 Task: Find connections with filter location Villiers-le-Bel with filter topic #Startupcompanywith filter profile language French with filter current company Cairn Oil and Gas with filter school Kaziranga University with filter industry Construction Hardware Manufacturing with filter service category Wedding Photography with filter keywords title Over the Phone Interpreter
Action: Mouse moved to (314, 259)
Screenshot: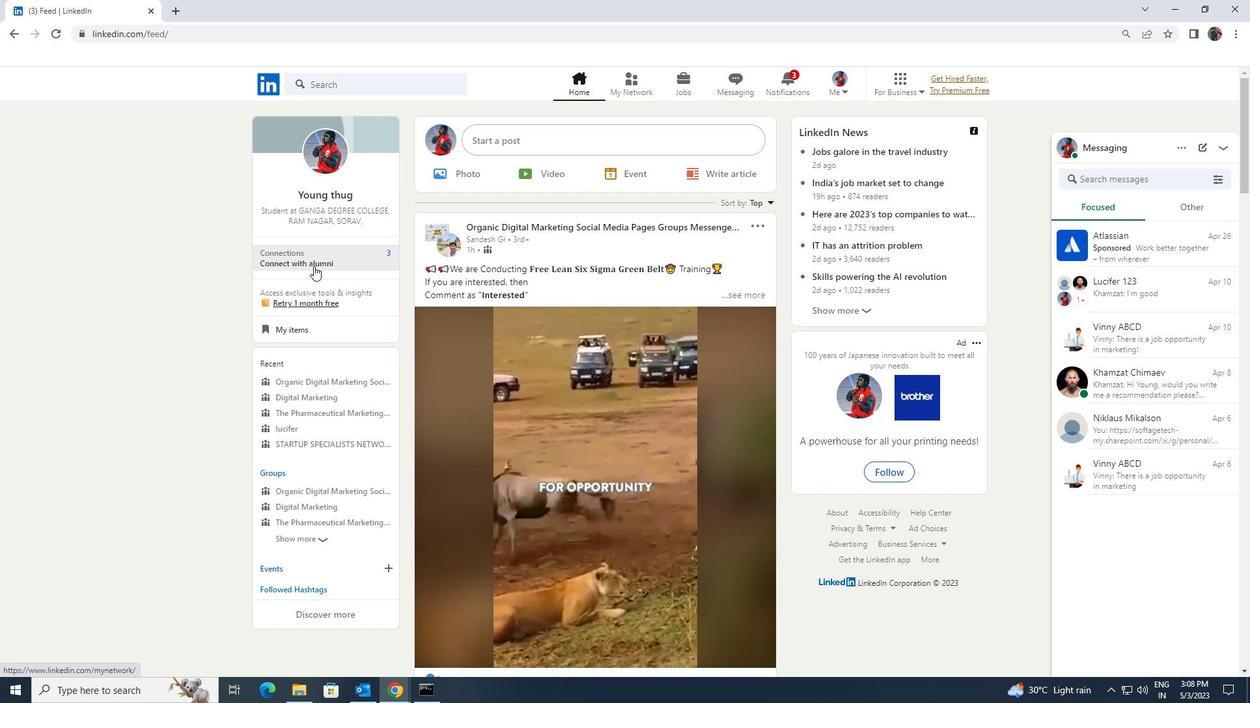 
Action: Mouse pressed left at (314, 259)
Screenshot: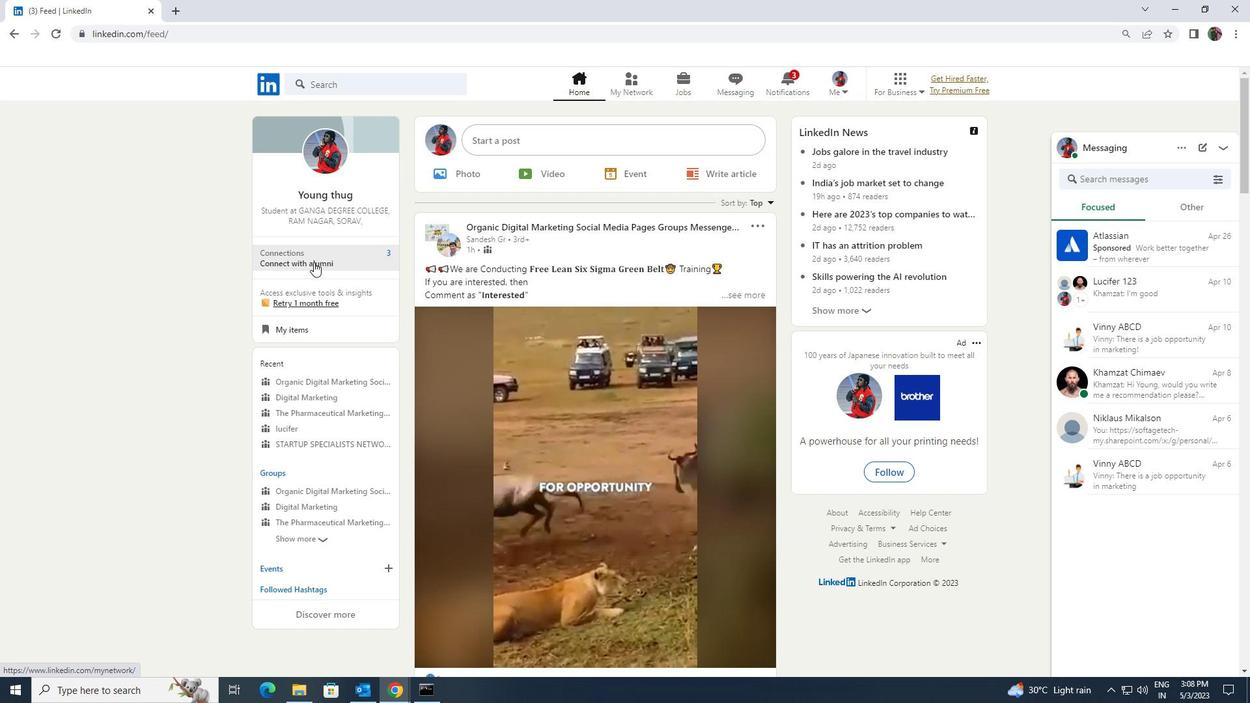 
Action: Mouse moved to (360, 157)
Screenshot: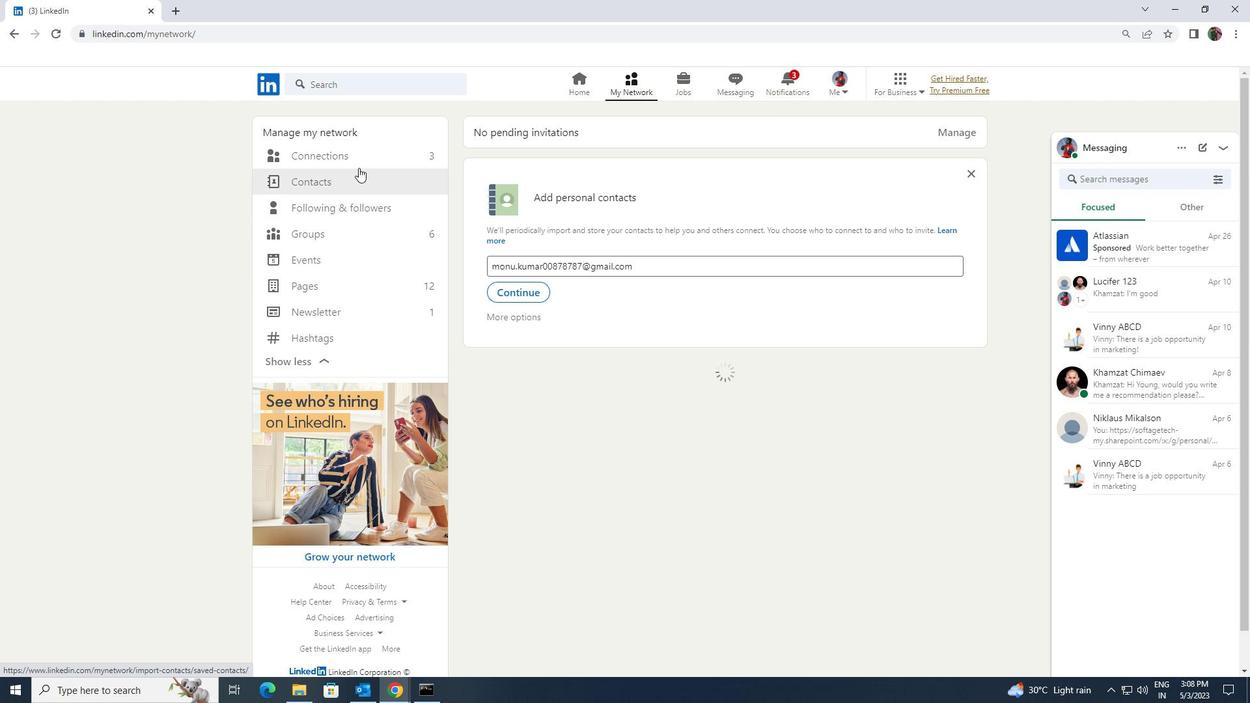 
Action: Mouse pressed left at (360, 157)
Screenshot: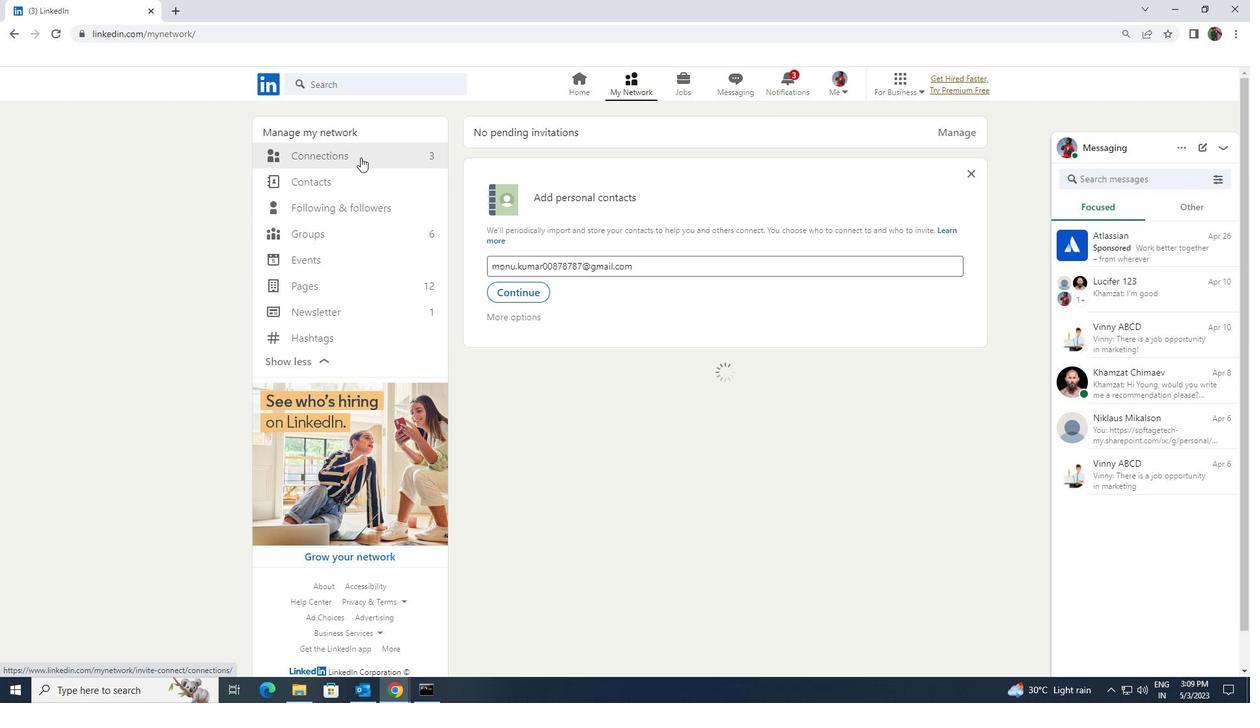 
Action: Mouse pressed left at (360, 157)
Screenshot: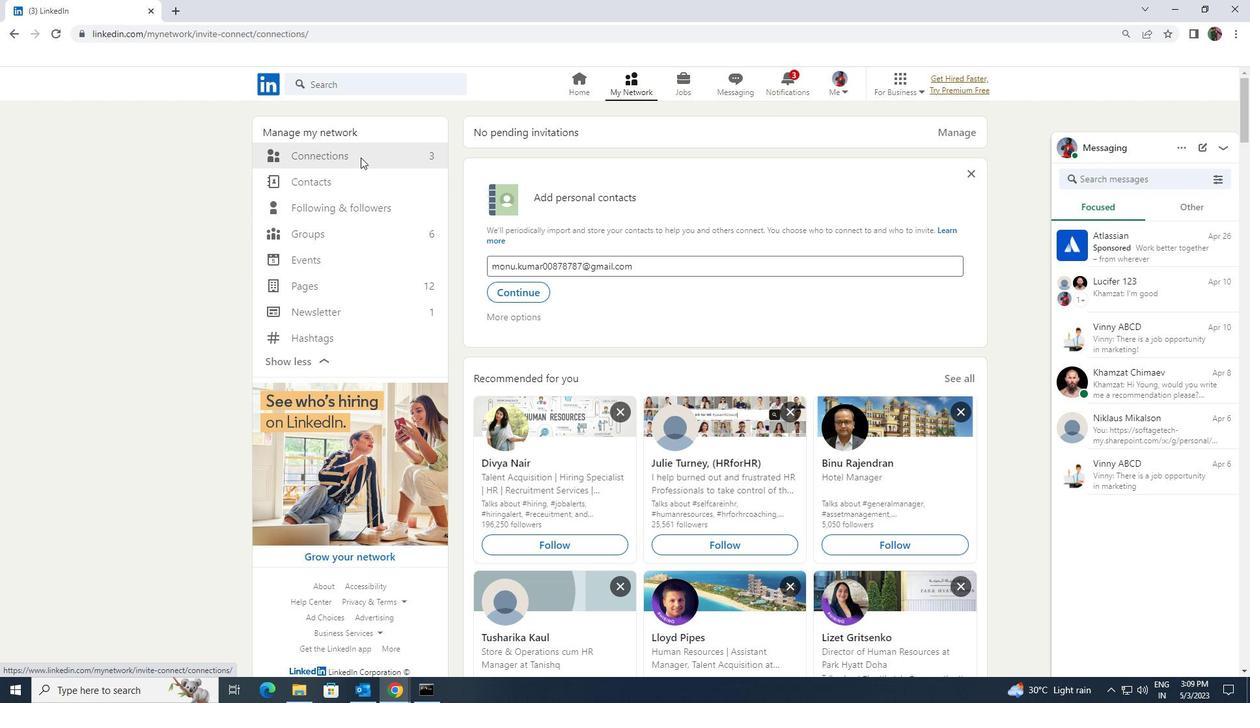 
Action: Mouse moved to (721, 159)
Screenshot: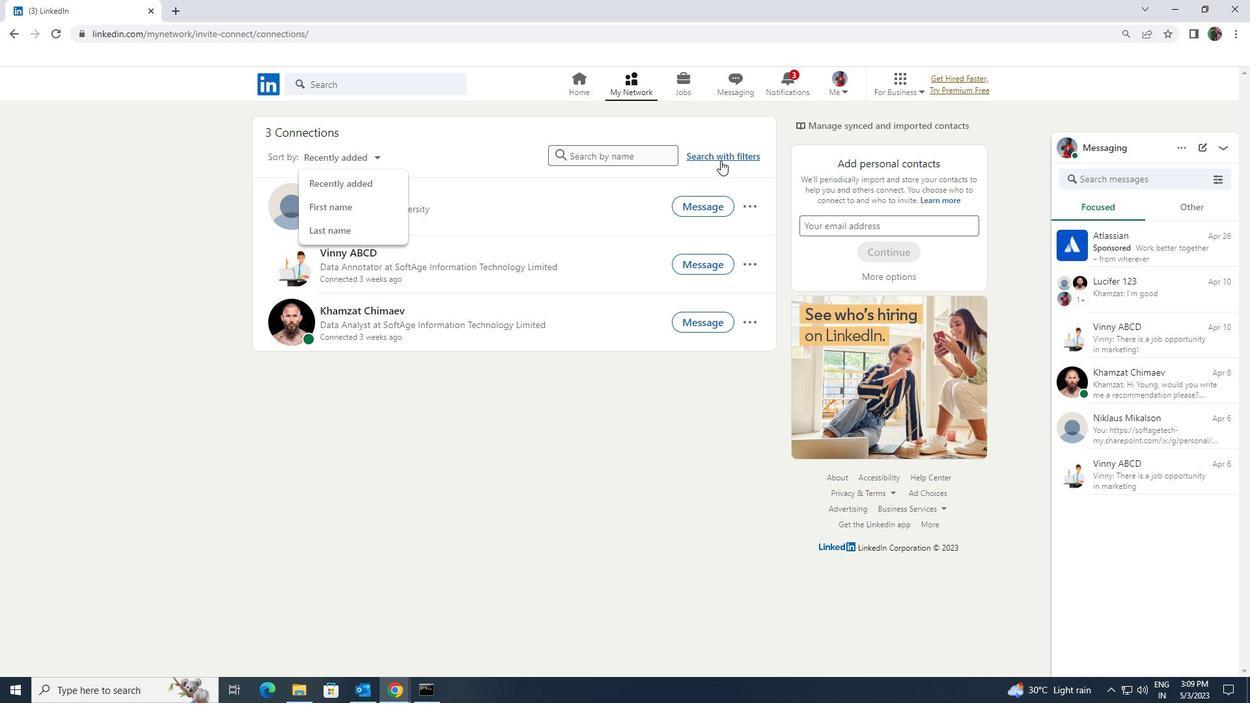 
Action: Mouse pressed left at (721, 159)
Screenshot: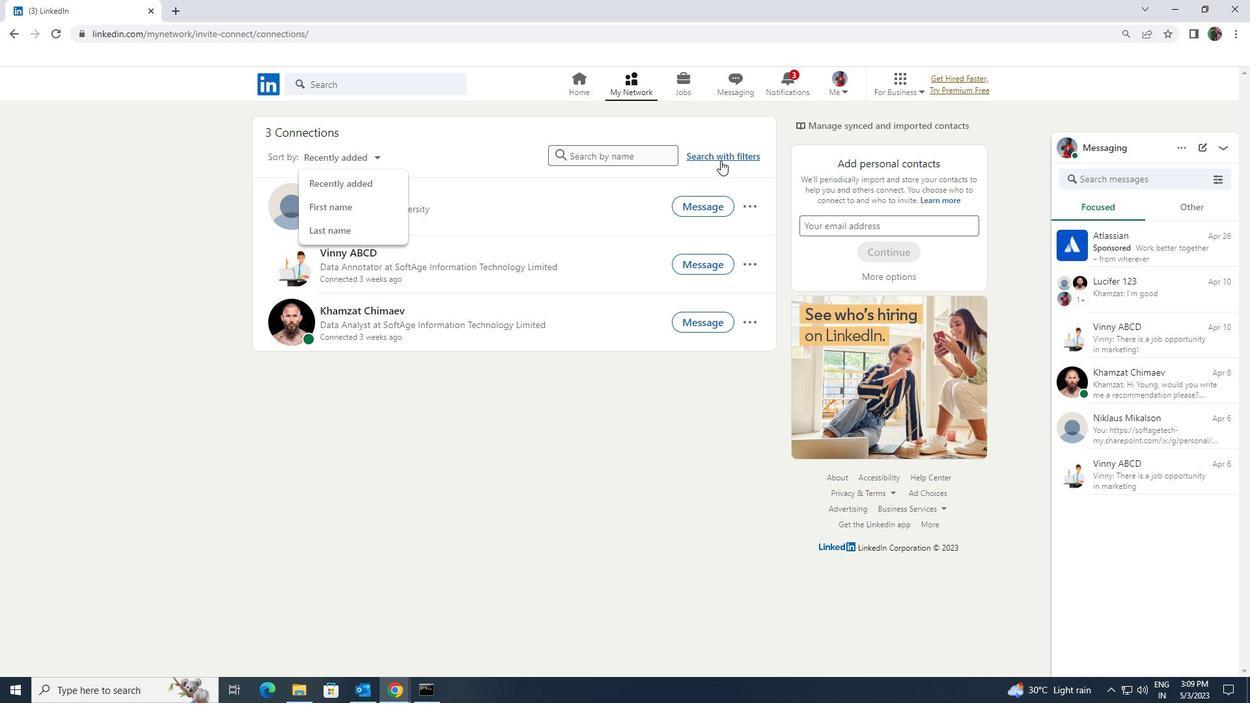 
Action: Mouse moved to (655, 110)
Screenshot: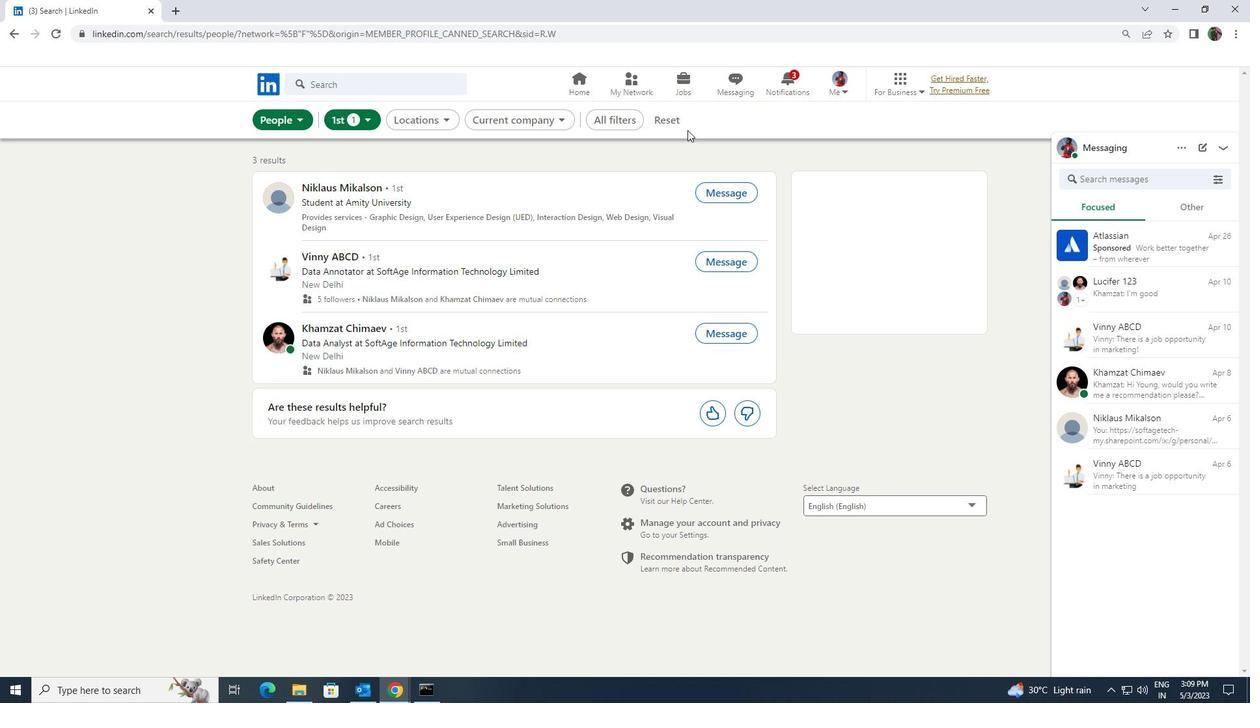 
Action: Mouse pressed left at (655, 110)
Screenshot: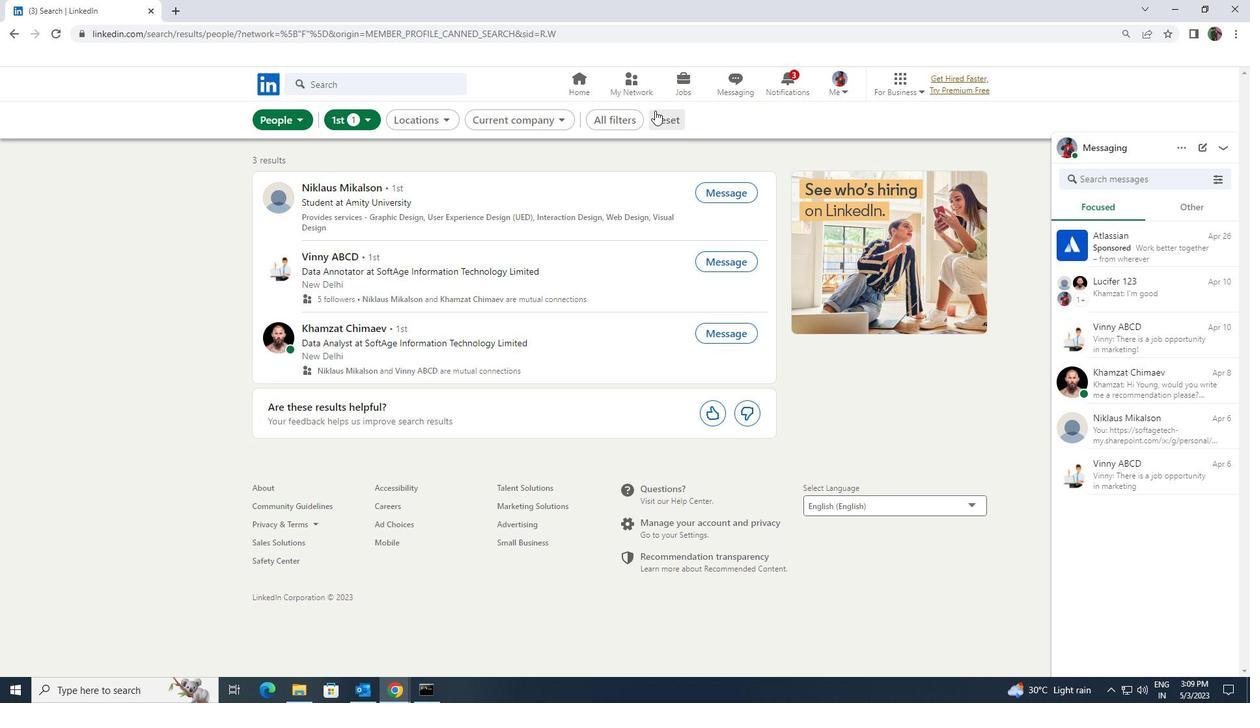 
Action: Mouse moved to (650, 114)
Screenshot: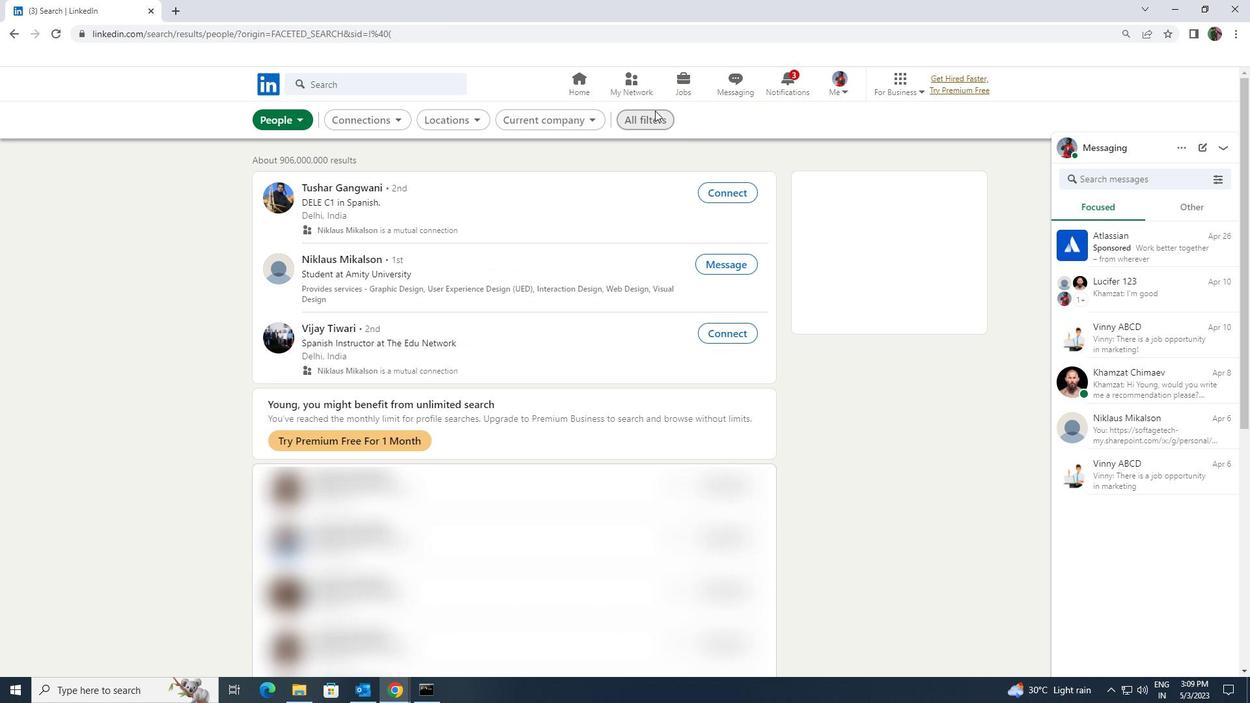 
Action: Mouse pressed left at (650, 114)
Screenshot: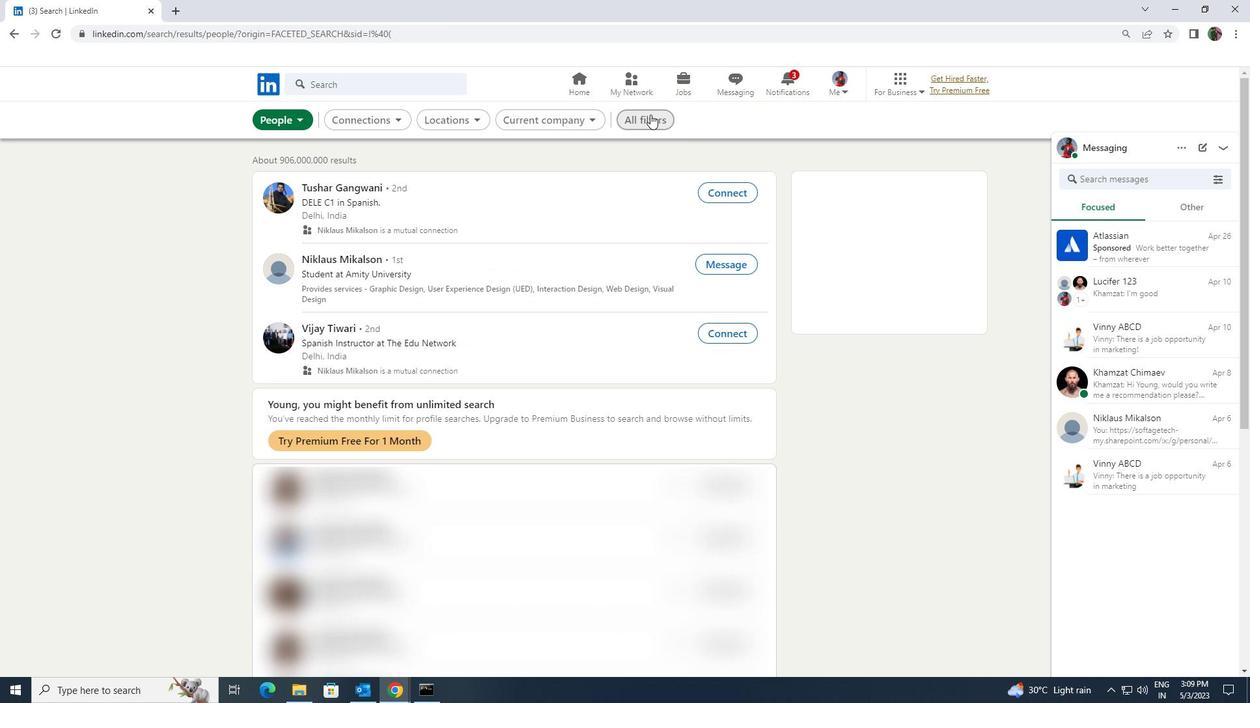
Action: Mouse moved to (1078, 503)
Screenshot: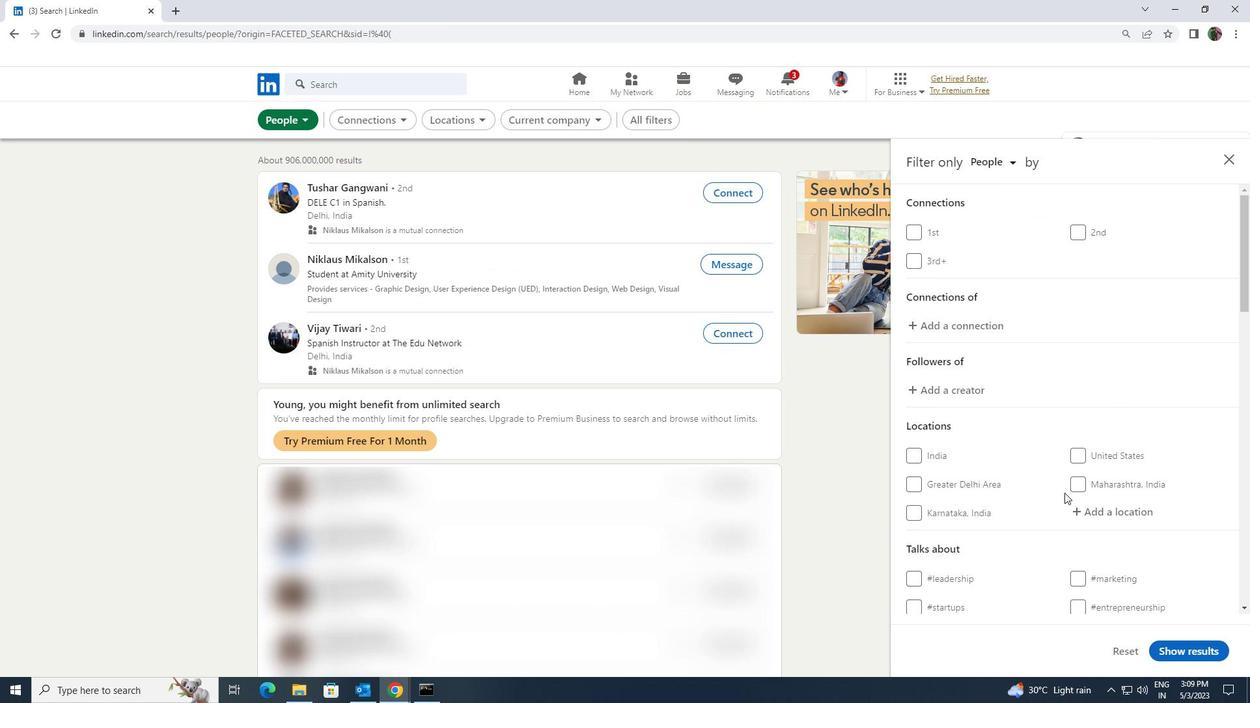 
Action: Mouse pressed left at (1078, 503)
Screenshot: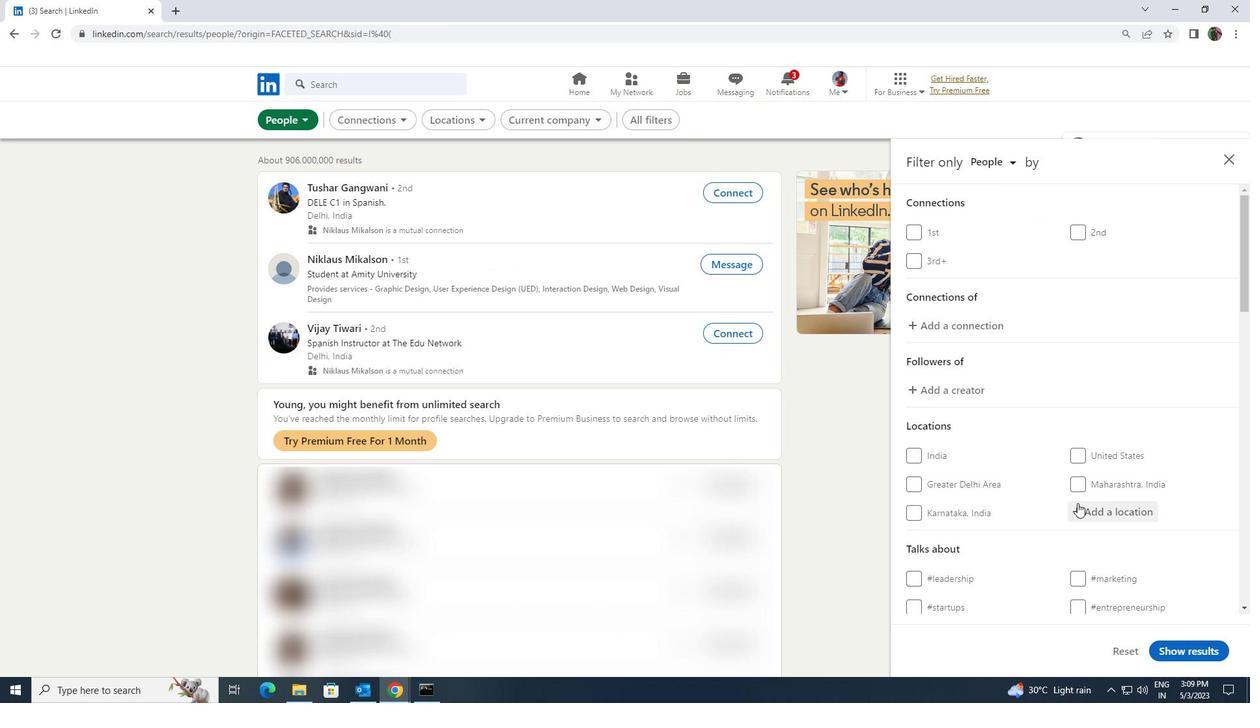 
Action: Key pressed <Key.shift>VILLERS<Key.space><Key.shift>LE<Key.space><Key.shift>BEL
Screenshot: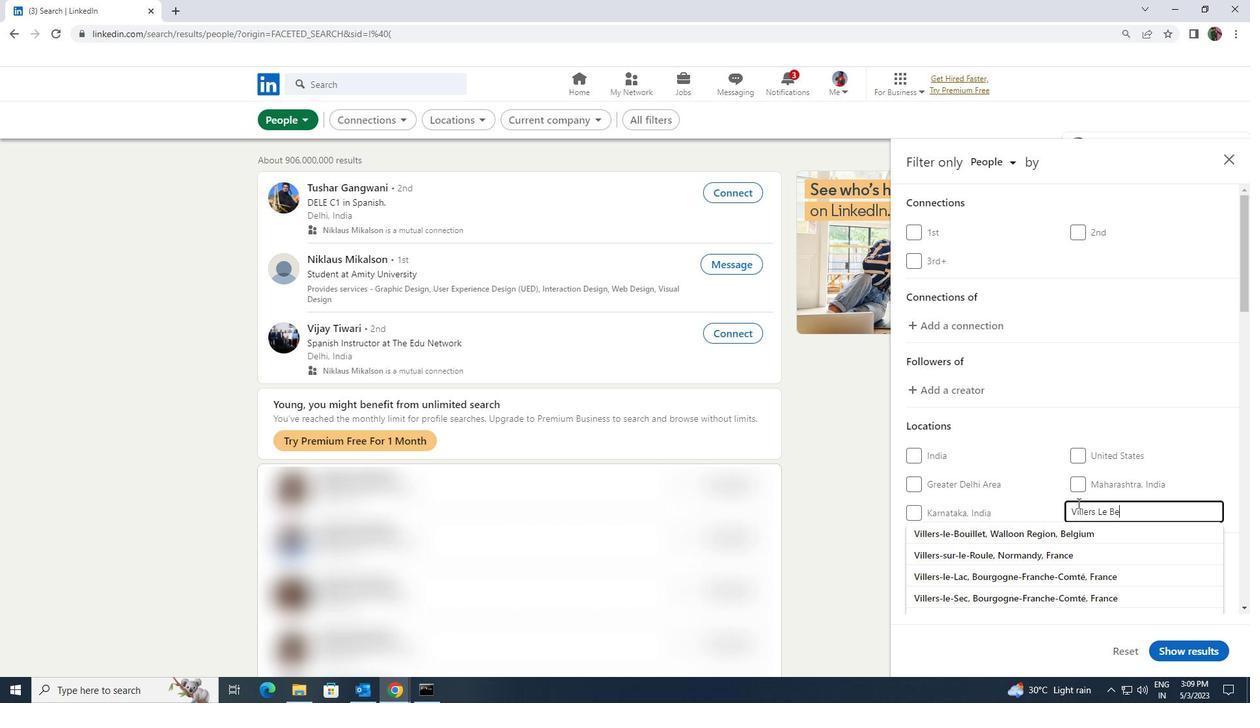 
Action: Mouse moved to (1068, 529)
Screenshot: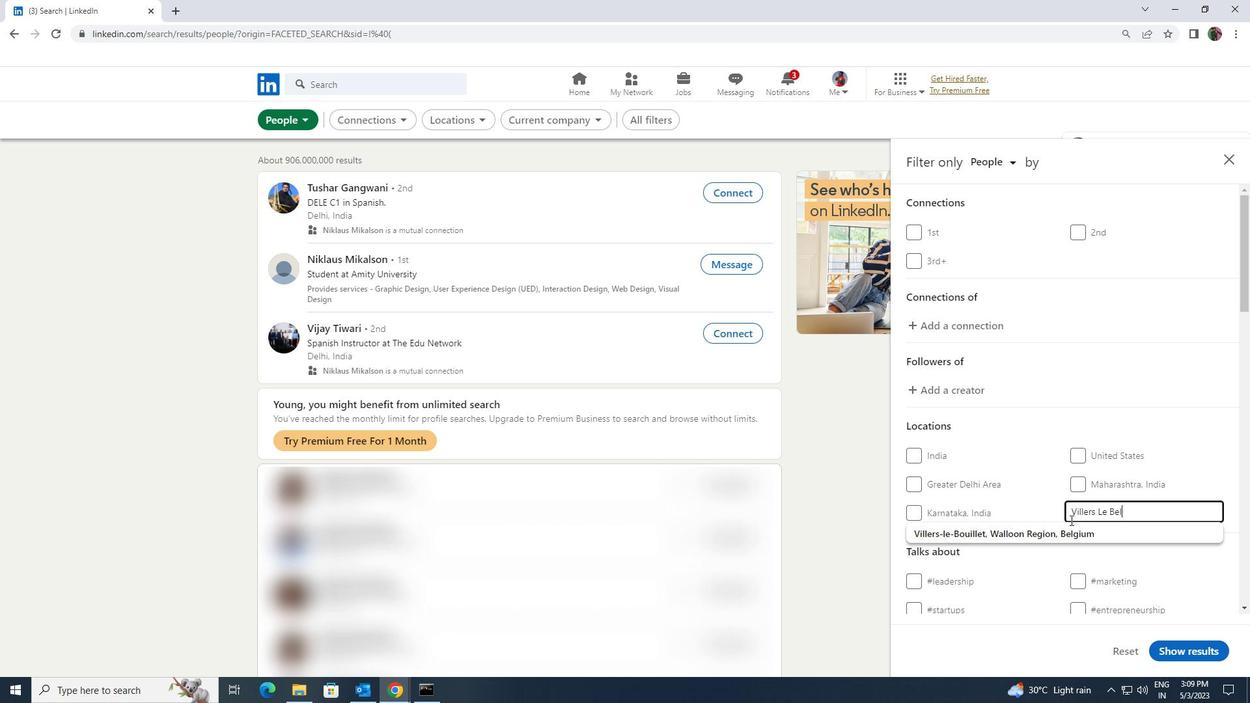 
Action: Mouse pressed left at (1068, 529)
Screenshot: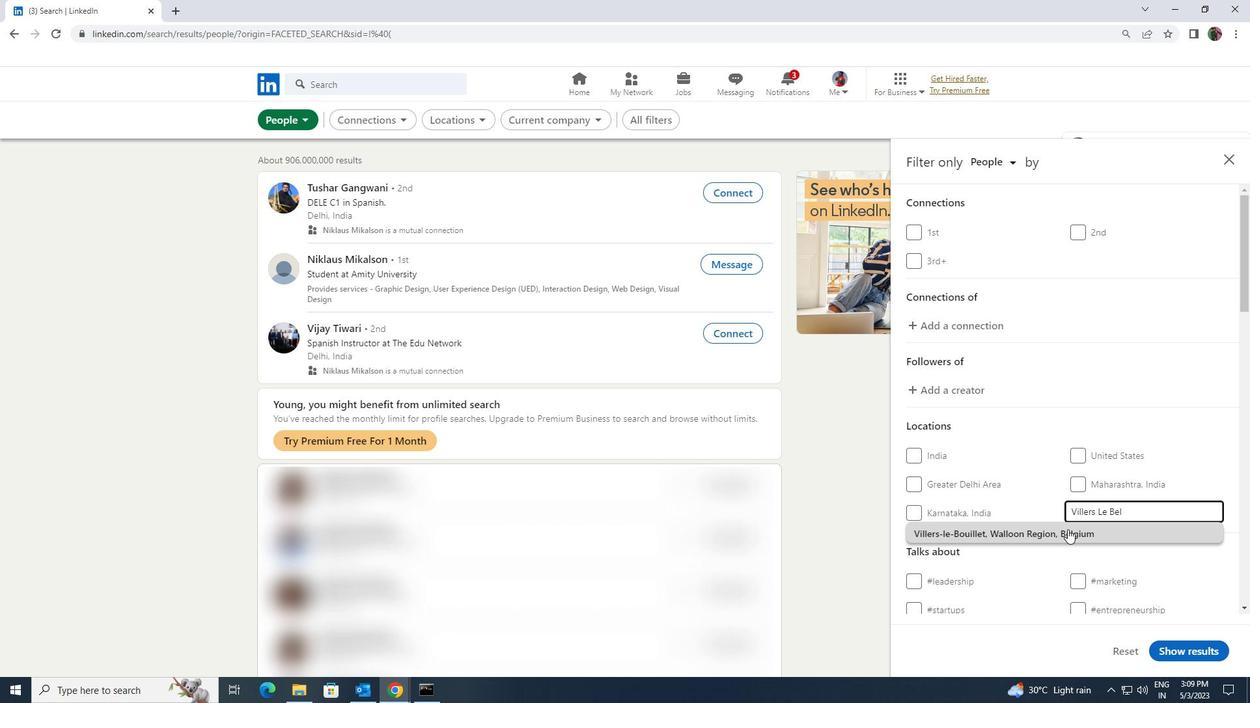 
Action: Mouse scrolled (1068, 528) with delta (0, 0)
Screenshot: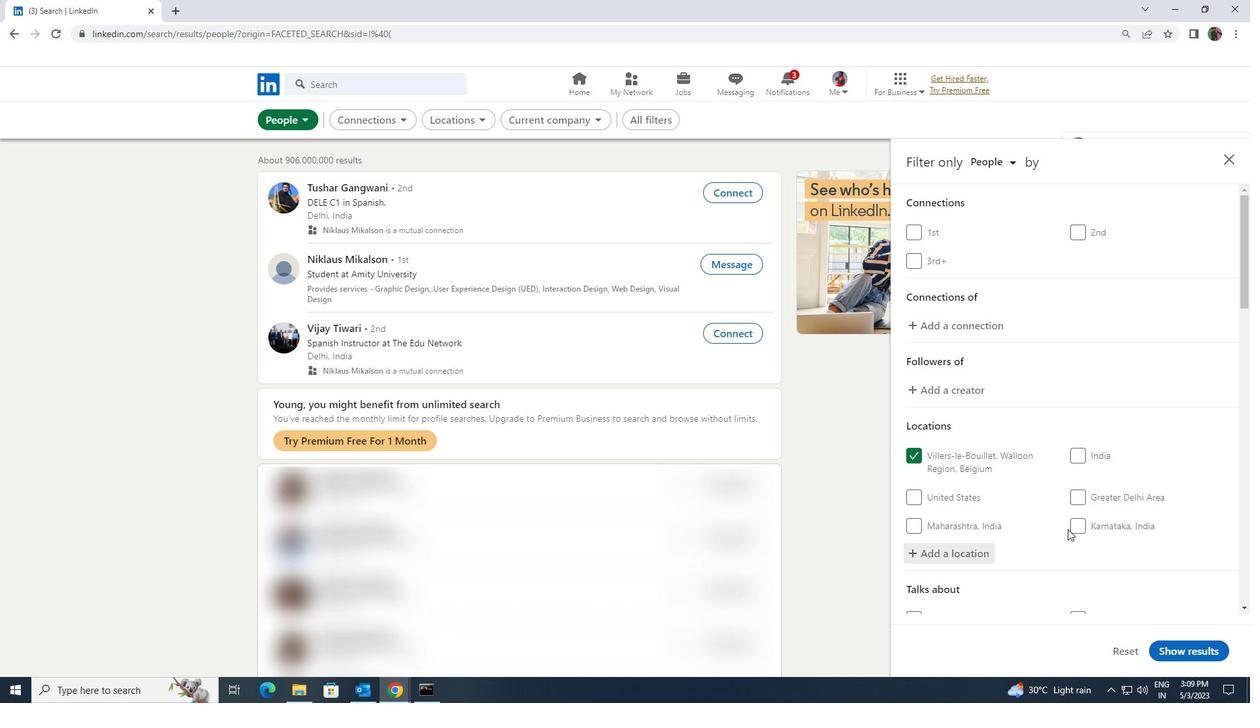 
Action: Mouse scrolled (1068, 528) with delta (0, 0)
Screenshot: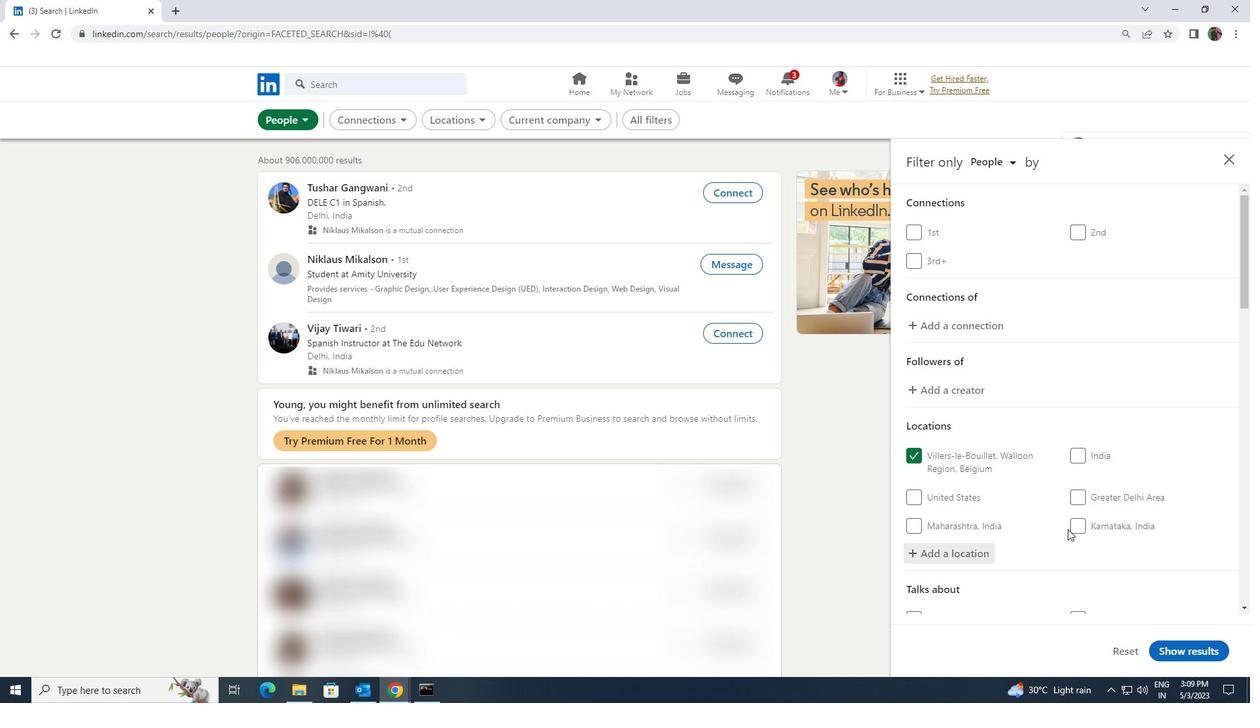 
Action: Mouse moved to (1074, 538)
Screenshot: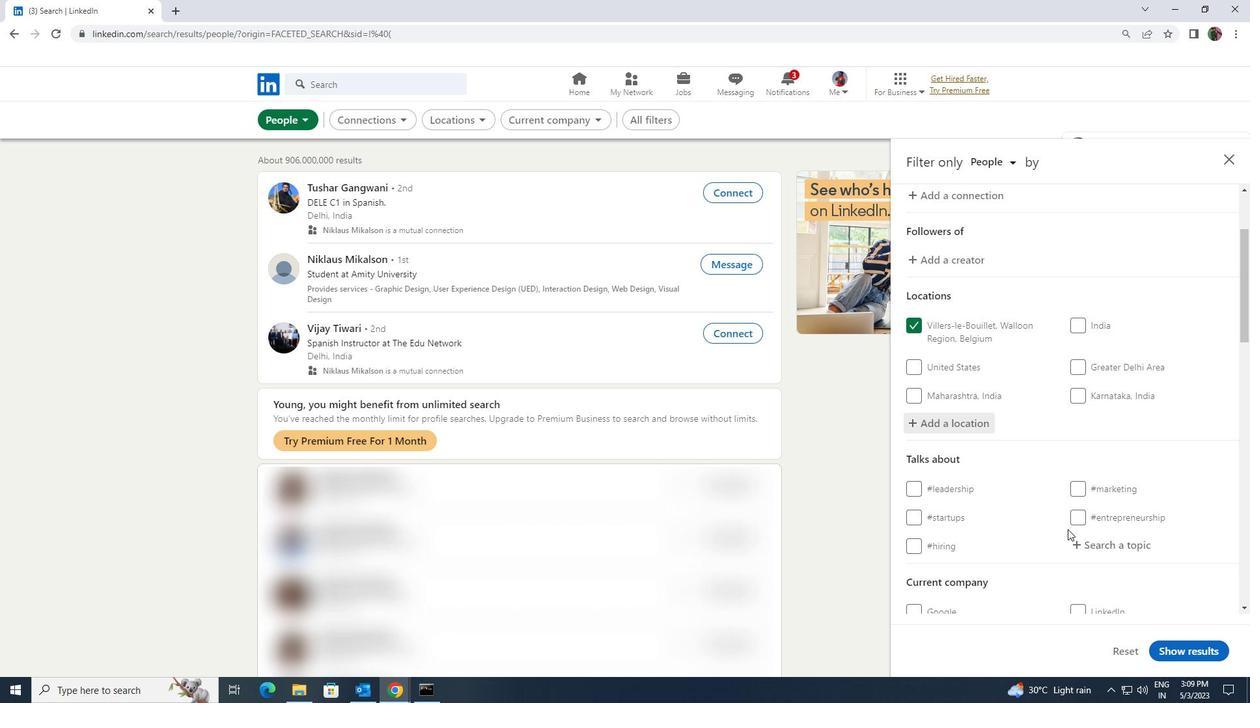 
Action: Mouse pressed left at (1074, 538)
Screenshot: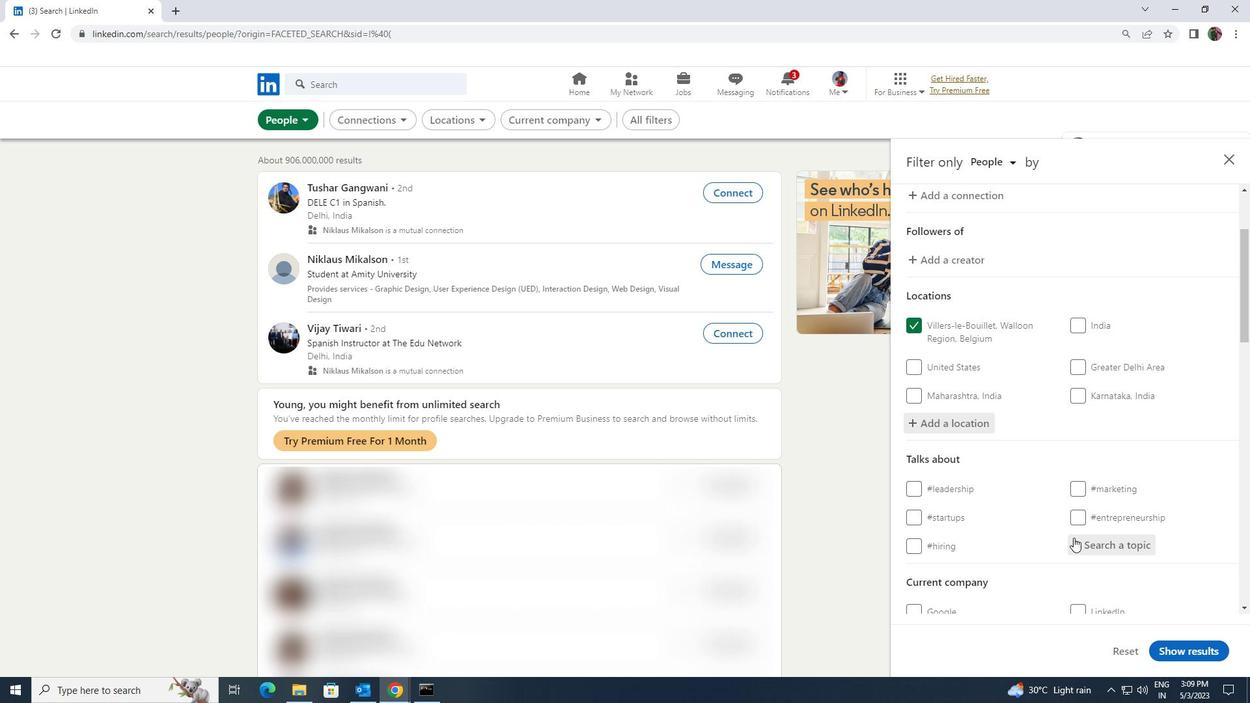 
Action: Key pressed <Key.shift>STARTUPCOMPANY
Screenshot: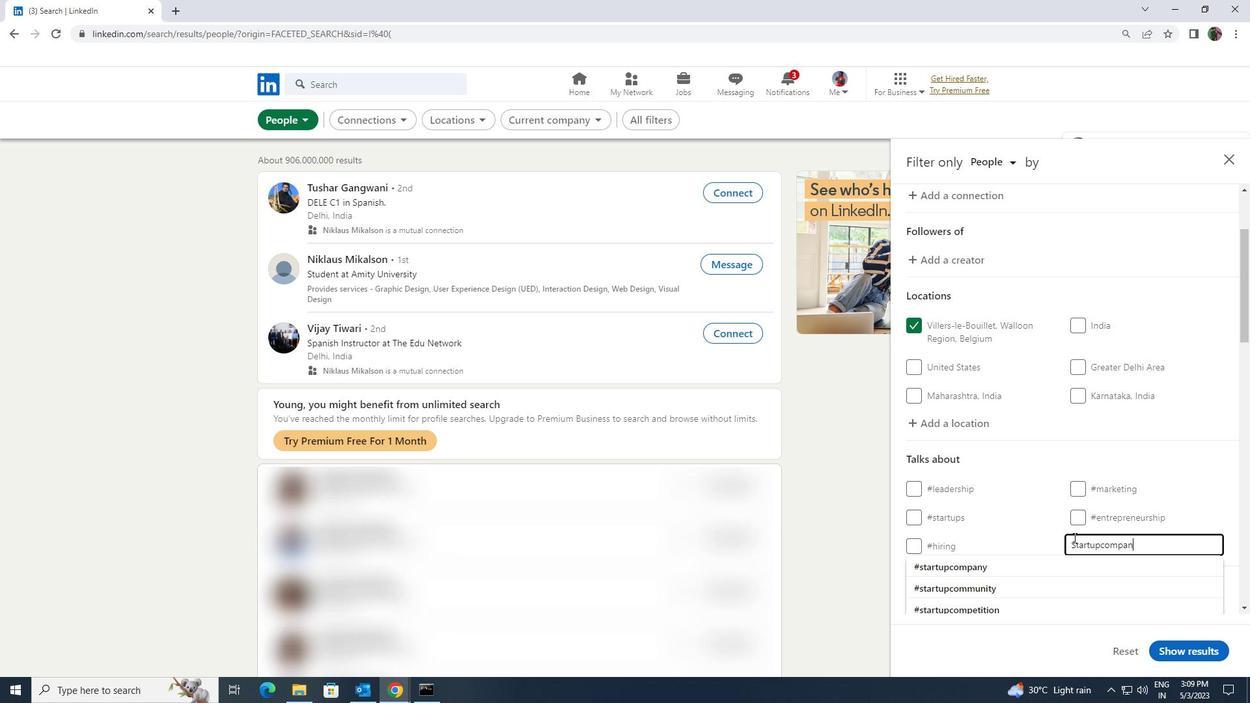 
Action: Mouse moved to (1070, 555)
Screenshot: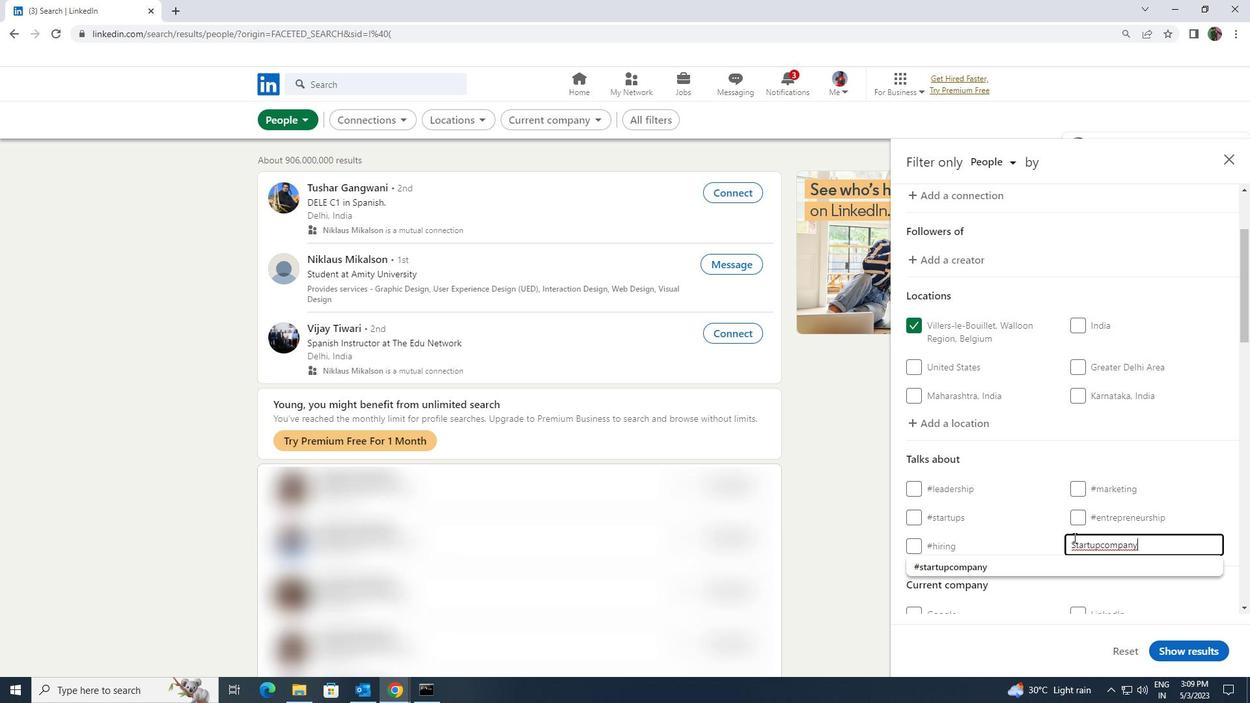 
Action: Mouse pressed left at (1070, 555)
Screenshot: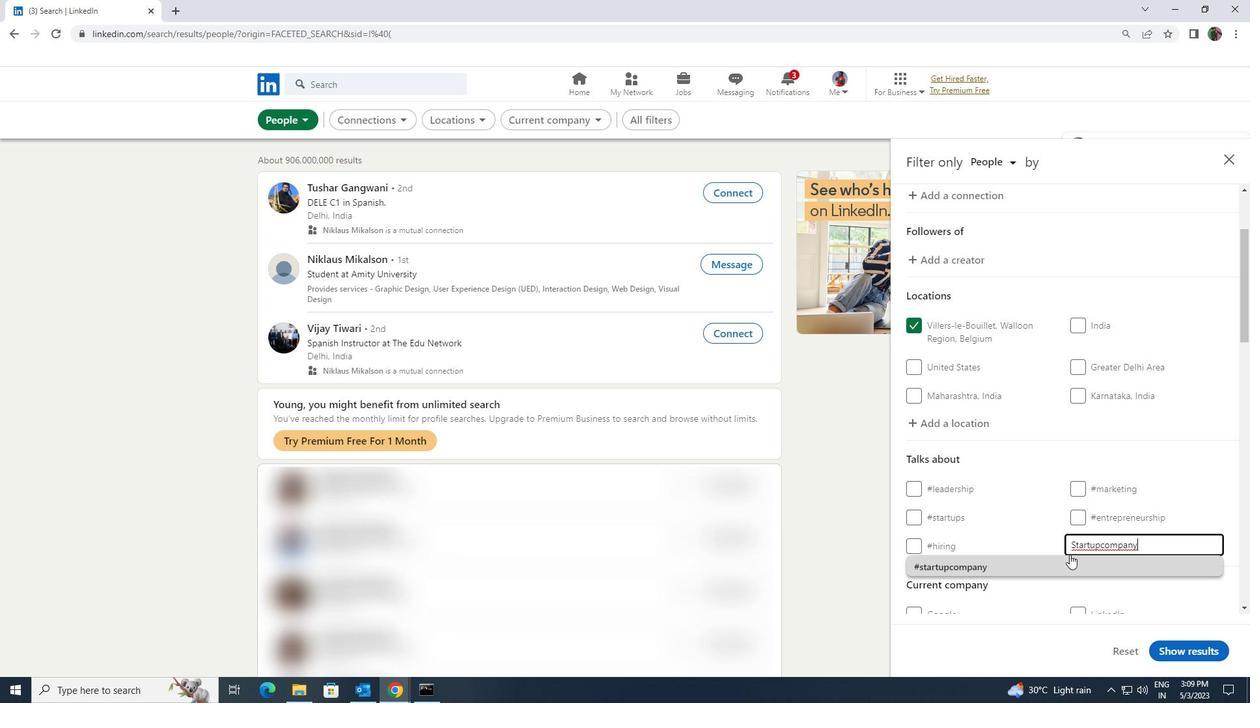 
Action: Mouse scrolled (1070, 554) with delta (0, 0)
Screenshot: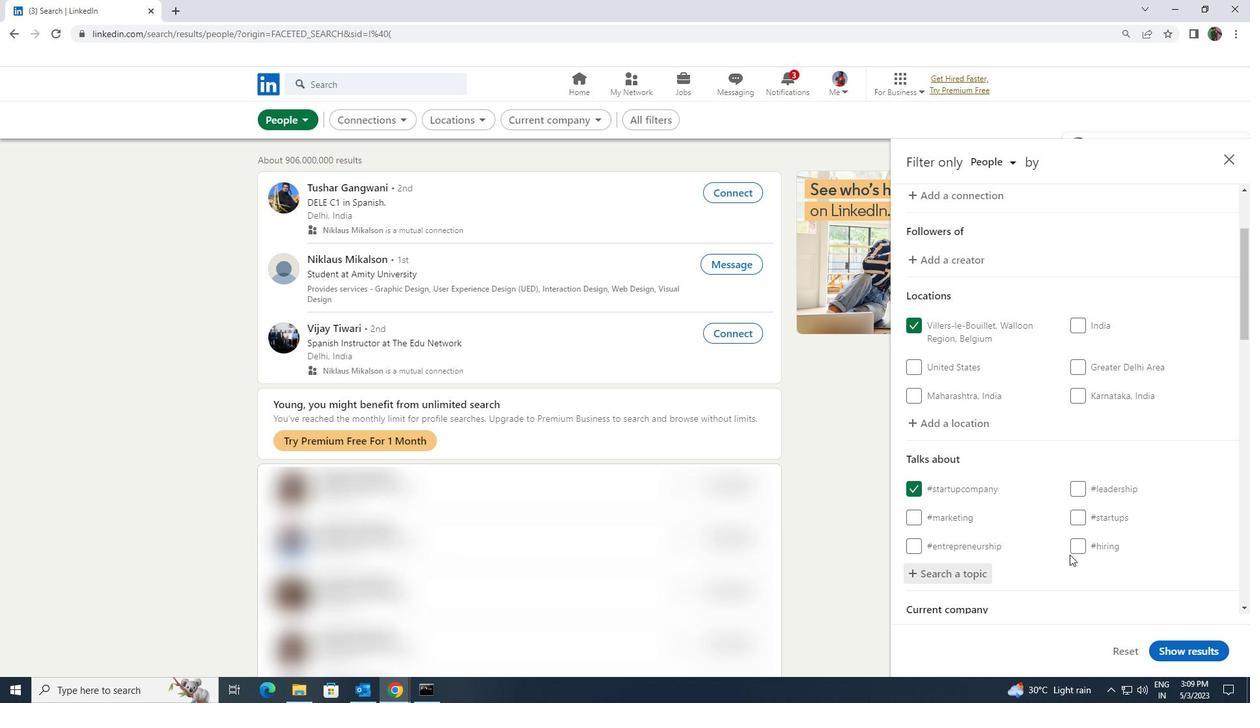 
Action: Mouse scrolled (1070, 554) with delta (0, 0)
Screenshot: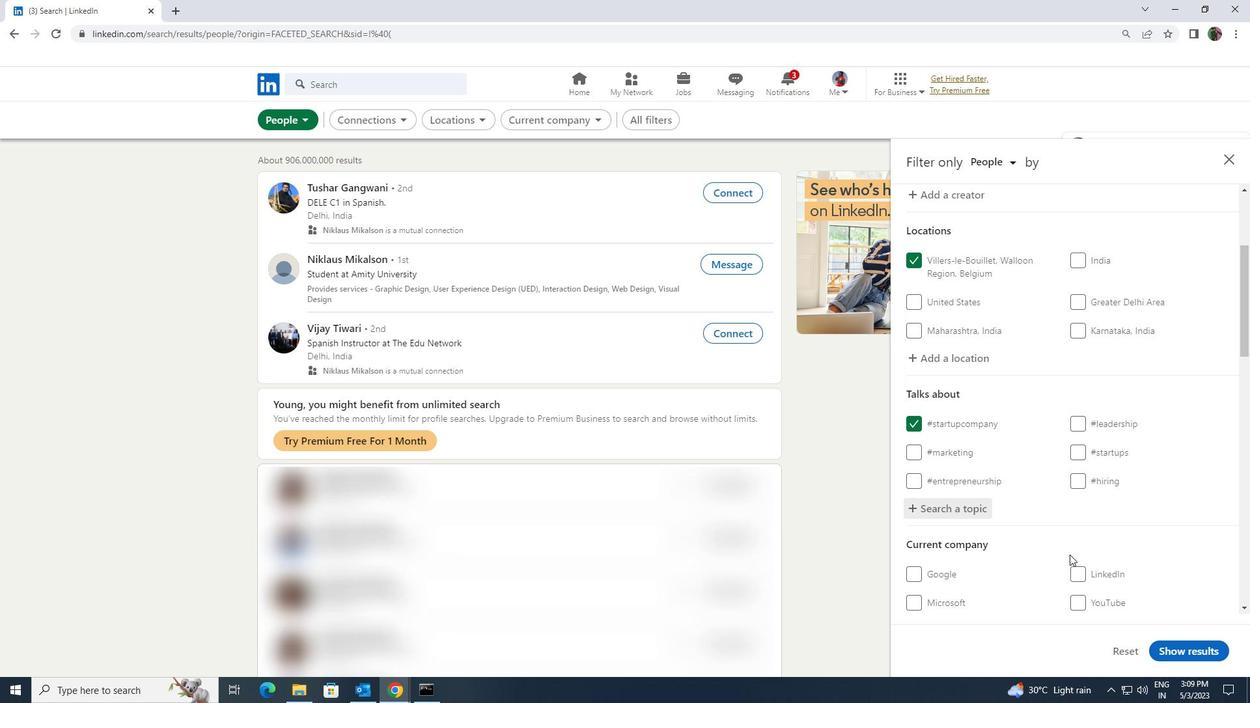 
Action: Mouse scrolled (1070, 554) with delta (0, 0)
Screenshot: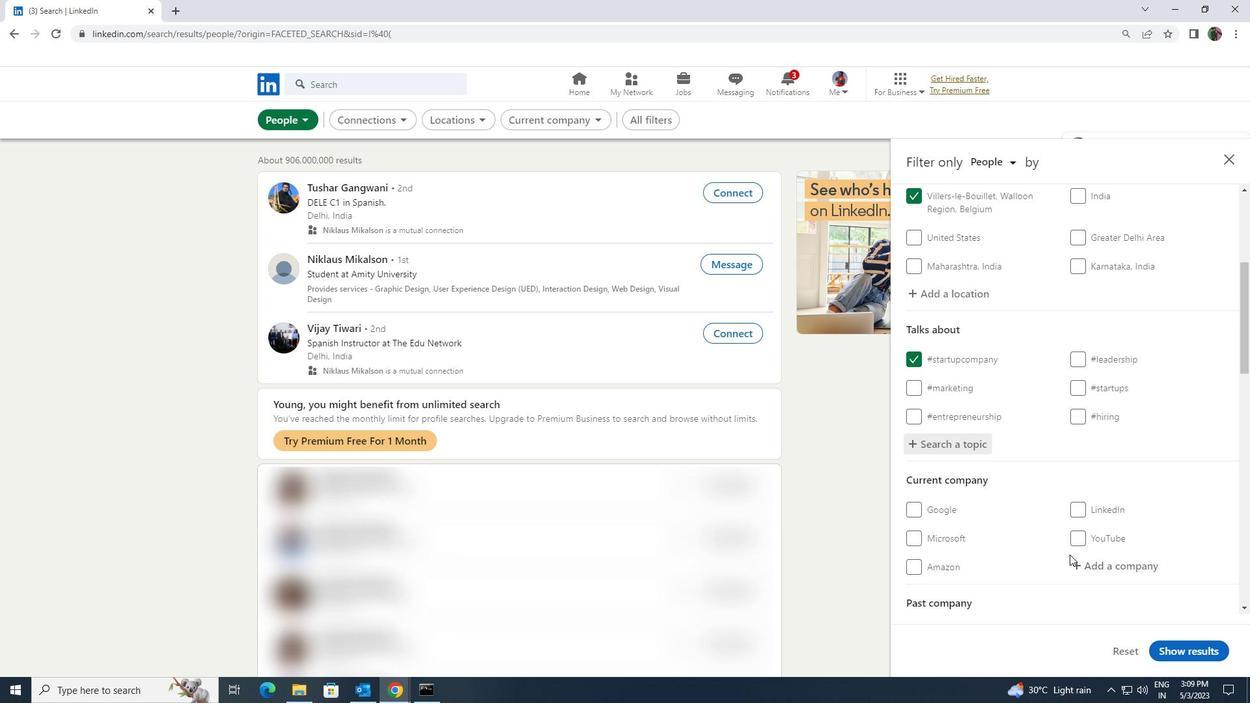 
Action: Mouse scrolled (1070, 554) with delta (0, 0)
Screenshot: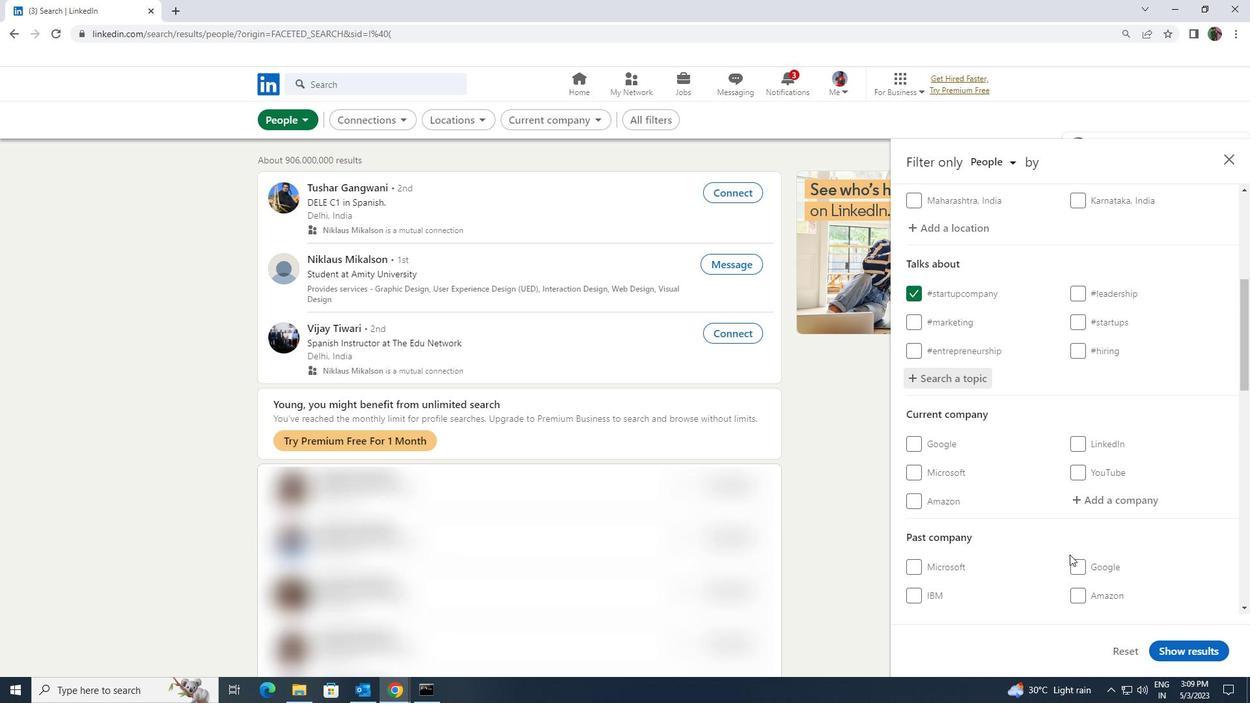 
Action: Mouse scrolled (1070, 554) with delta (0, 0)
Screenshot: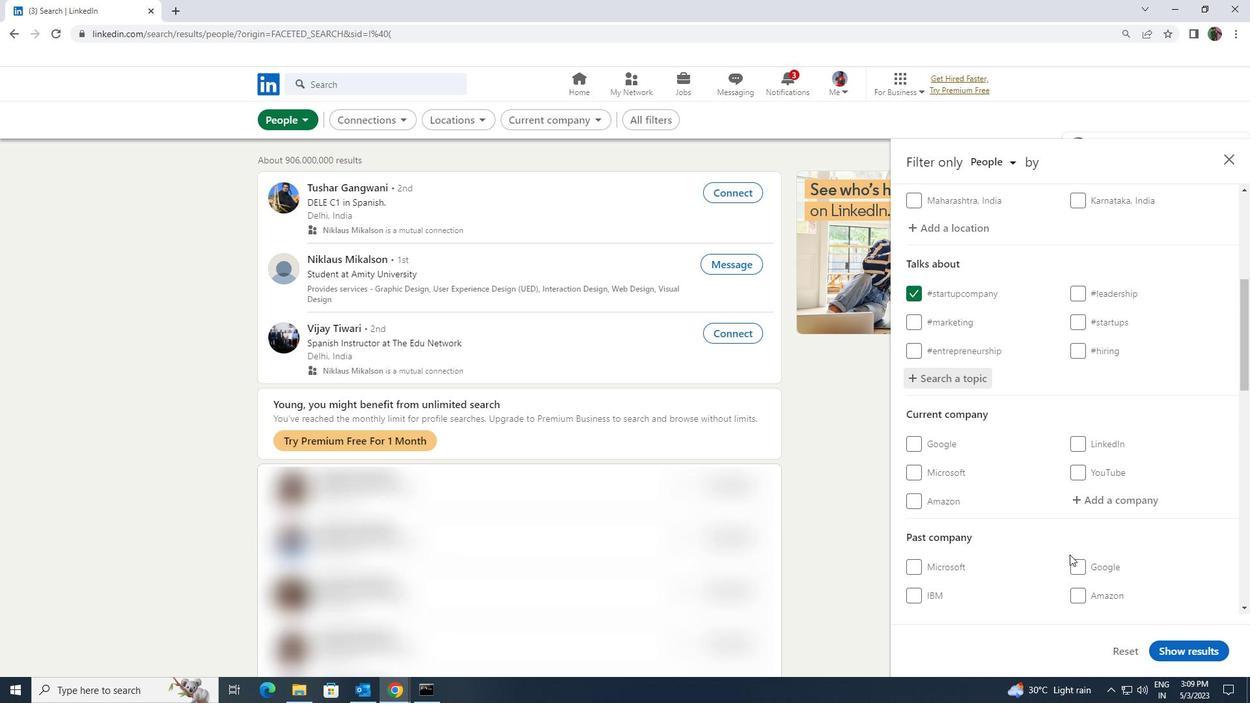 
Action: Mouse scrolled (1070, 554) with delta (0, 0)
Screenshot: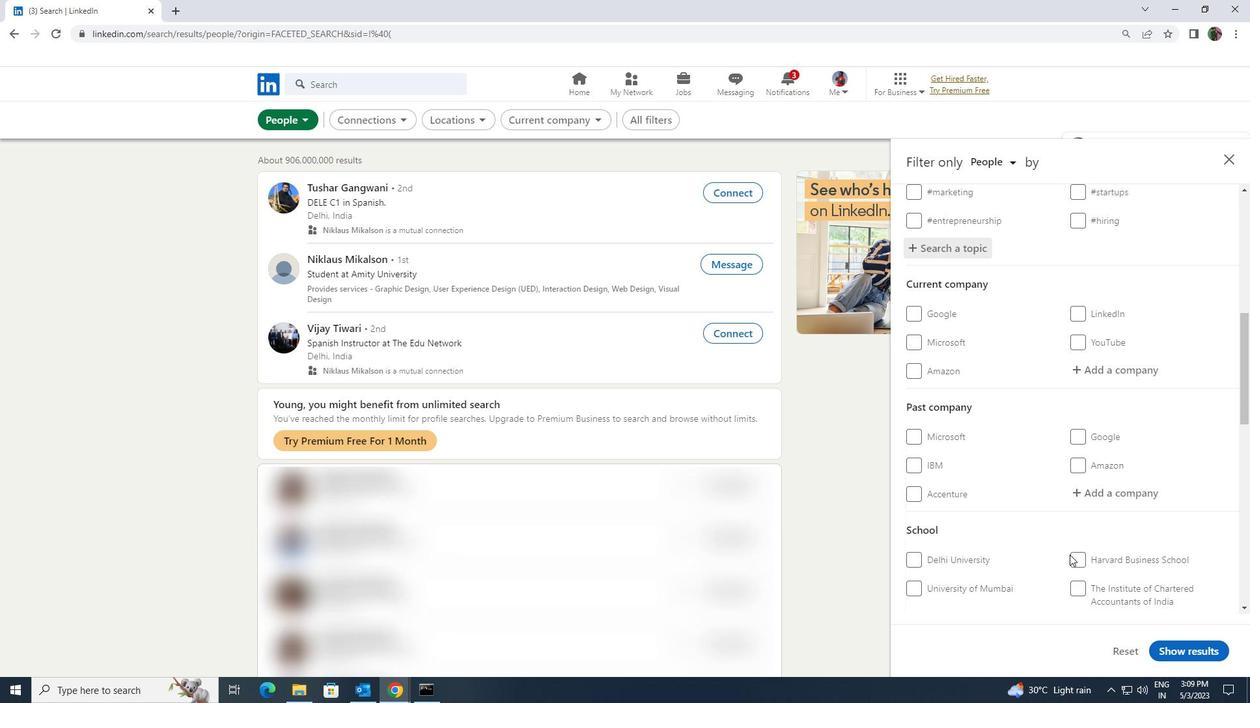 
Action: Mouse scrolled (1070, 554) with delta (0, 0)
Screenshot: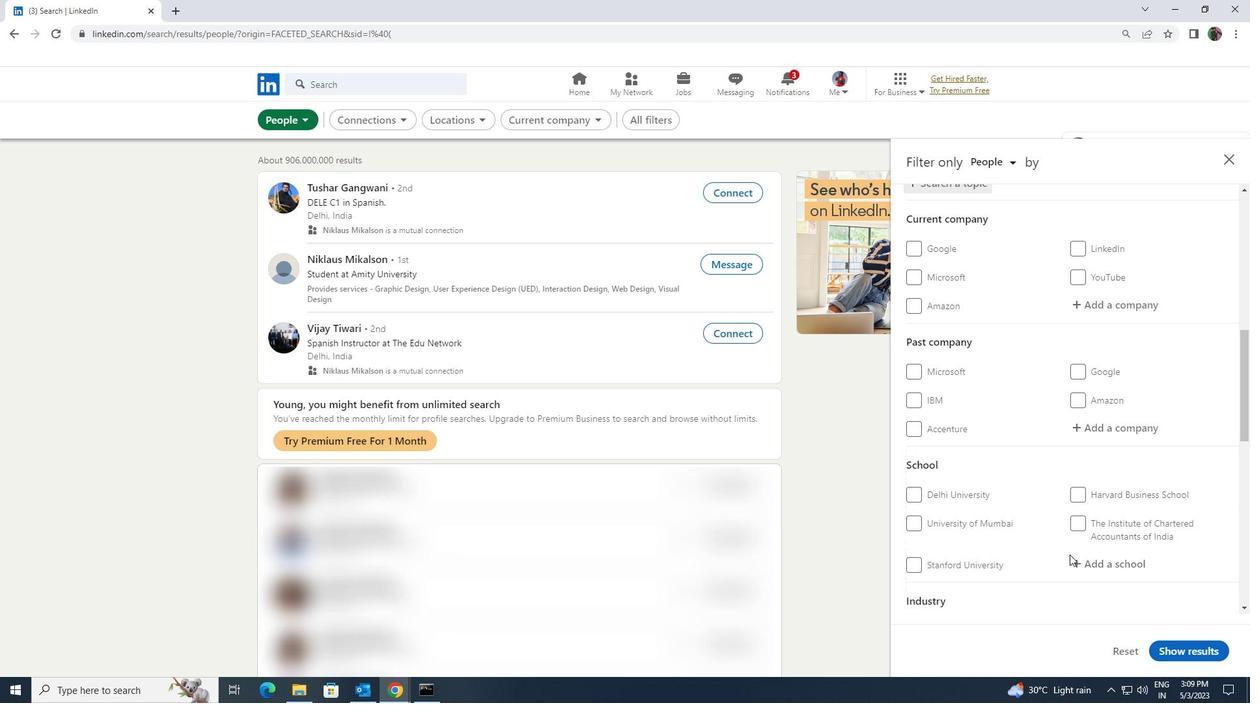 
Action: Mouse scrolled (1070, 554) with delta (0, 0)
Screenshot: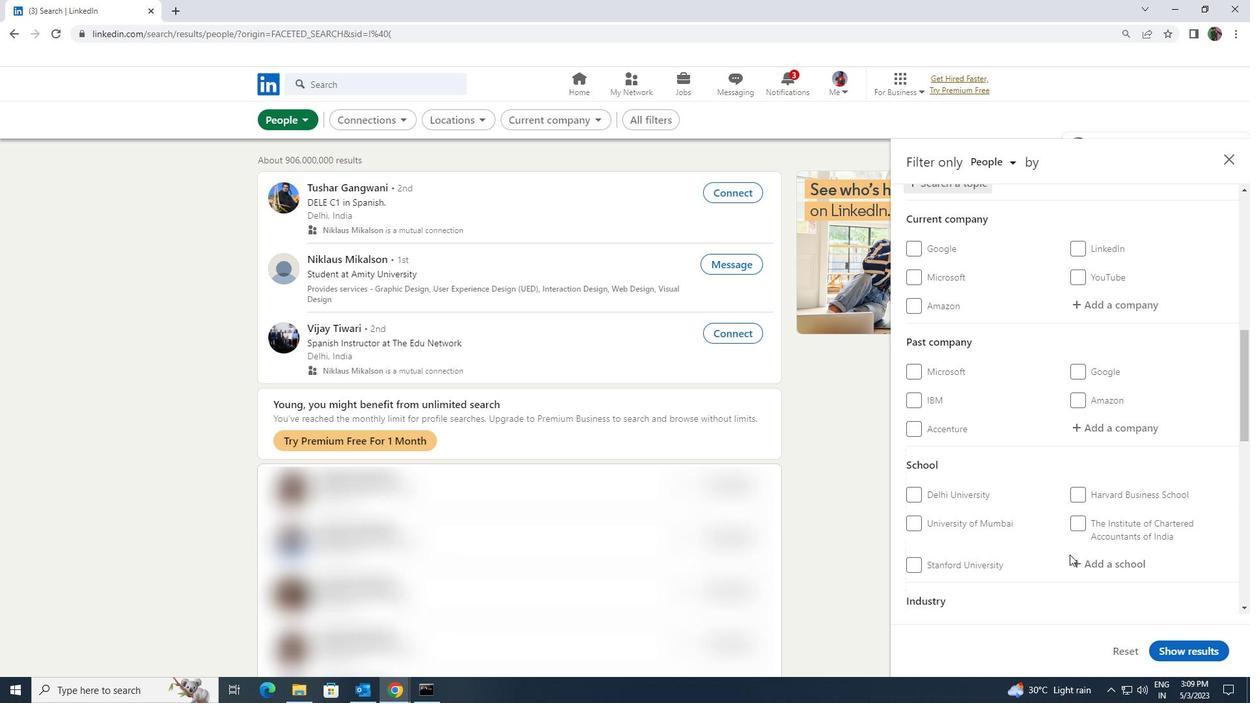 
Action: Mouse scrolled (1070, 554) with delta (0, 0)
Screenshot: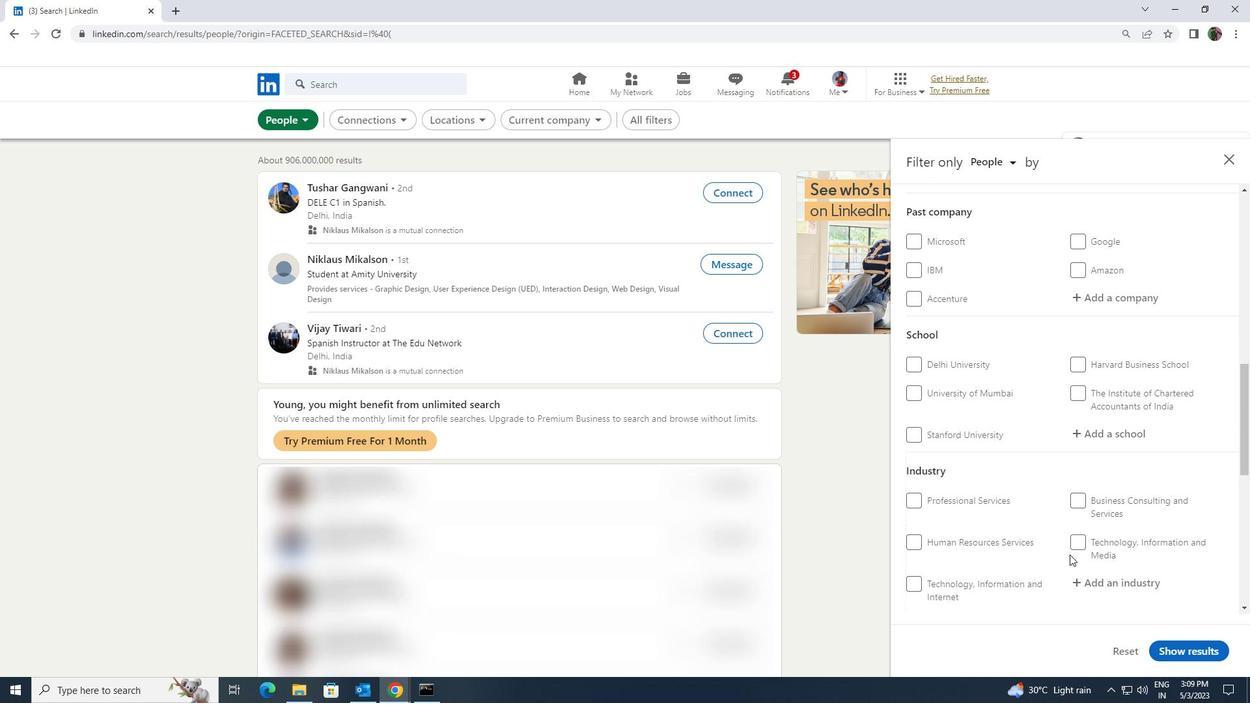 
Action: Mouse scrolled (1070, 554) with delta (0, 0)
Screenshot: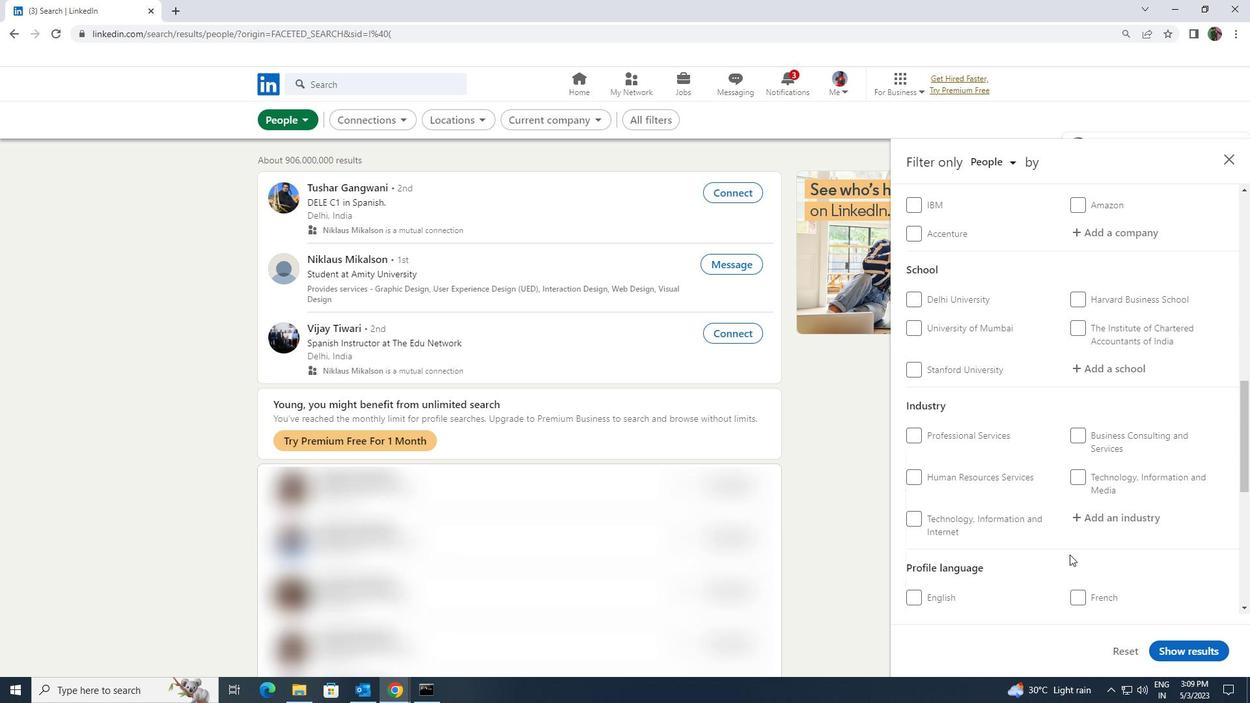 
Action: Mouse moved to (1071, 534)
Screenshot: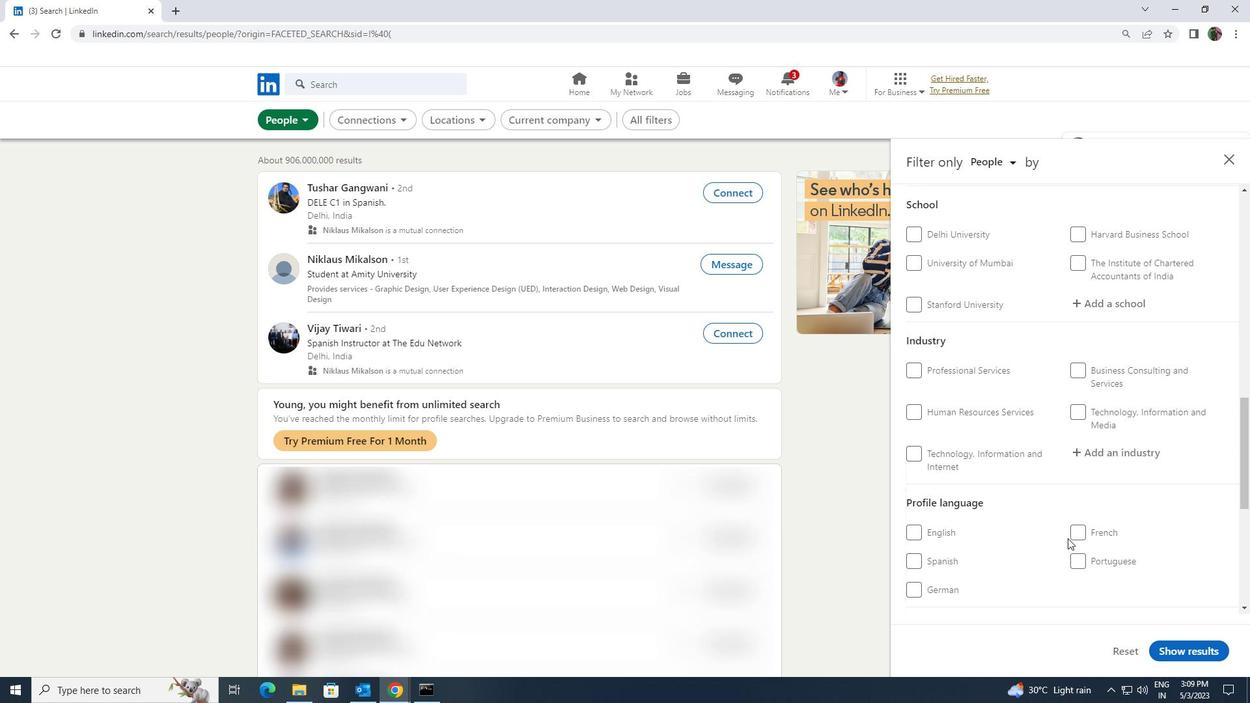 
Action: Mouse pressed left at (1071, 534)
Screenshot: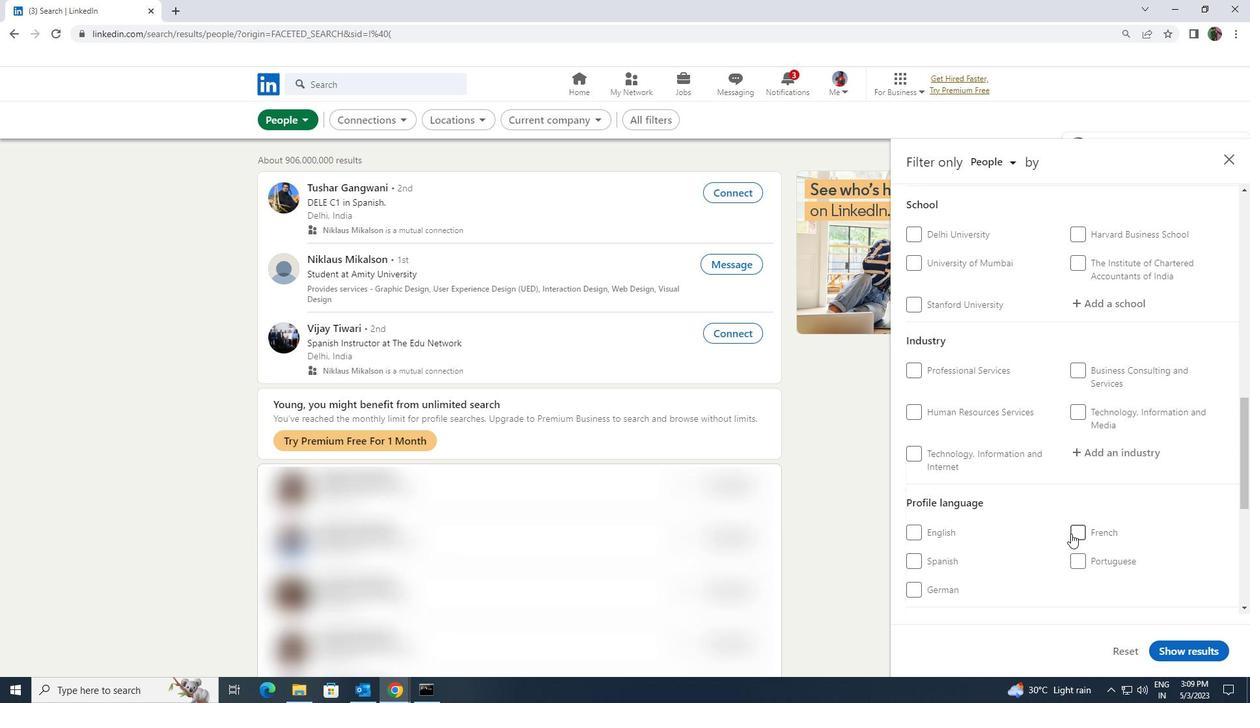 
Action: Mouse moved to (1070, 534)
Screenshot: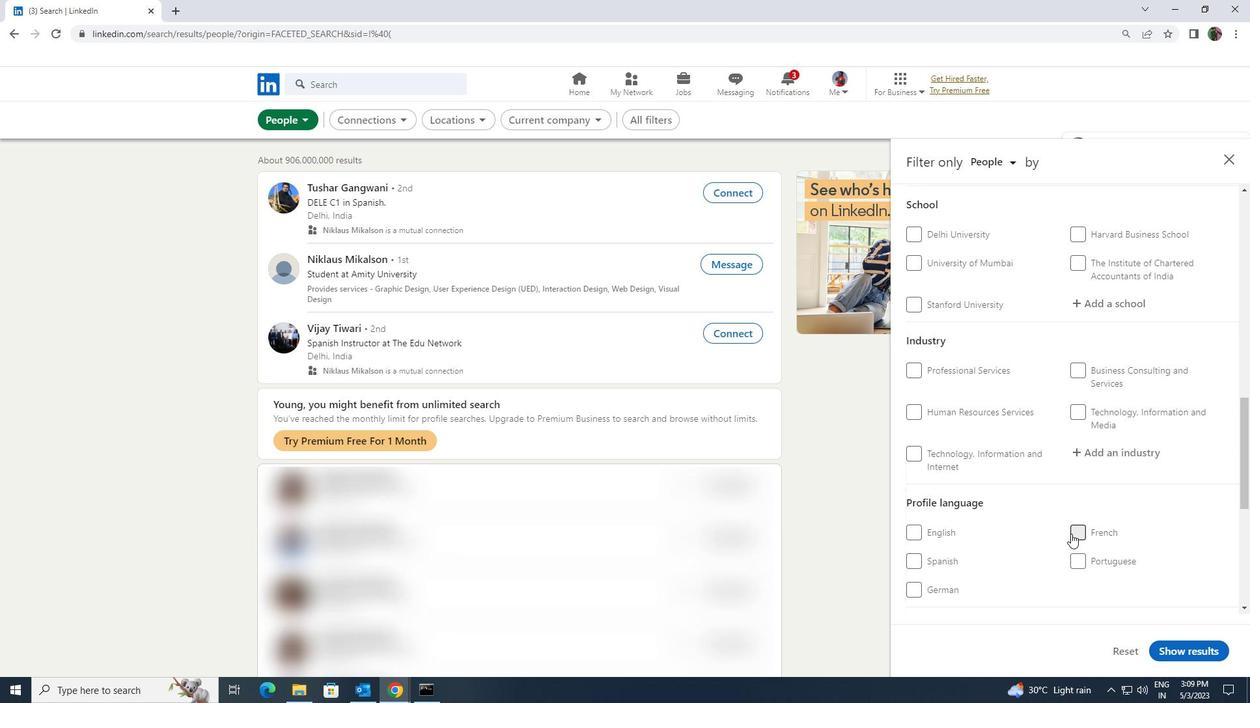 
Action: Mouse scrolled (1070, 534) with delta (0, 0)
Screenshot: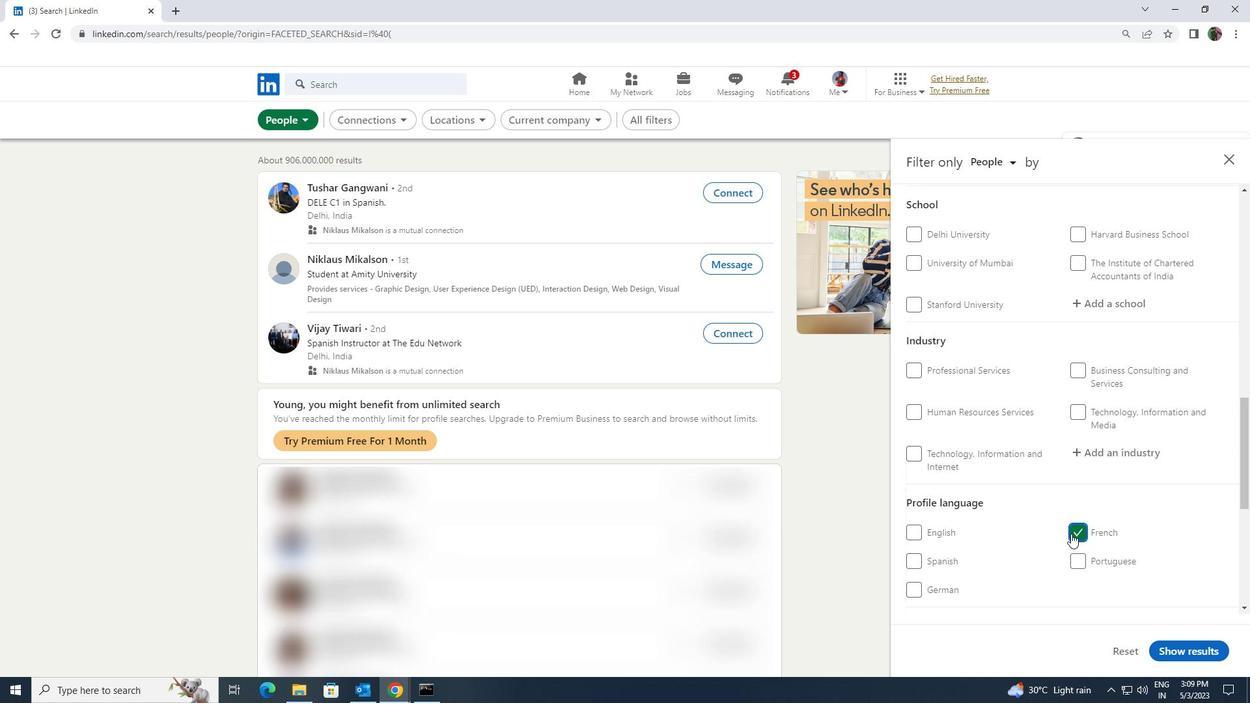 
Action: Mouse scrolled (1070, 534) with delta (0, 0)
Screenshot: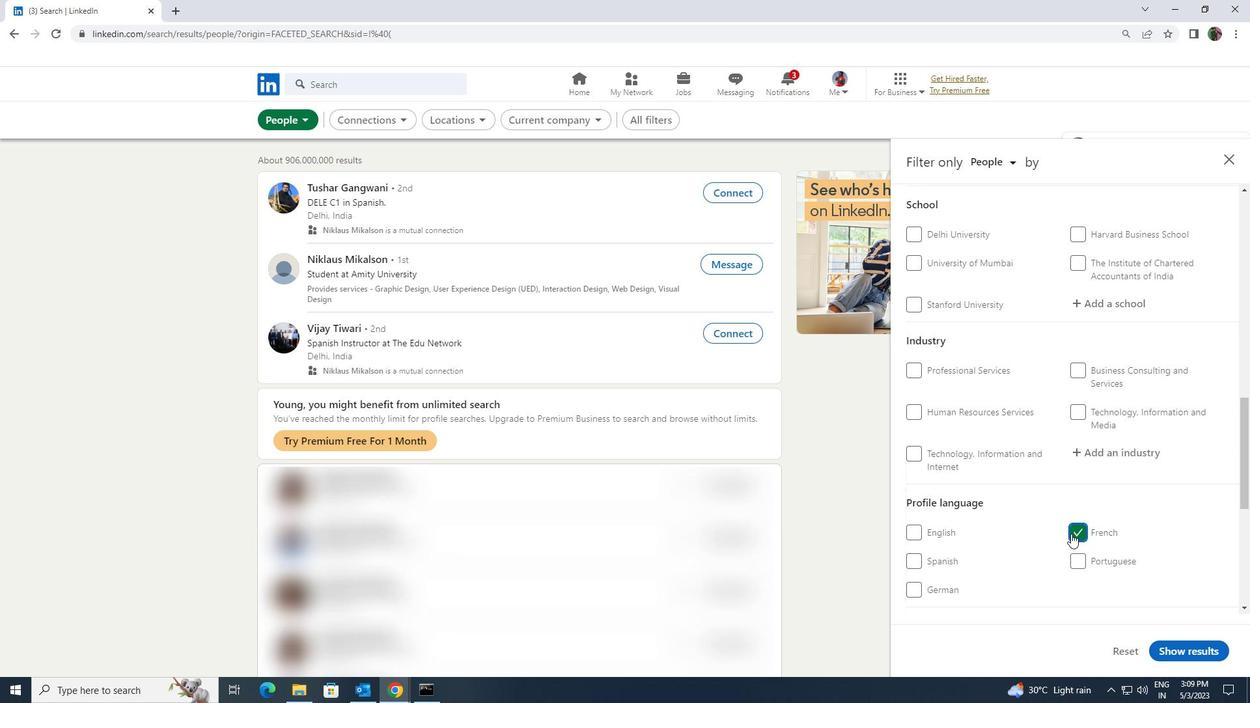 
Action: Mouse scrolled (1070, 534) with delta (0, 0)
Screenshot: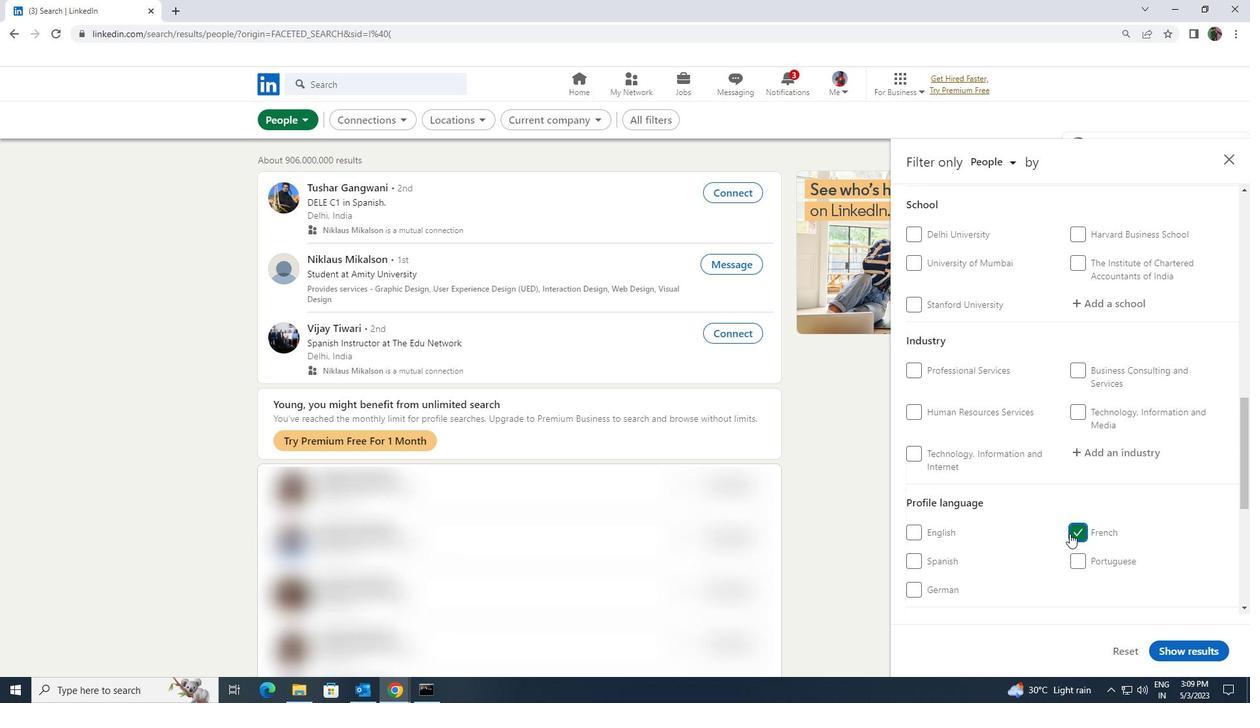 
Action: Mouse scrolled (1070, 534) with delta (0, 0)
Screenshot: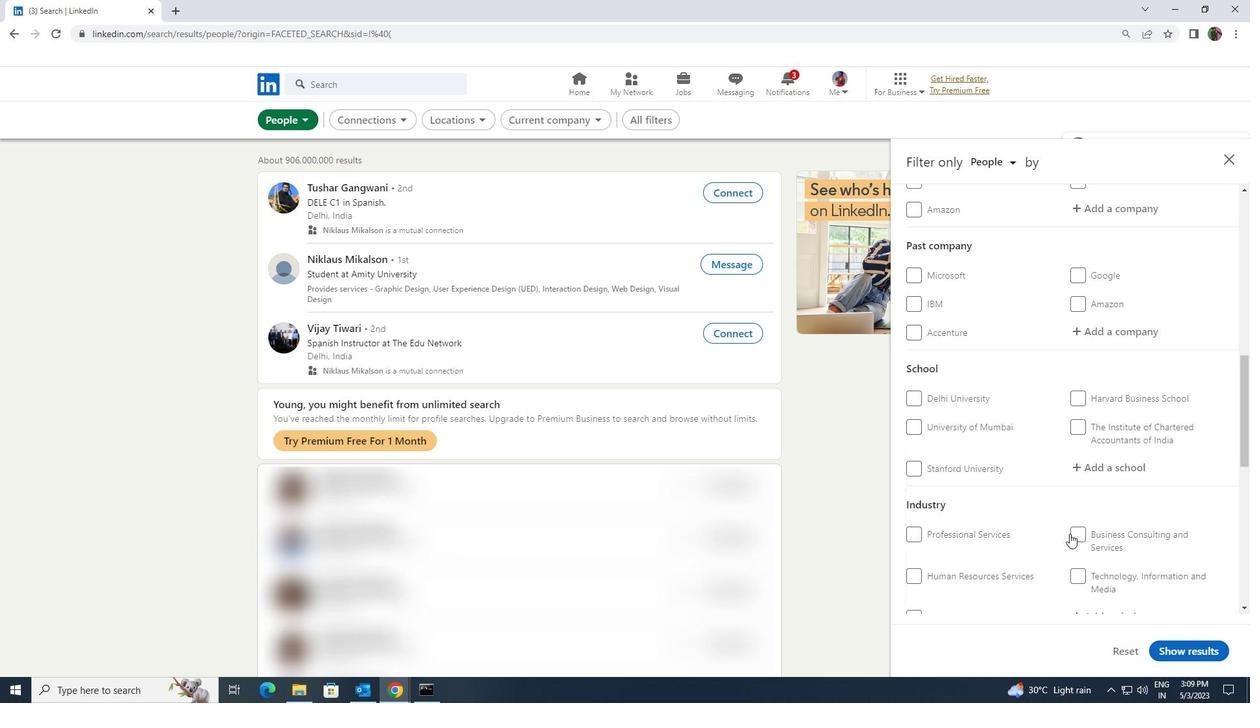 
Action: Mouse scrolled (1070, 534) with delta (0, 0)
Screenshot: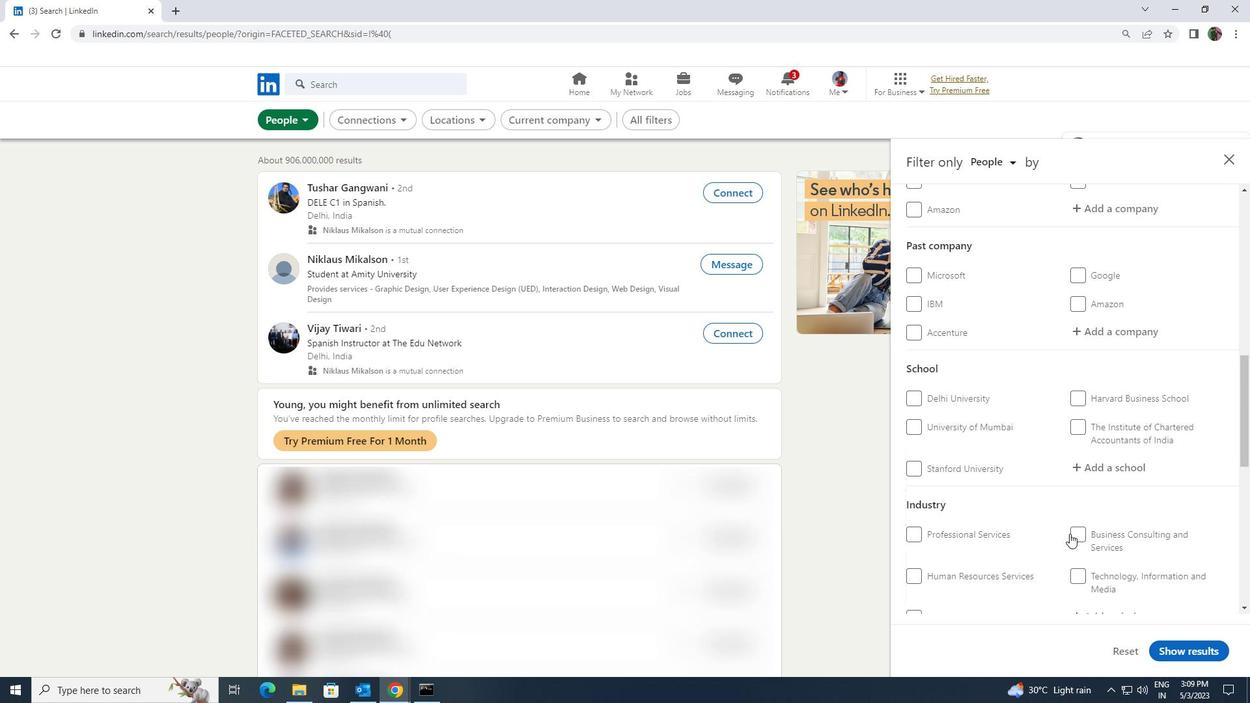 
Action: Mouse scrolled (1070, 534) with delta (0, 0)
Screenshot: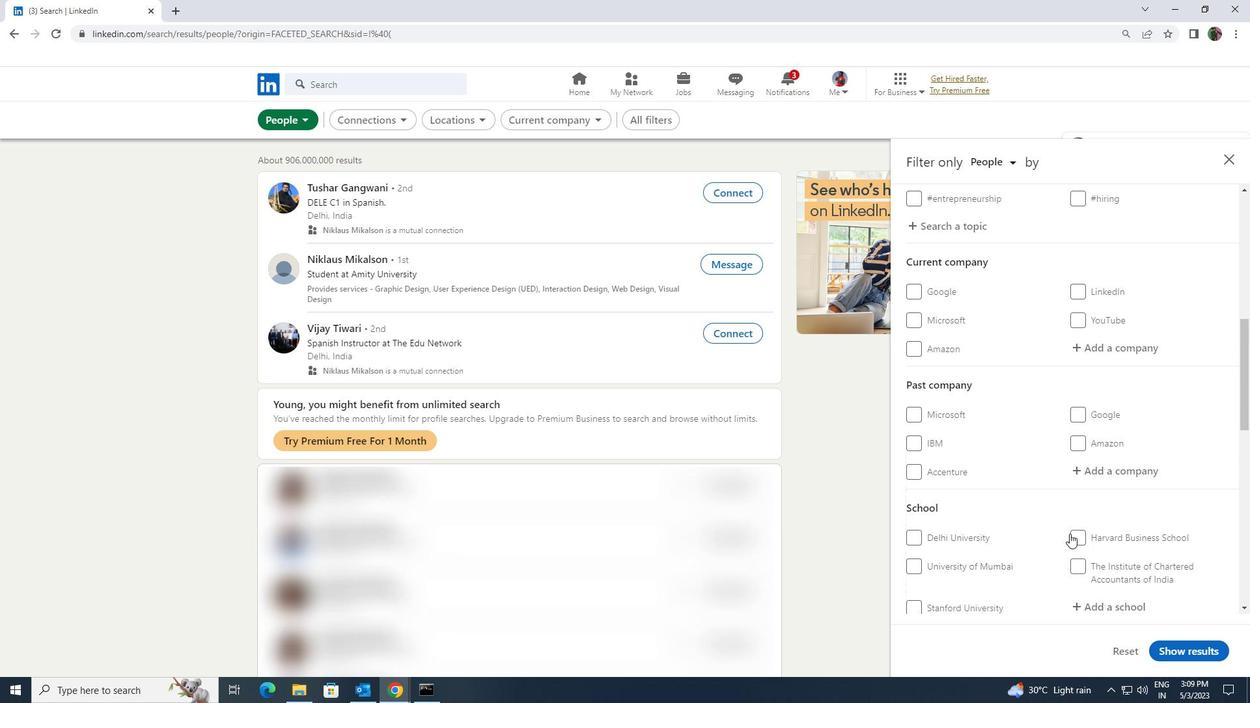
Action: Mouse scrolled (1070, 534) with delta (0, 0)
Screenshot: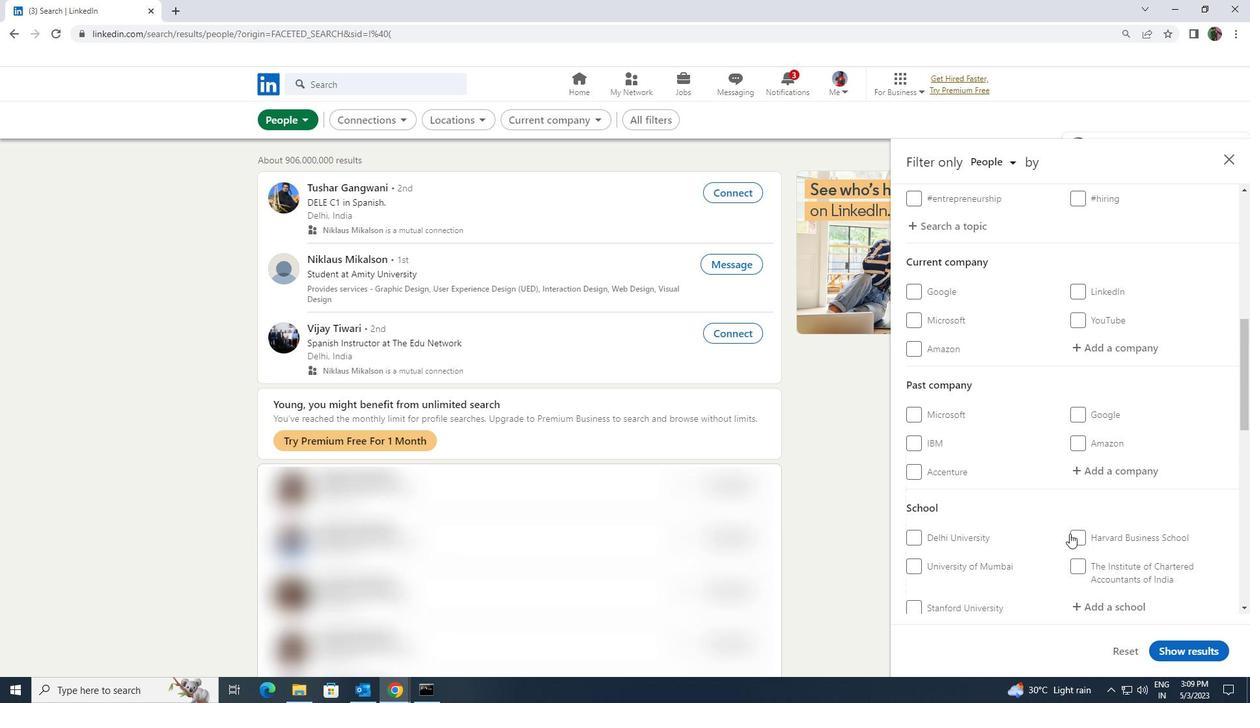 
Action: Mouse moved to (1080, 507)
Screenshot: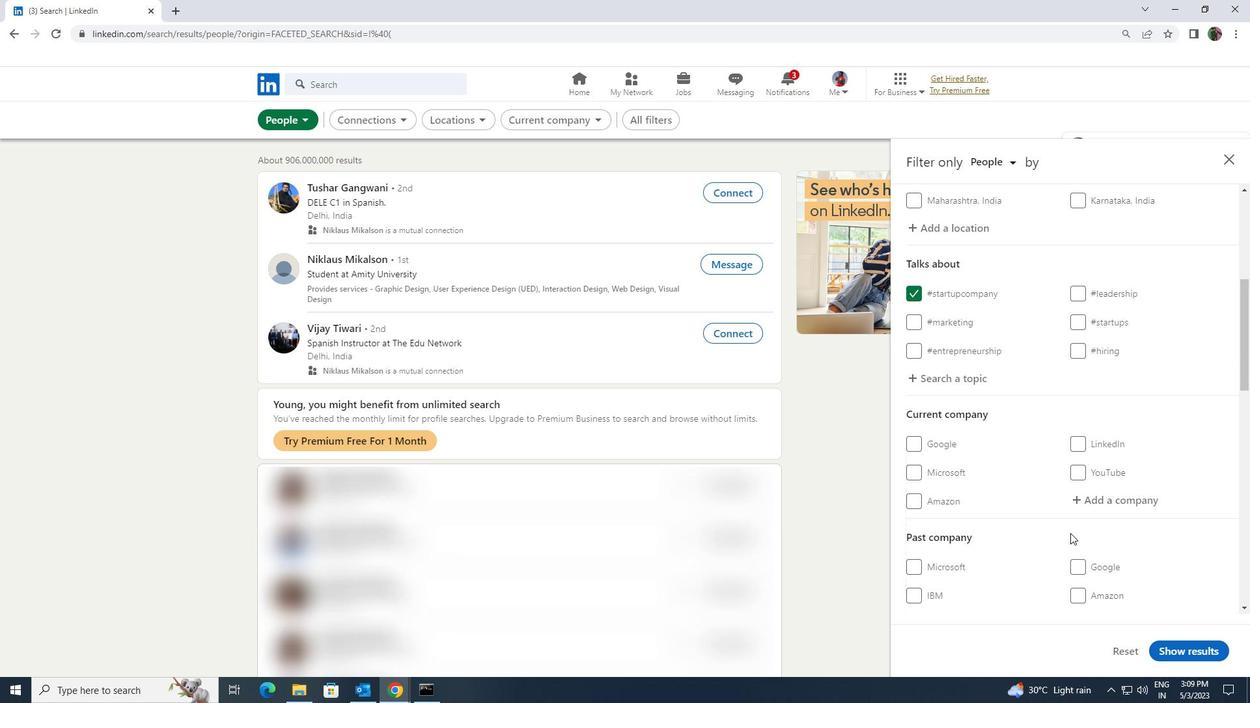 
Action: Mouse pressed left at (1080, 507)
Screenshot: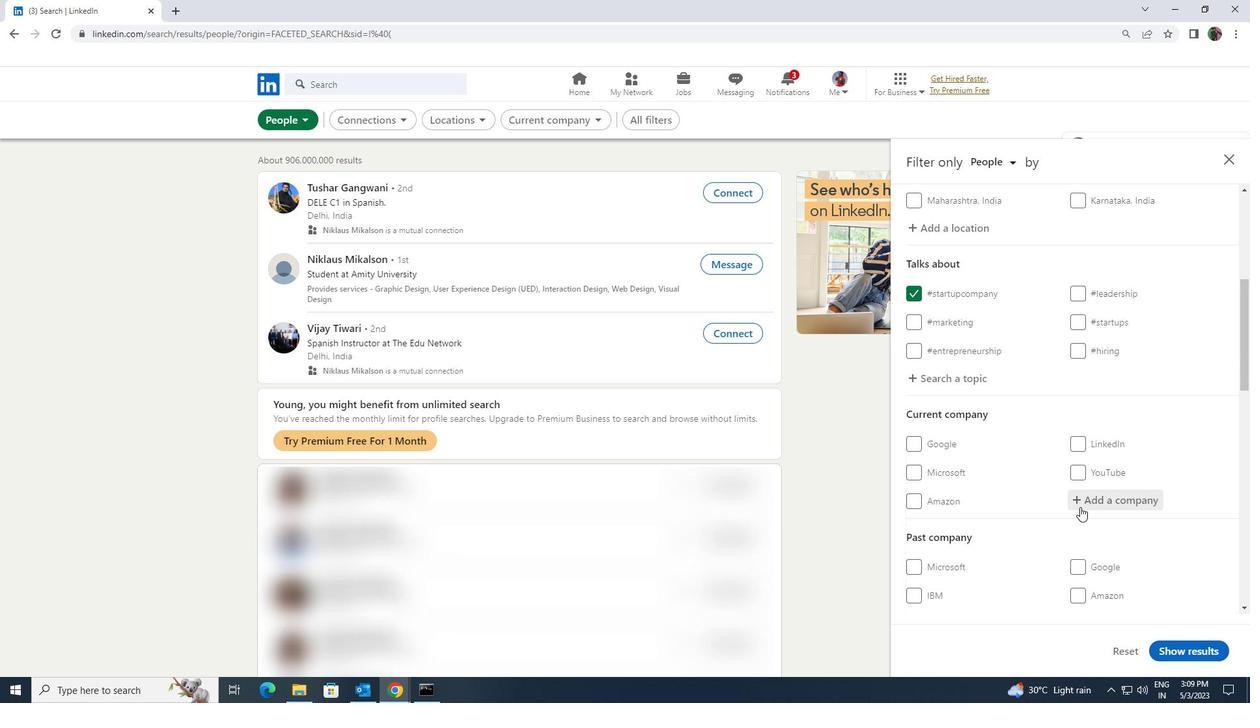 
Action: Key pressed <Key.shift><Key.shift><Key.shift><Key.shift><Key.shift><Key.shift><Key.shift><Key.shift><Key.shift><Key.shift><Key.shift><Key.shift><Key.shift><Key.shift><Key.shift><Key.shift><Key.shift>CAIRN<Key.space><Key.shift><Key.shift>OIL<Key.space><Key.shift><Key.shift><Key.shift><Key.shift><Key.shift><Key.shift><Key.shift><Key.shift><Key.shift>AND<Key.space><Key.shift>GAS
Screenshot: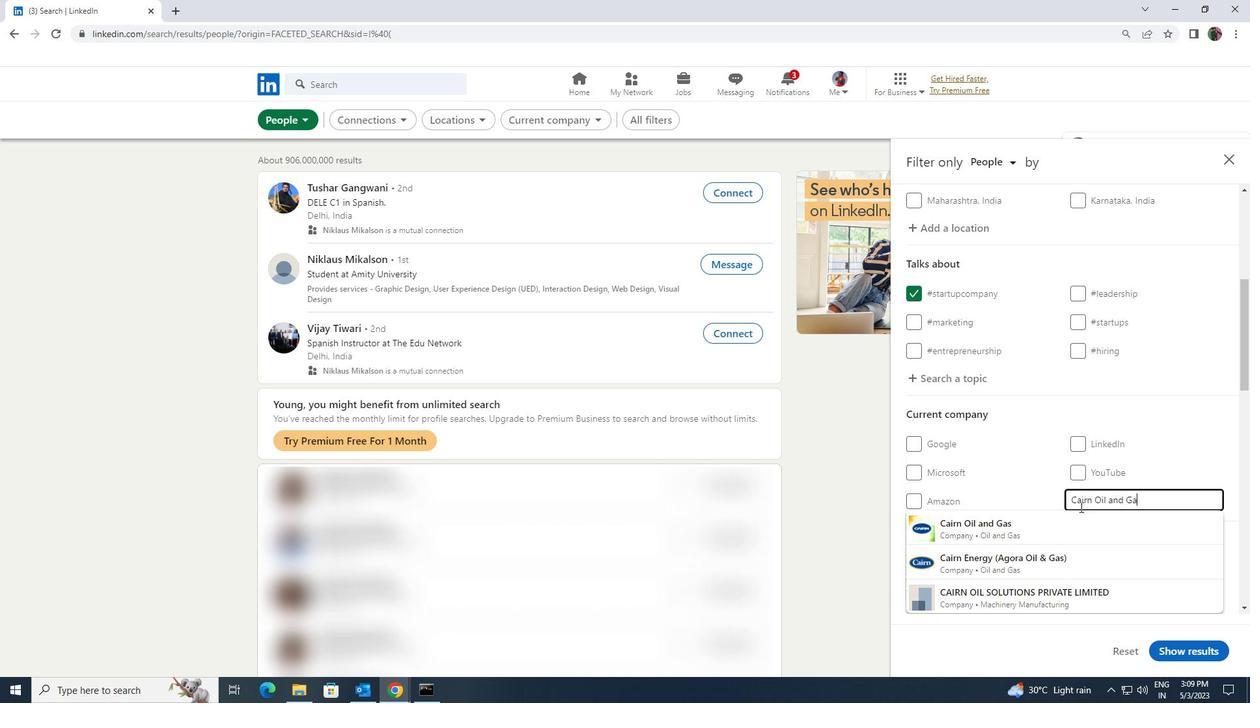 
Action: Mouse moved to (1077, 516)
Screenshot: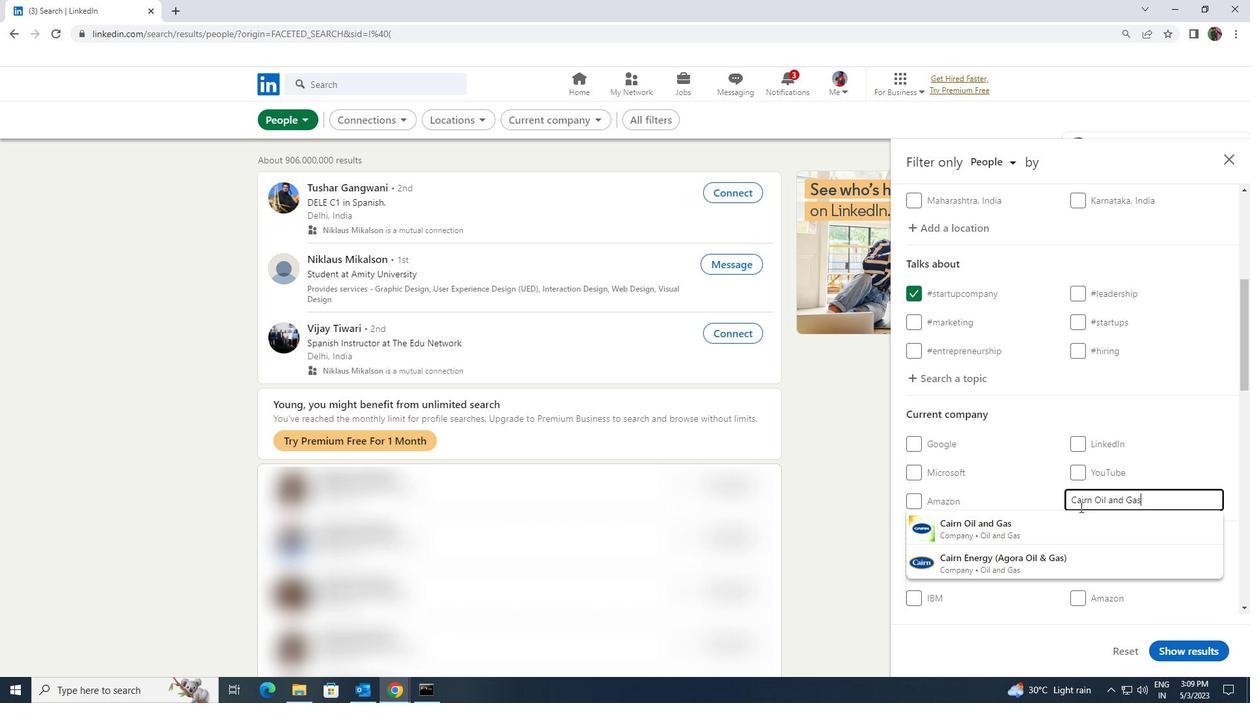 
Action: Mouse pressed left at (1077, 516)
Screenshot: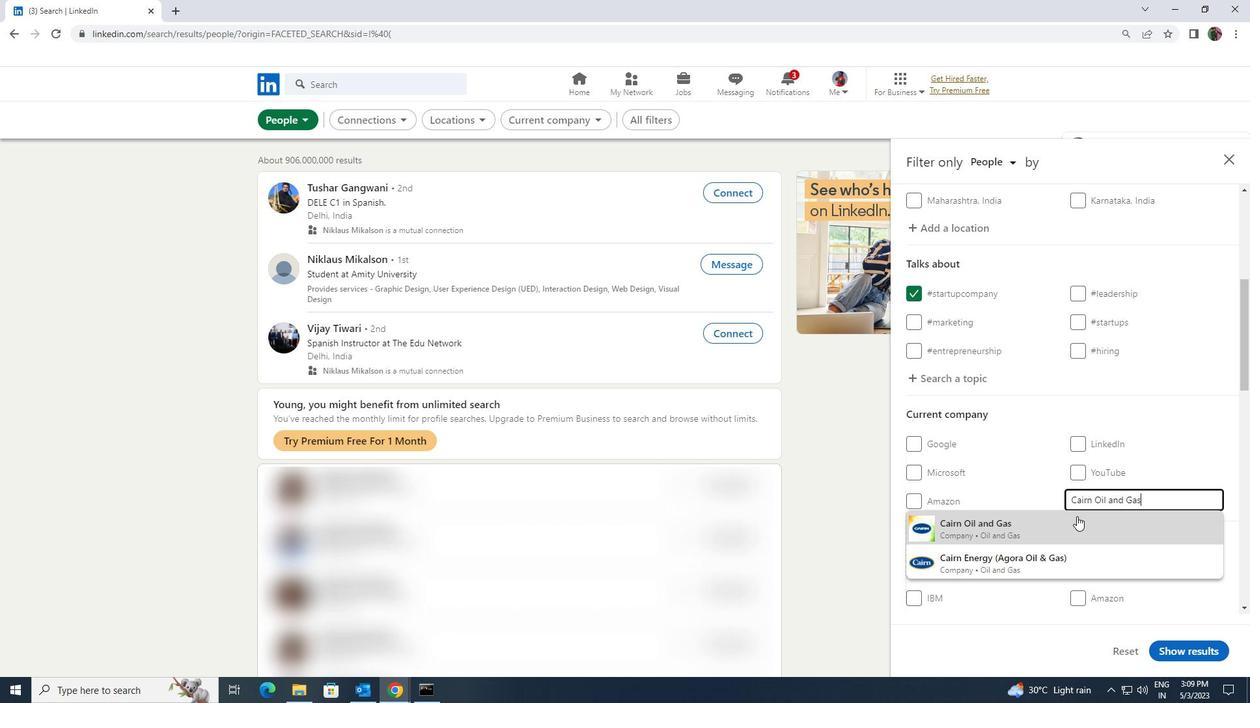 
Action: Mouse scrolled (1077, 515) with delta (0, 0)
Screenshot: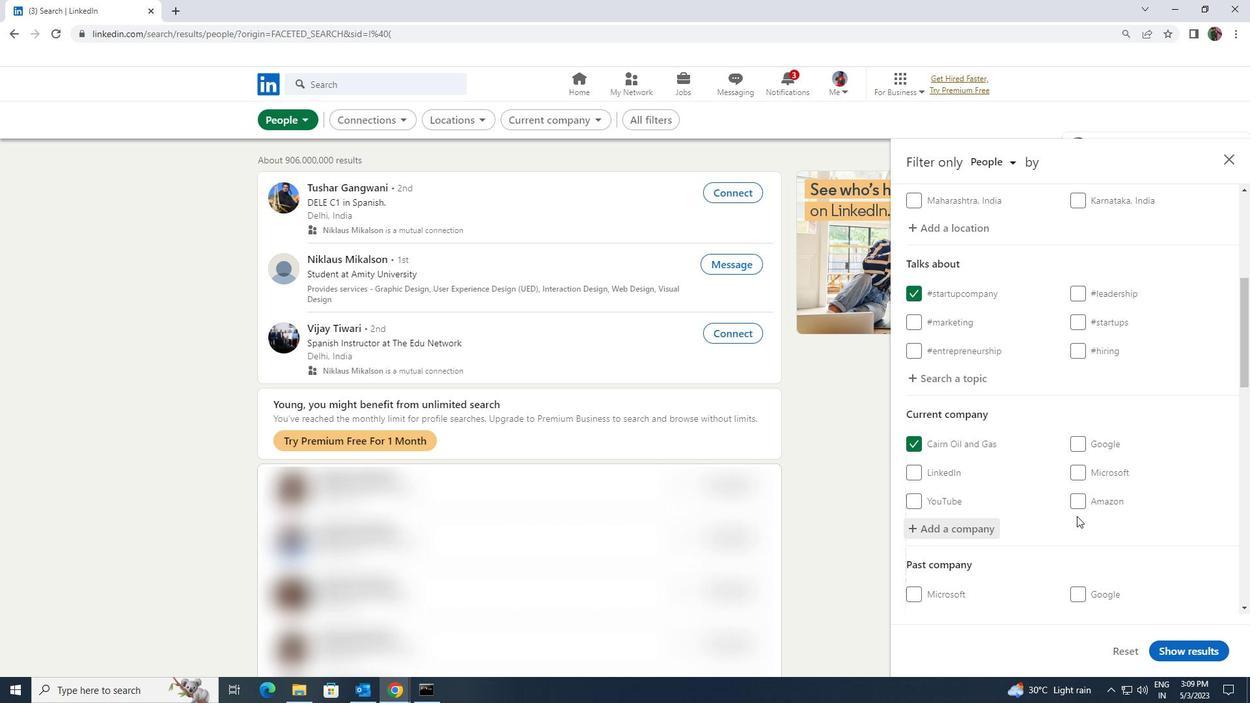 
Action: Mouse scrolled (1077, 515) with delta (0, 0)
Screenshot: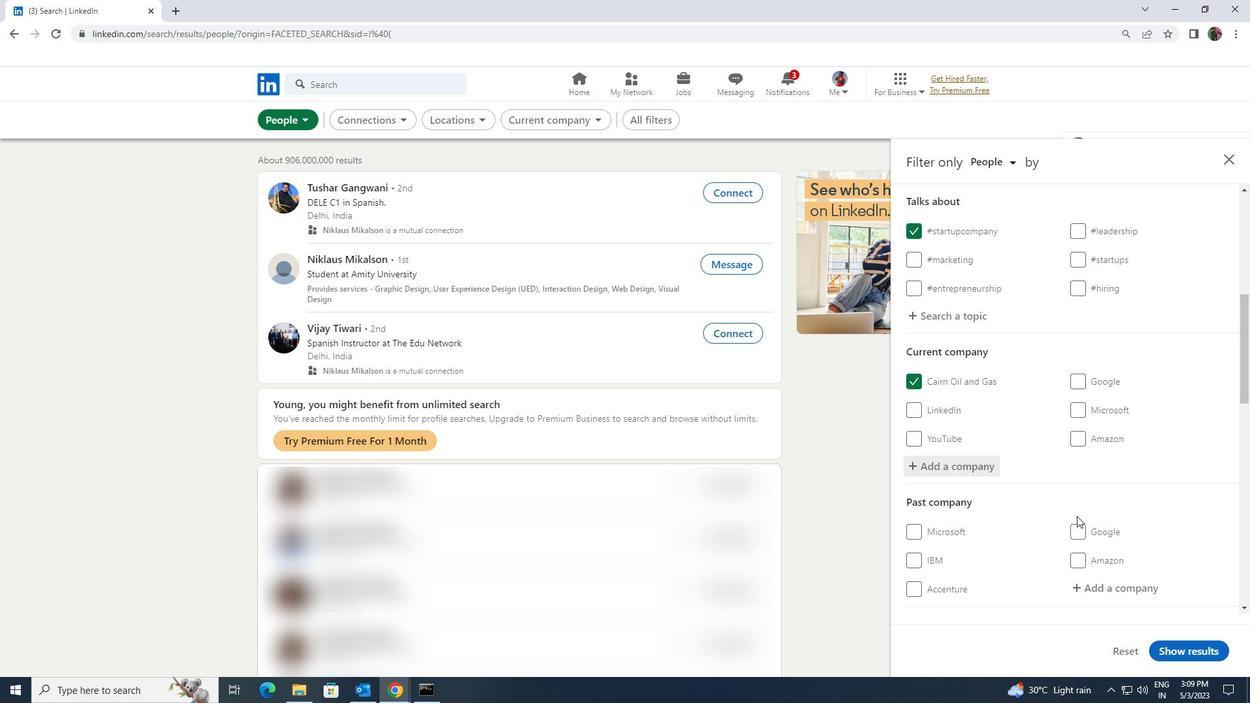 
Action: Mouse scrolled (1077, 515) with delta (0, 0)
Screenshot: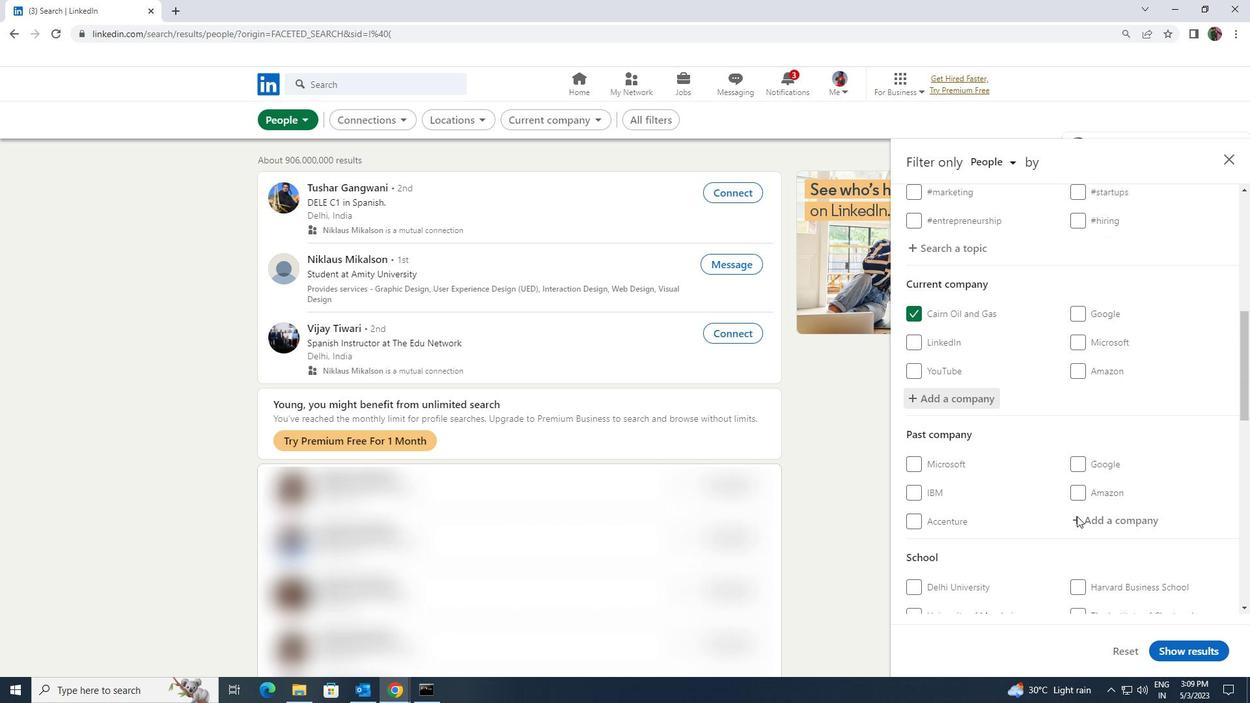 
Action: Mouse scrolled (1077, 515) with delta (0, 0)
Screenshot: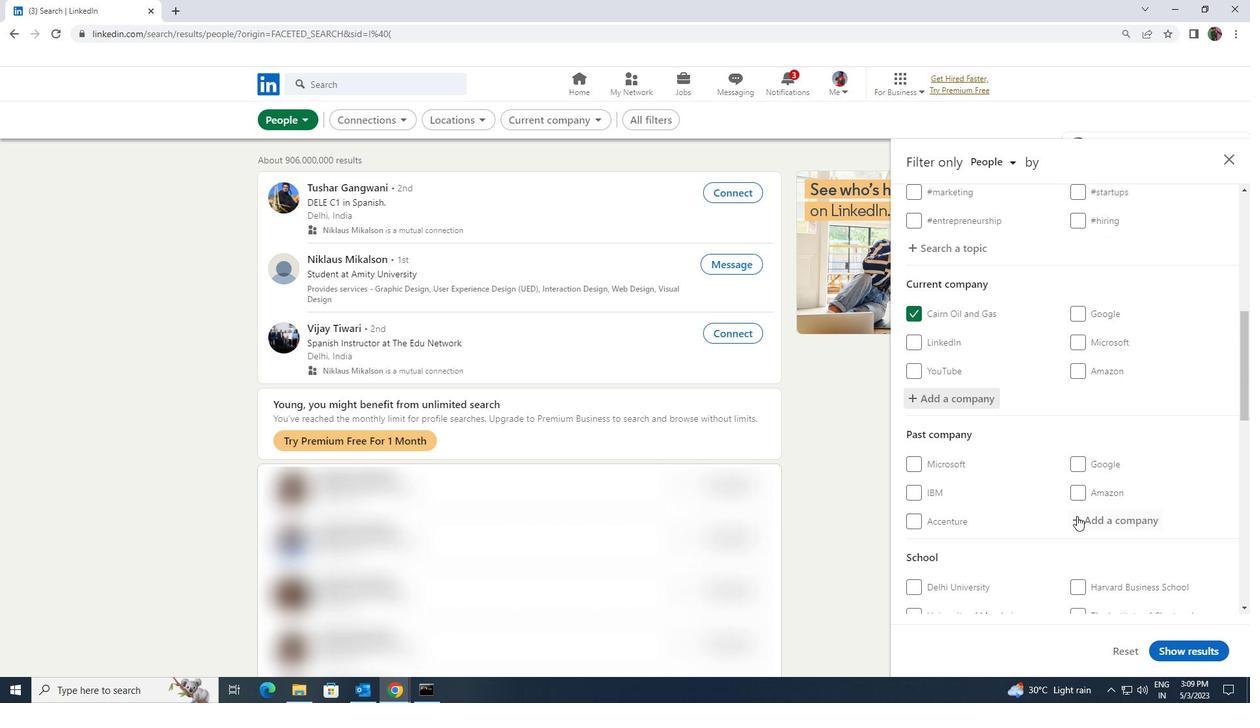 
Action: Mouse moved to (1088, 523)
Screenshot: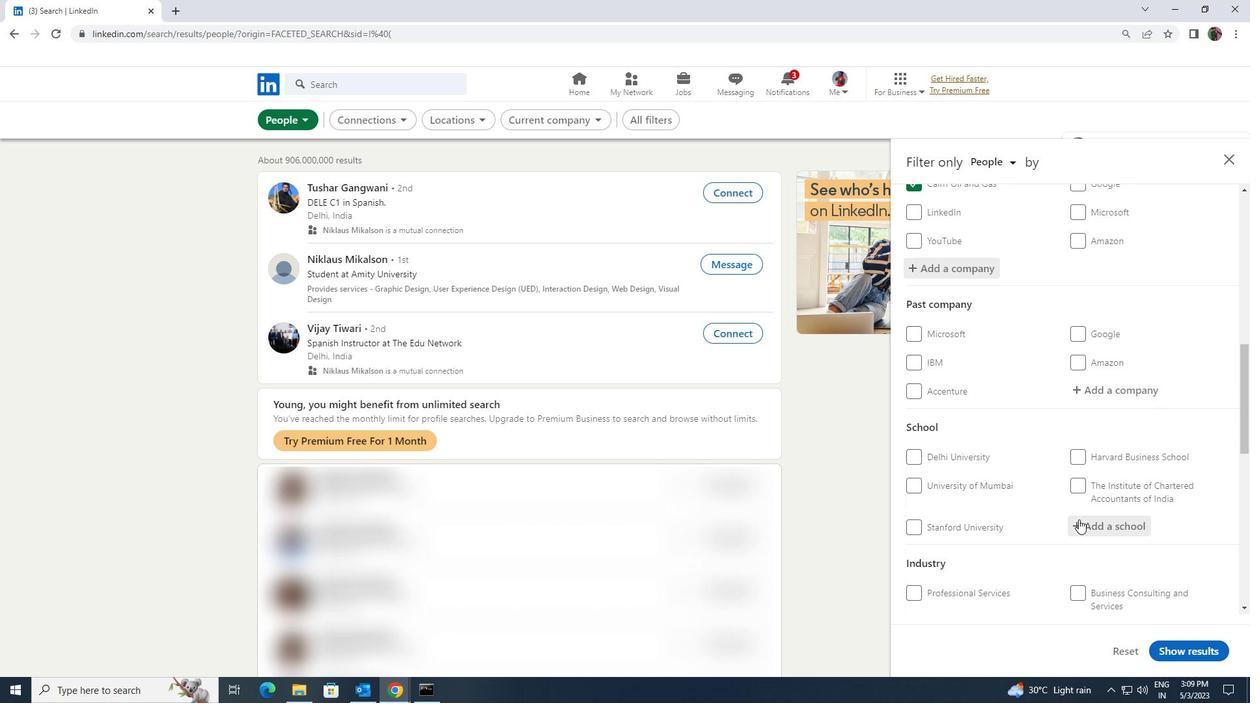 
Action: Mouse pressed left at (1088, 523)
Screenshot: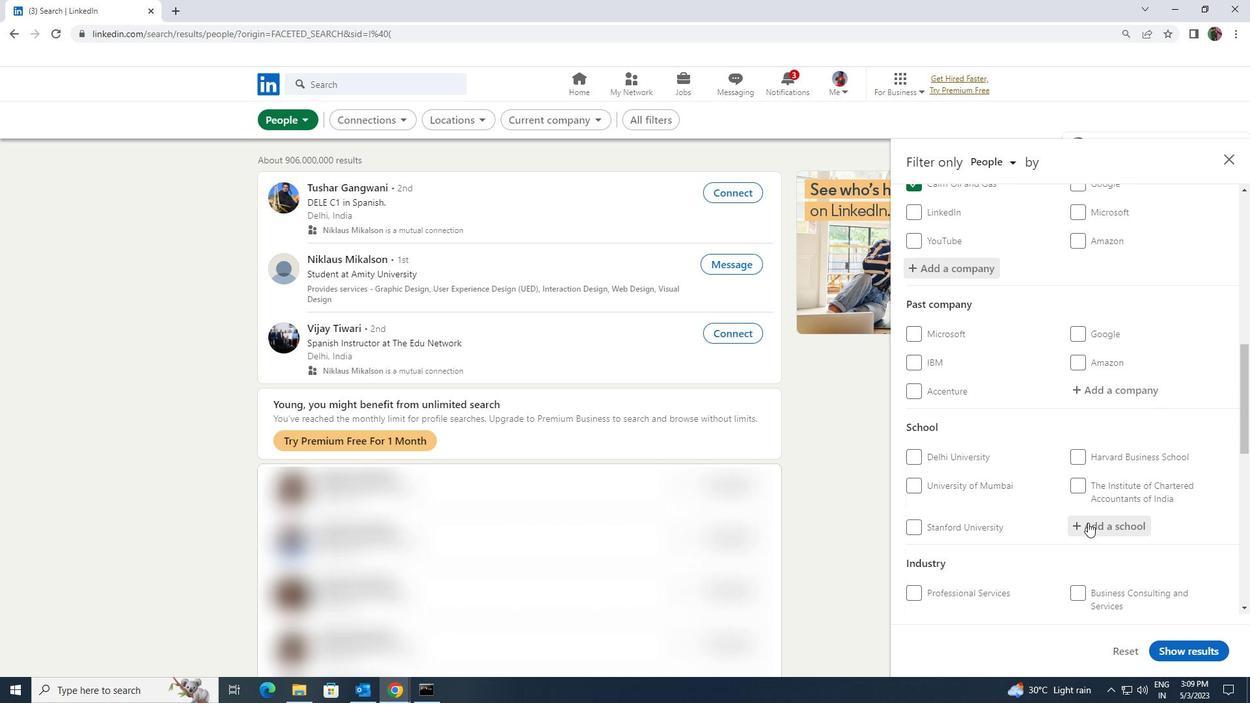 
Action: Key pressed <Key.shift><Key.shift><Key.shift><Key.shift><Key.shift><Key.shift>KAZIRANGA<Key.space><Key.shift>UNIVERSITY
Screenshot: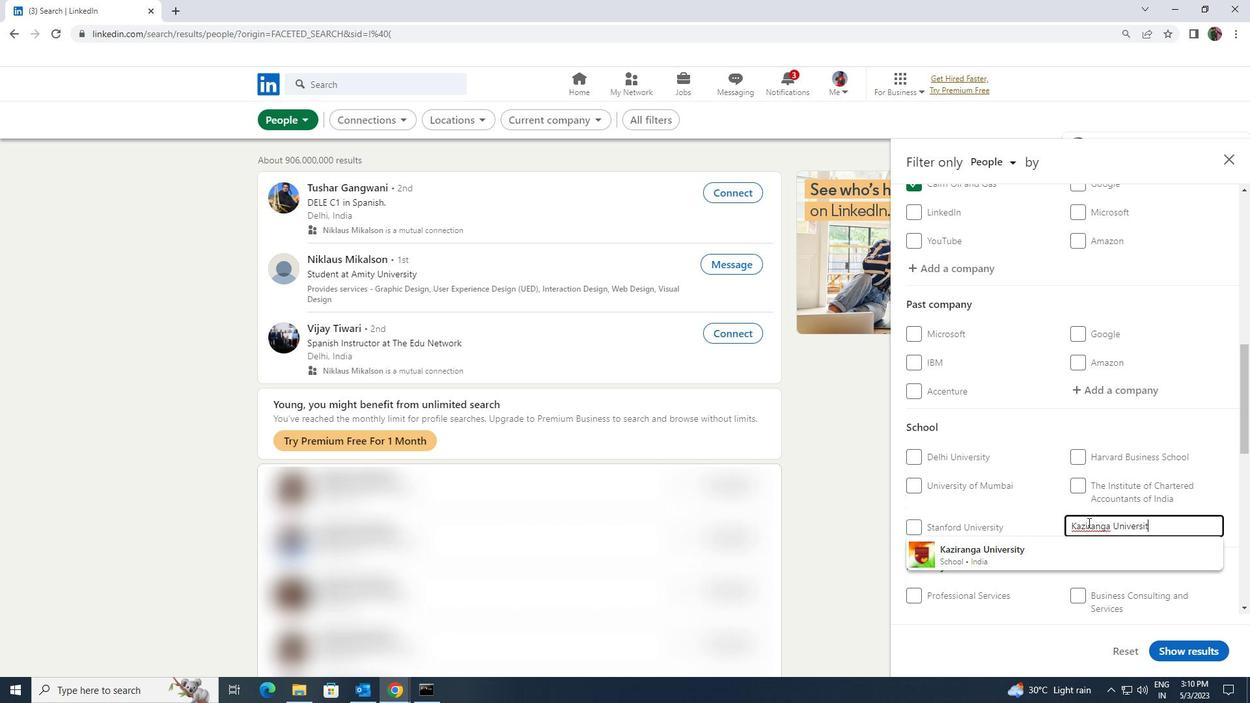 
Action: Mouse moved to (1086, 542)
Screenshot: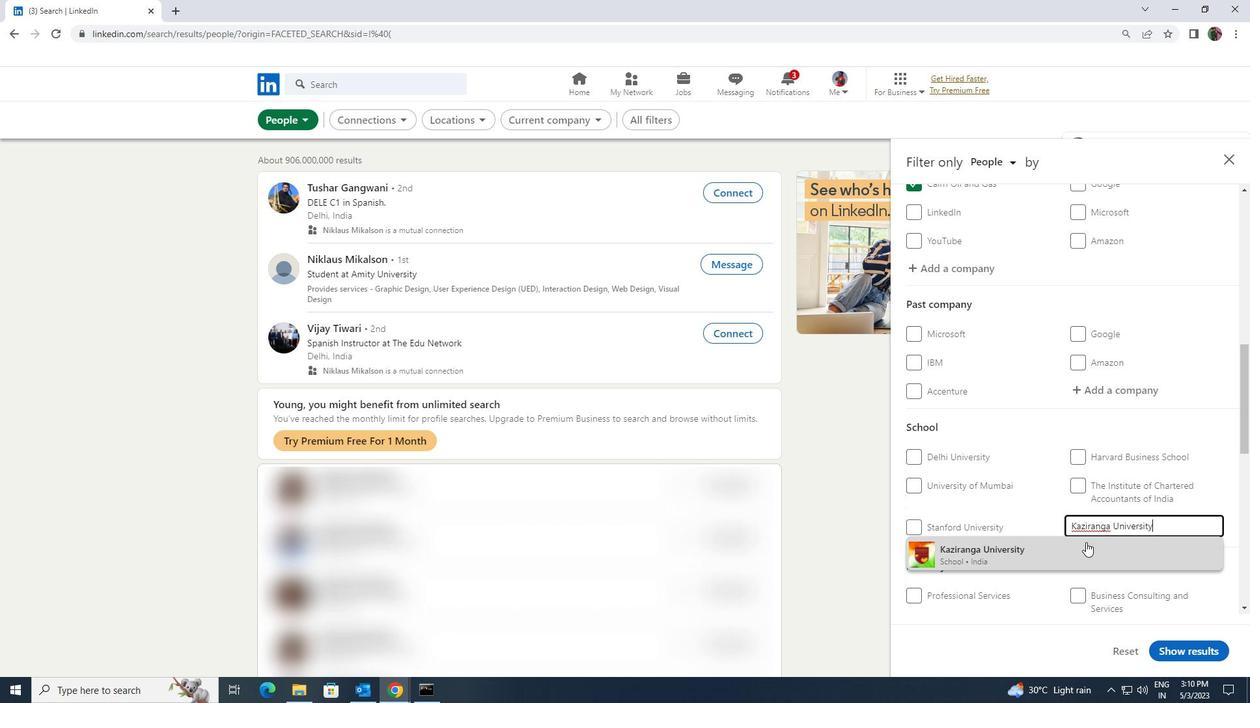 
Action: Mouse pressed left at (1086, 542)
Screenshot: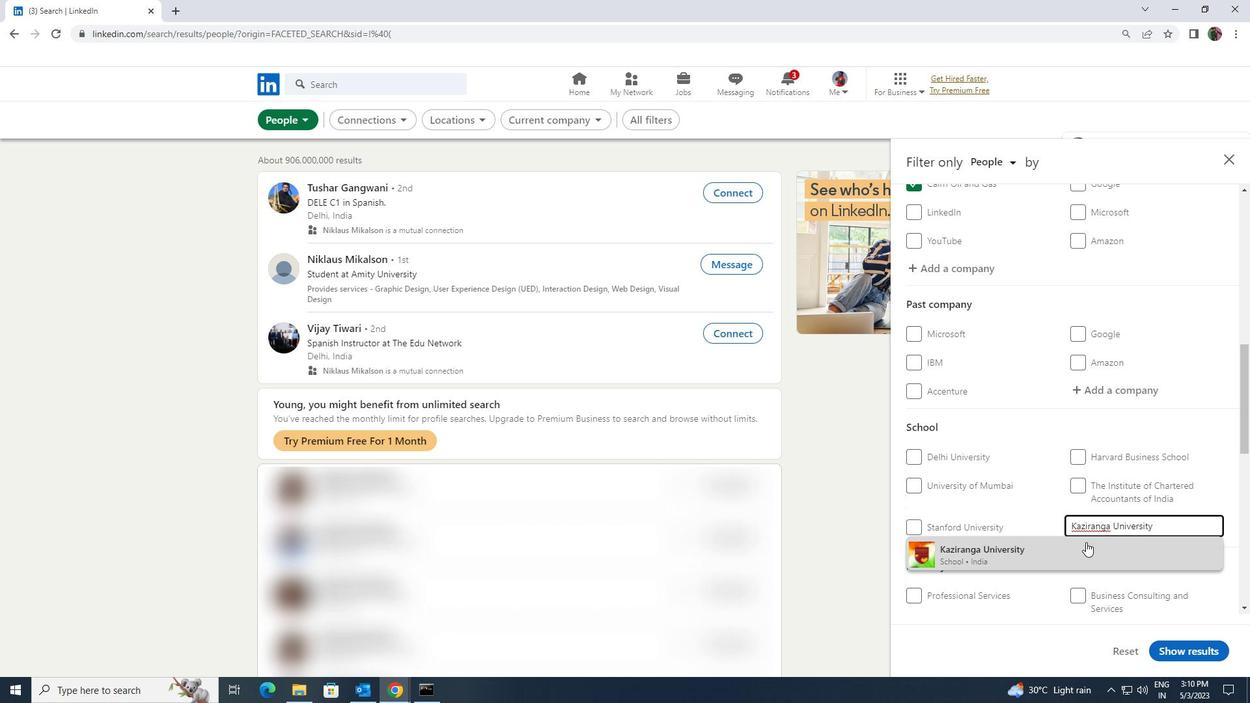 
Action: Mouse scrolled (1086, 542) with delta (0, 0)
Screenshot: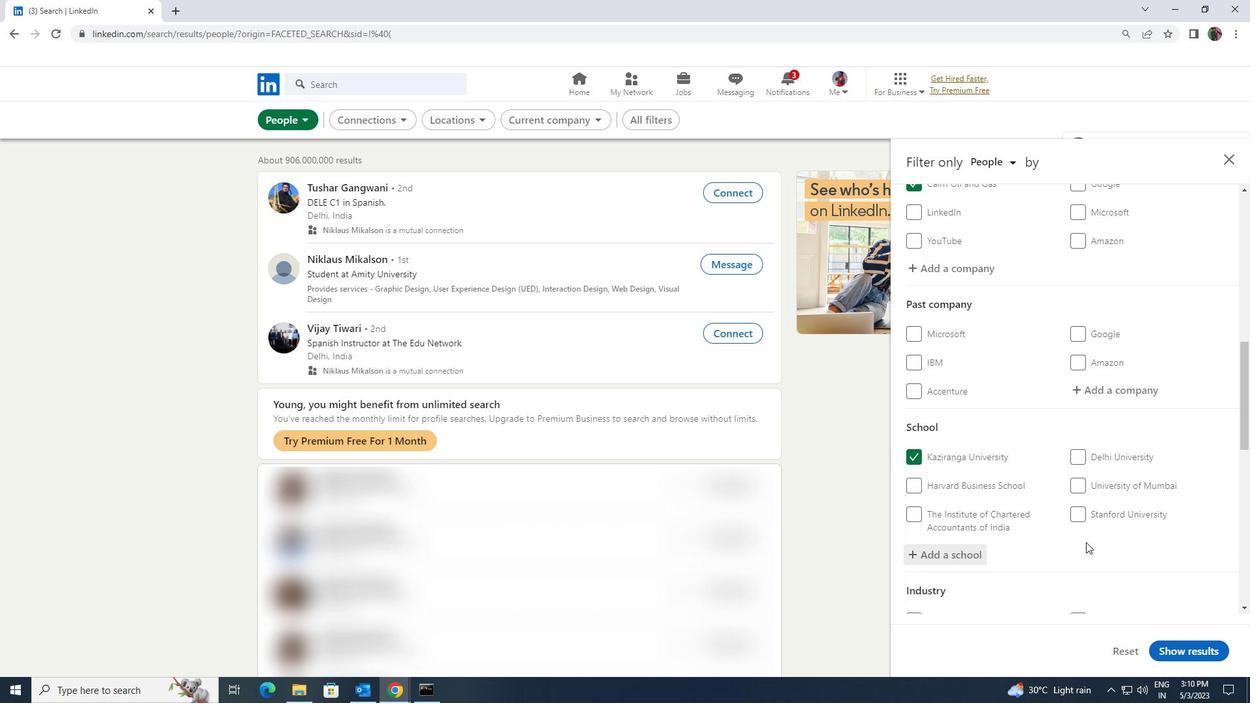 
Action: Mouse scrolled (1086, 542) with delta (0, 0)
Screenshot: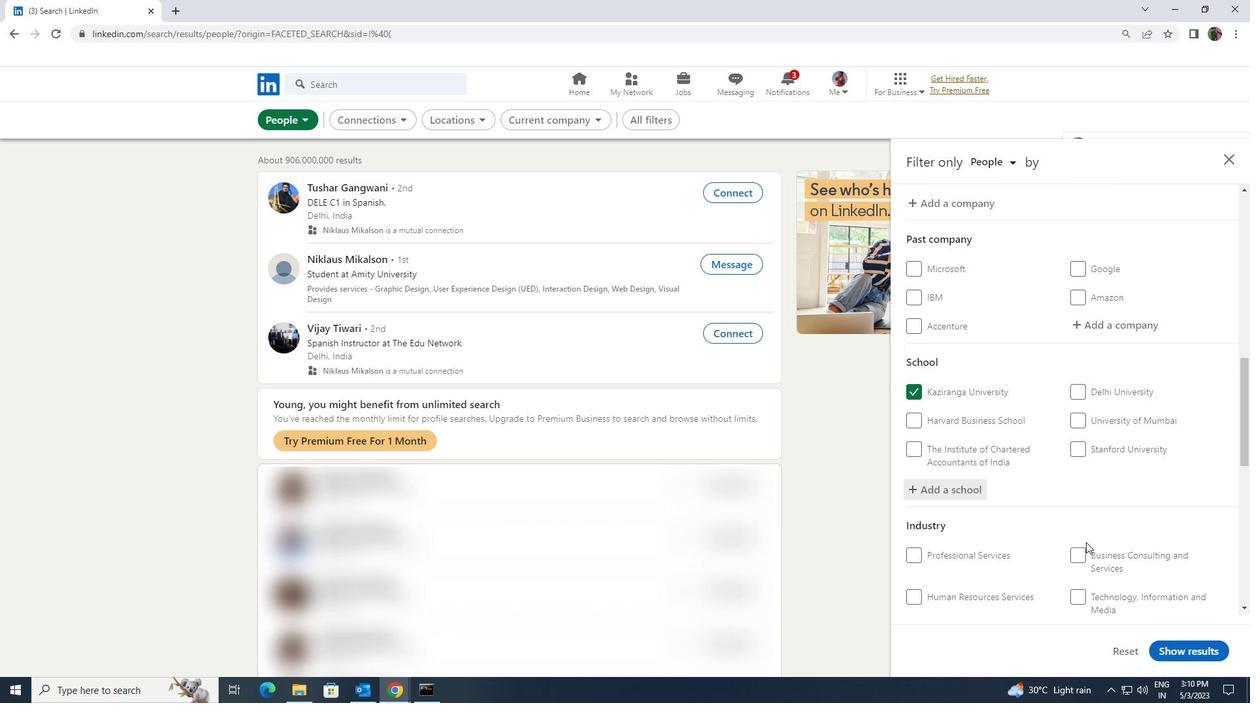 
Action: Mouse scrolled (1086, 542) with delta (0, 0)
Screenshot: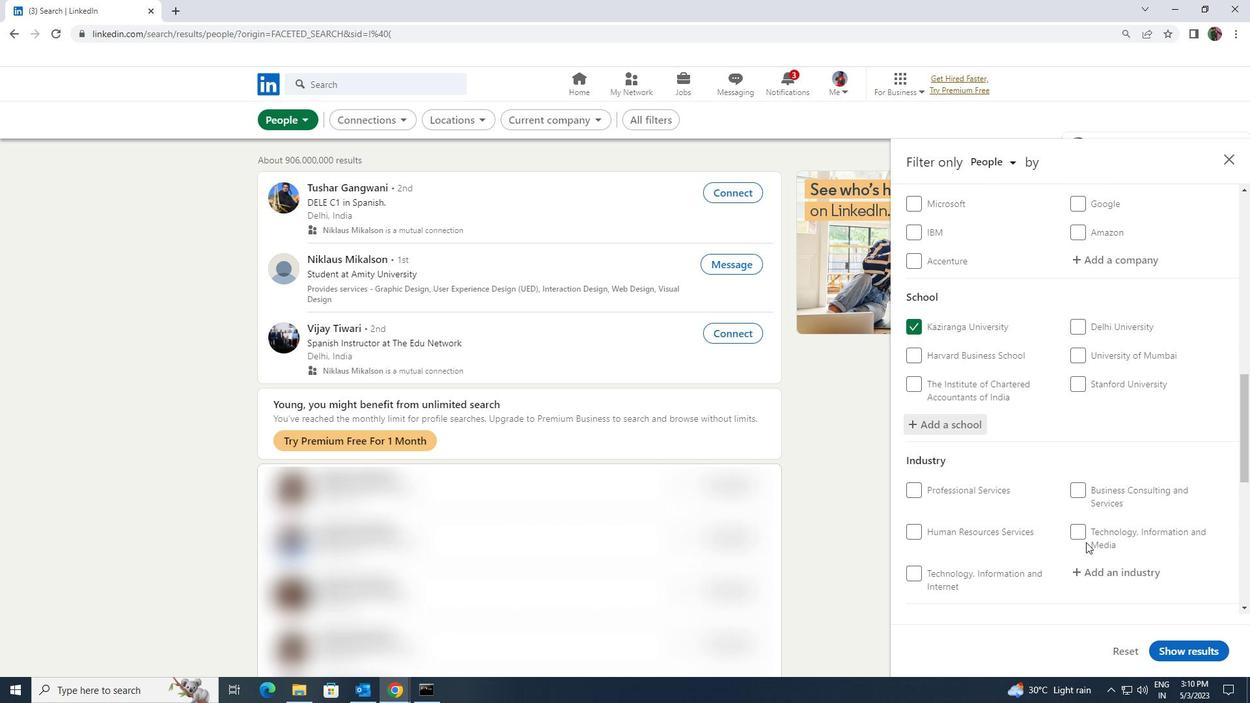 
Action: Mouse moved to (1093, 514)
Screenshot: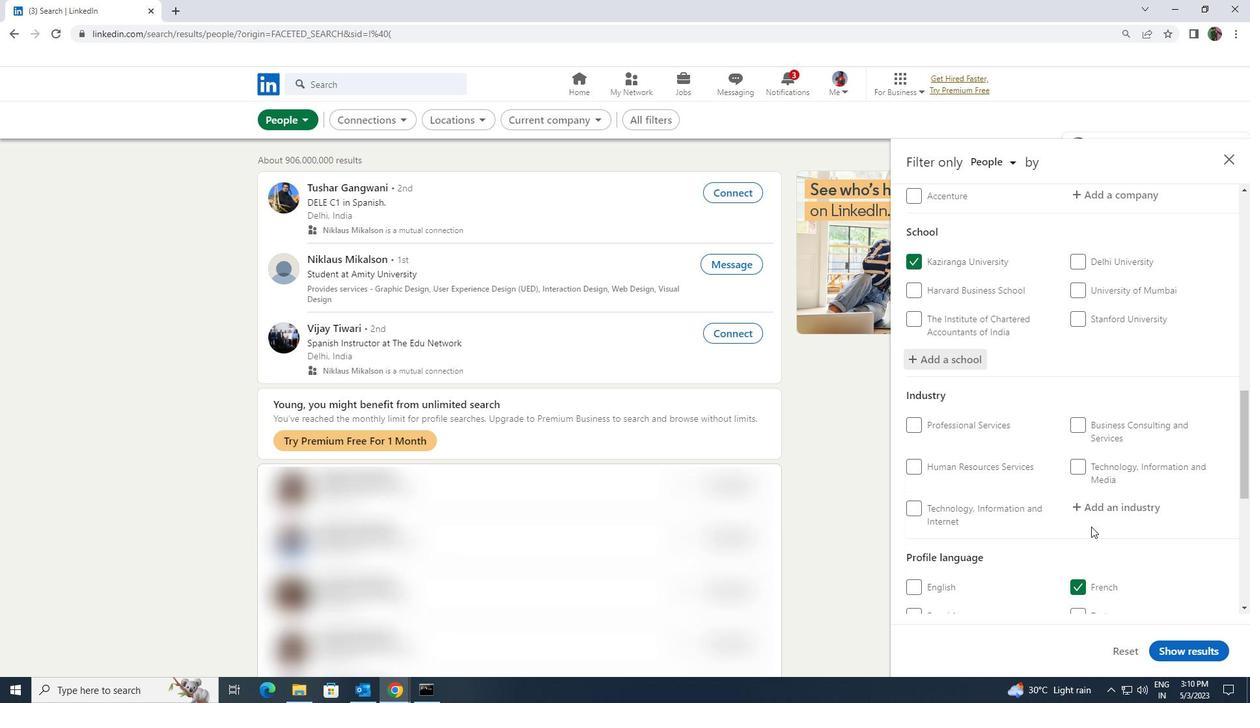 
Action: Mouse pressed left at (1093, 514)
Screenshot: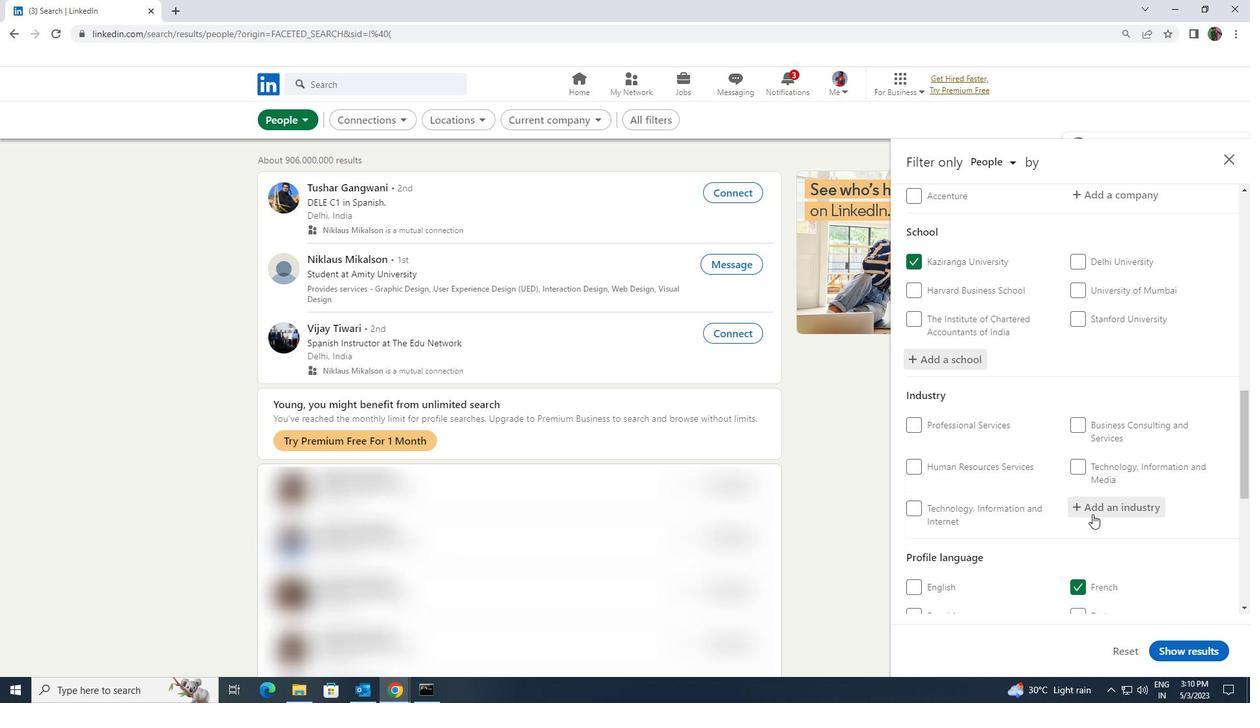 
Action: Key pressed <Key.shift><Key.shift><Key.shift><Key.shift><Key.shift>CONSTRUCTION<Key.space><Key.shift><Key.shift><Key.shift><Key.shift><Key.shift><Key.shift><Key.shift><Key.shift><Key.shift><Key.shift>HARDWARE
Screenshot: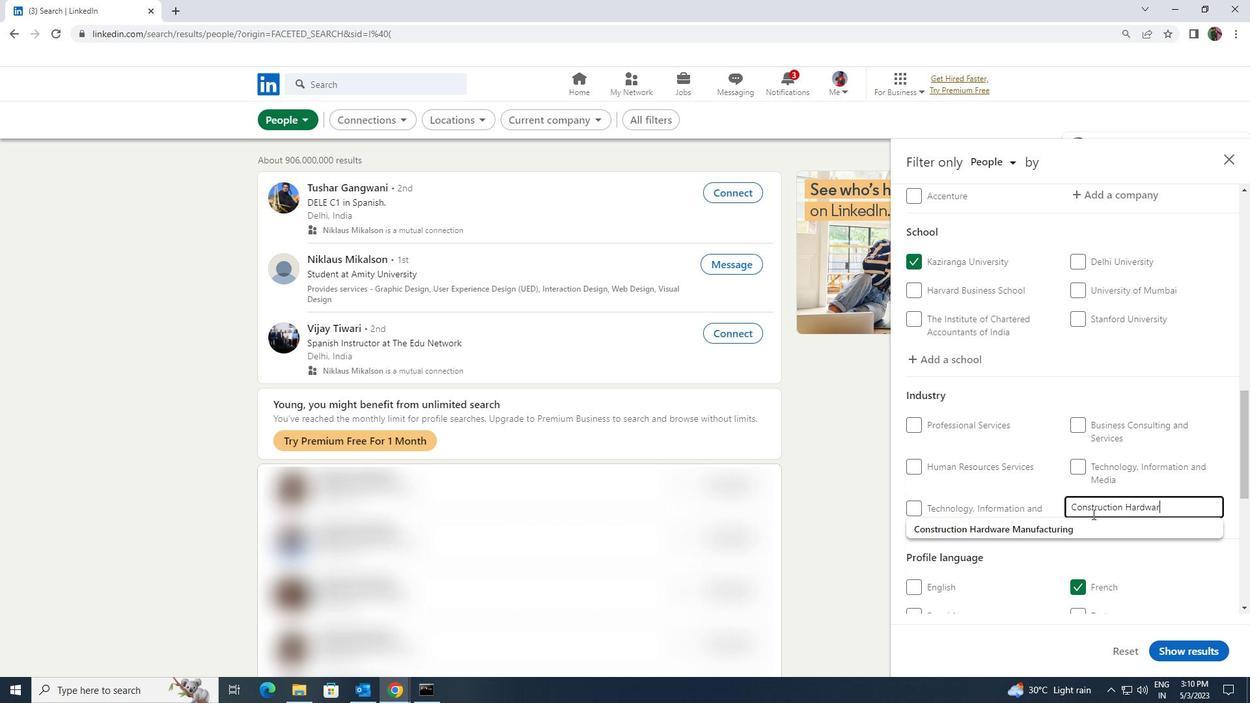 
Action: Mouse moved to (1083, 519)
Screenshot: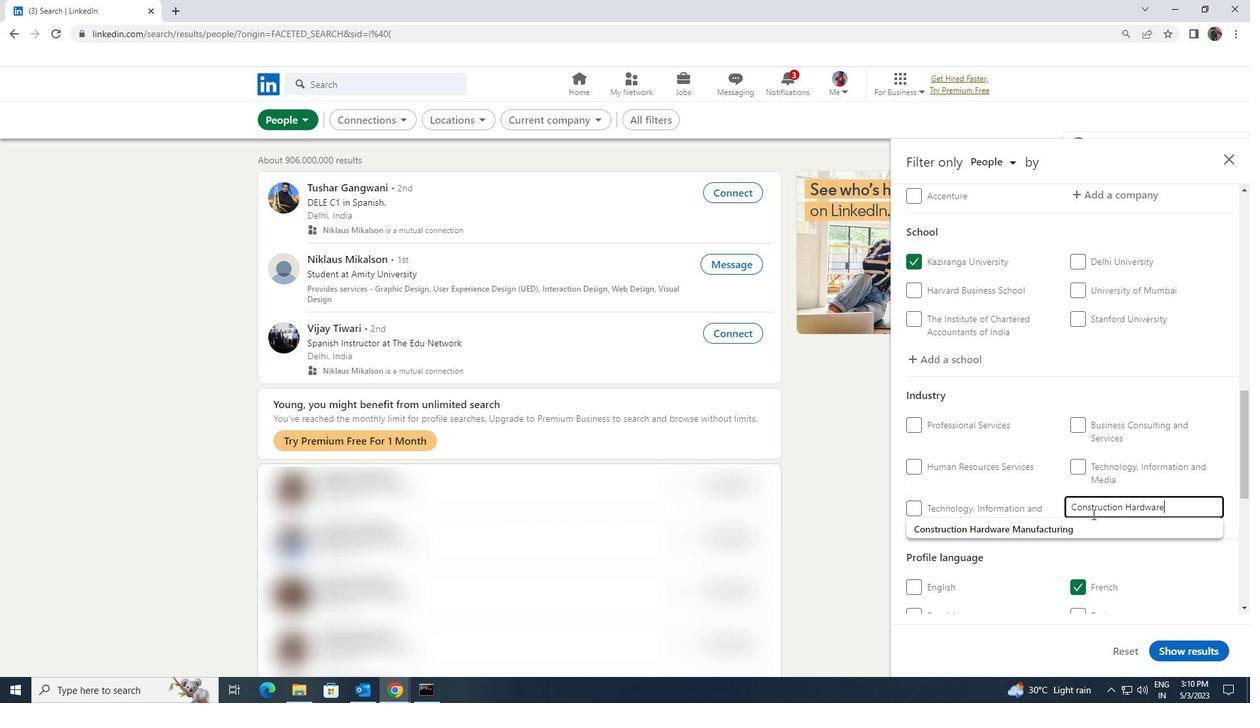 
Action: Mouse pressed left at (1083, 519)
Screenshot: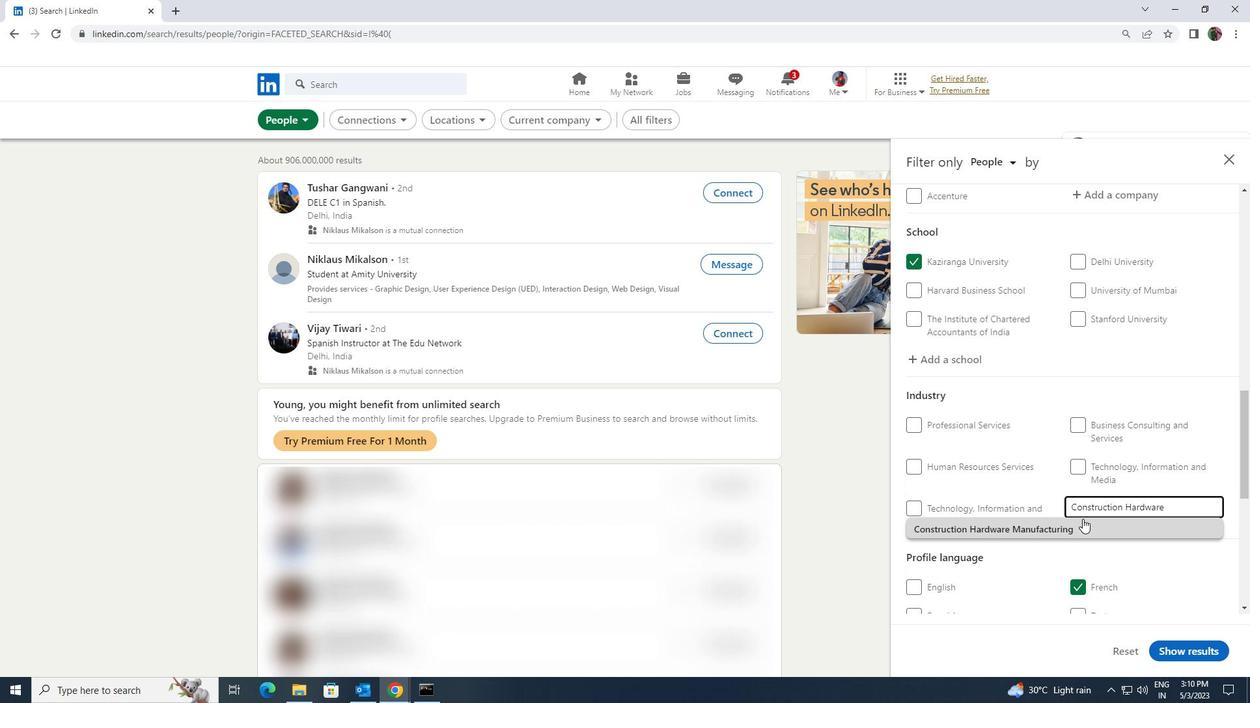 
Action: Mouse scrolled (1083, 518) with delta (0, 0)
Screenshot: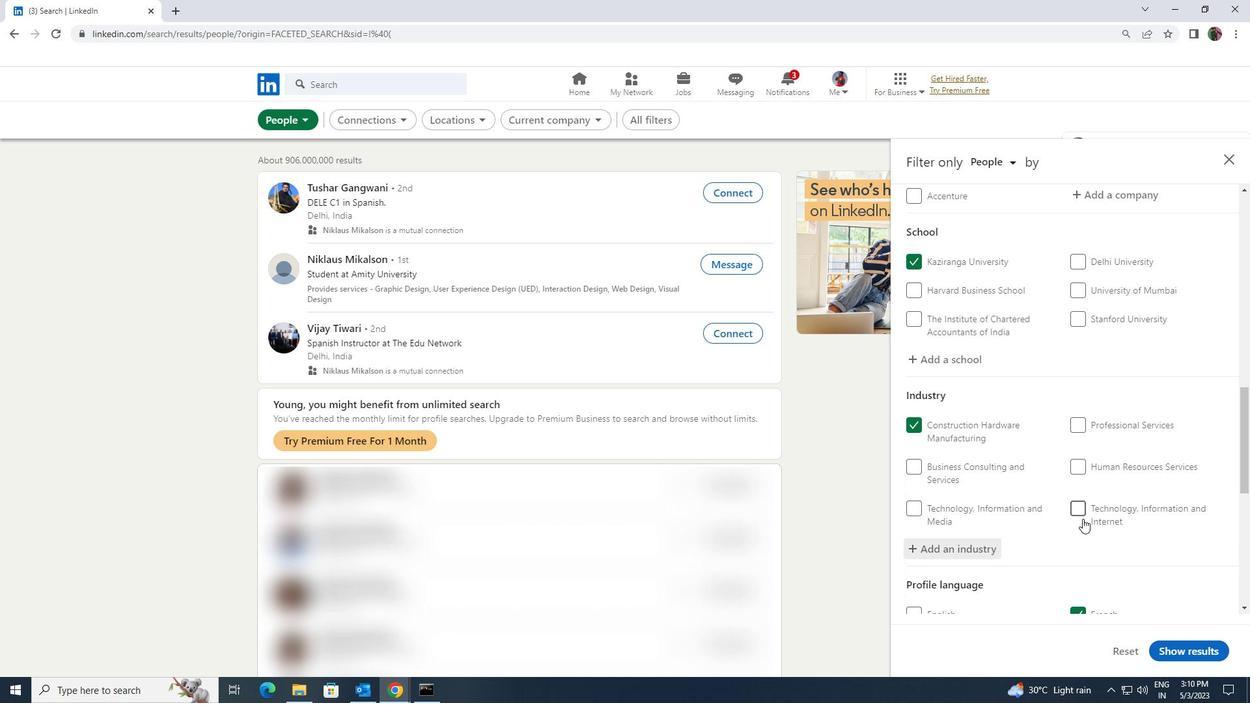 
Action: Mouse scrolled (1083, 518) with delta (0, 0)
Screenshot: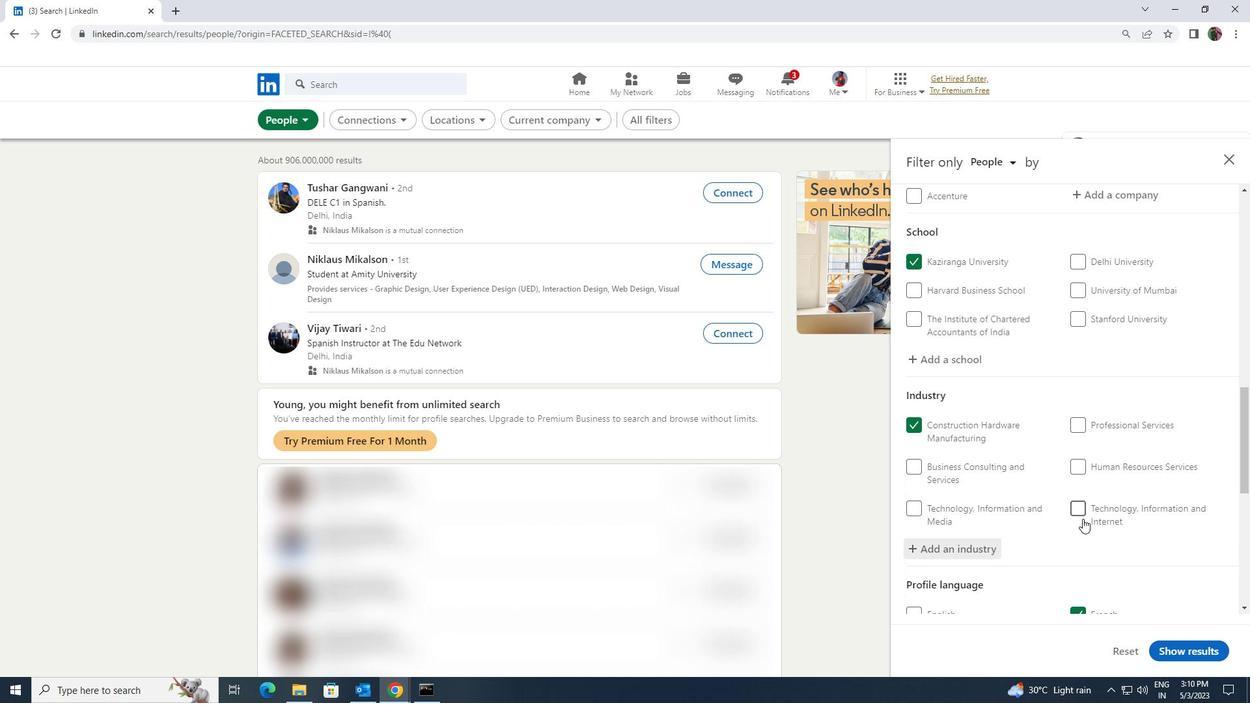 
Action: Mouse scrolled (1083, 518) with delta (0, 0)
Screenshot: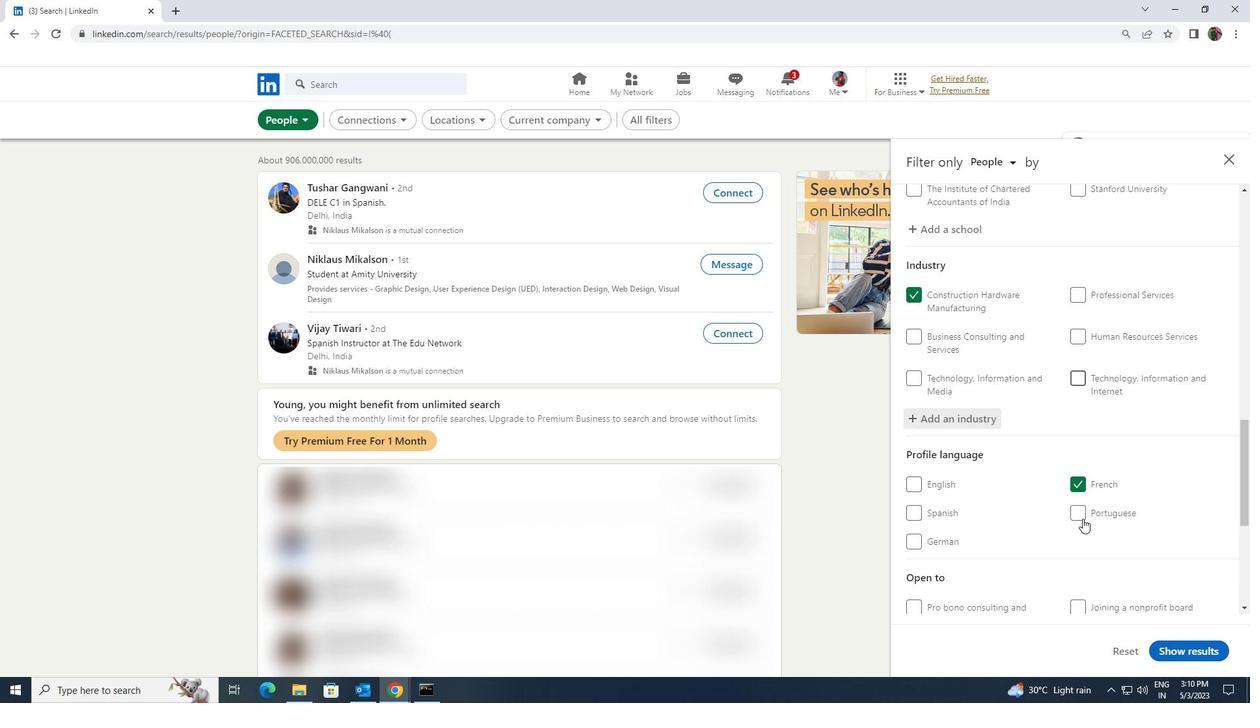 
Action: Mouse scrolled (1083, 518) with delta (0, 0)
Screenshot: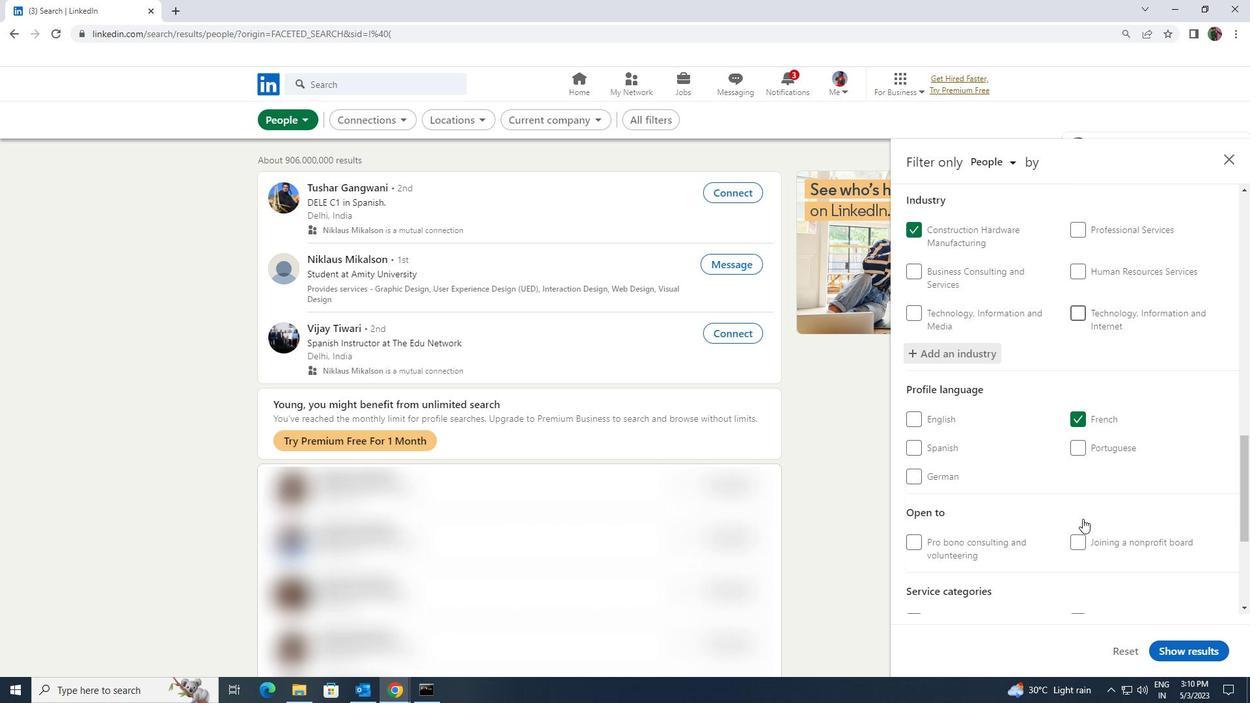 
Action: Mouse scrolled (1083, 518) with delta (0, 0)
Screenshot: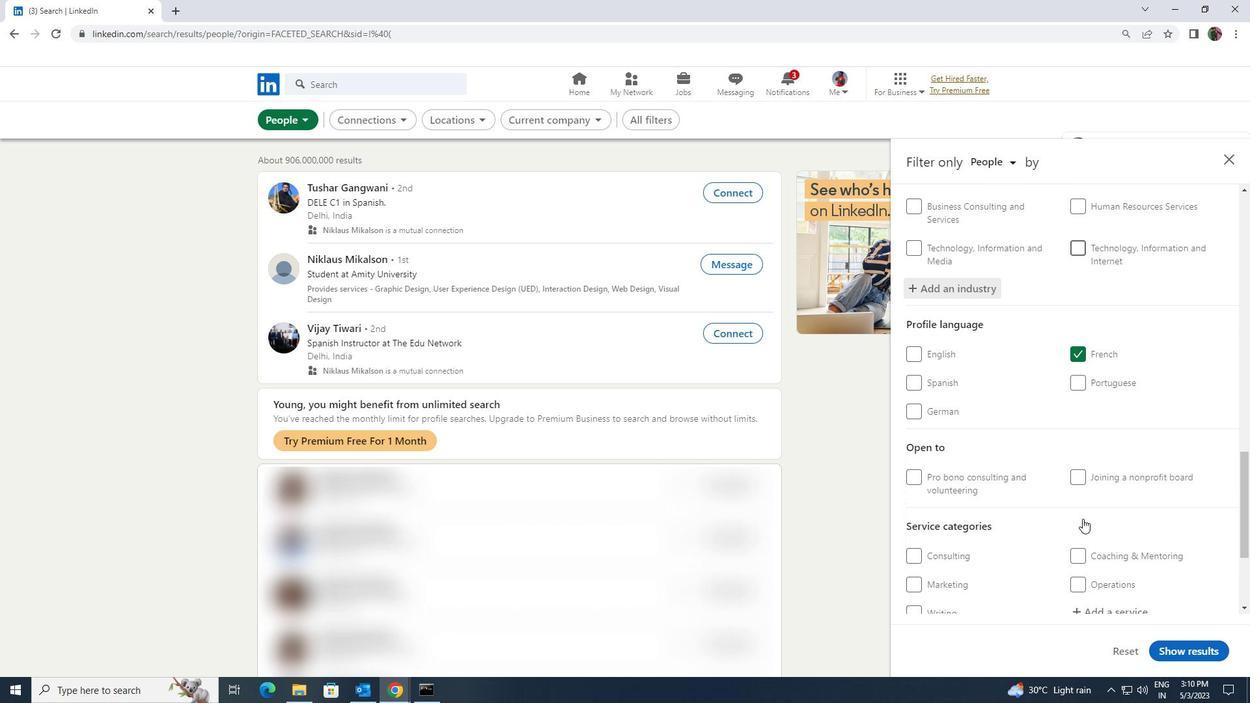 
Action: Mouse moved to (1085, 545)
Screenshot: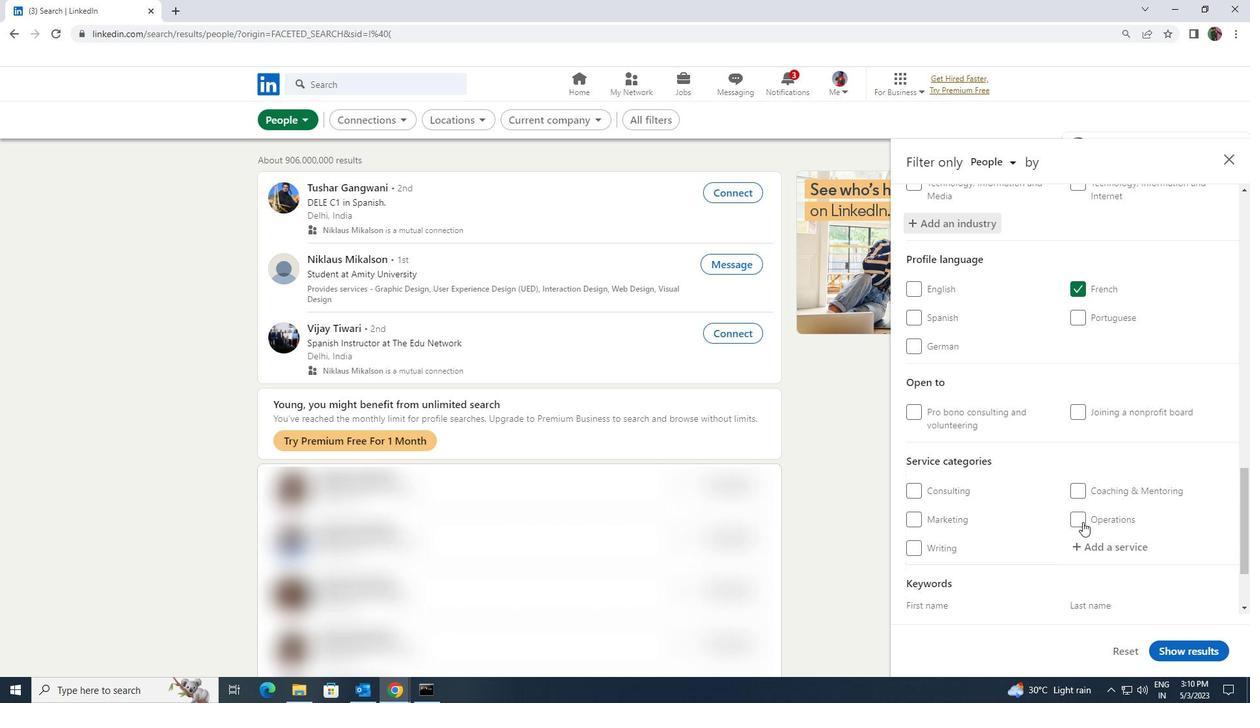 
Action: Mouse pressed left at (1085, 545)
Screenshot: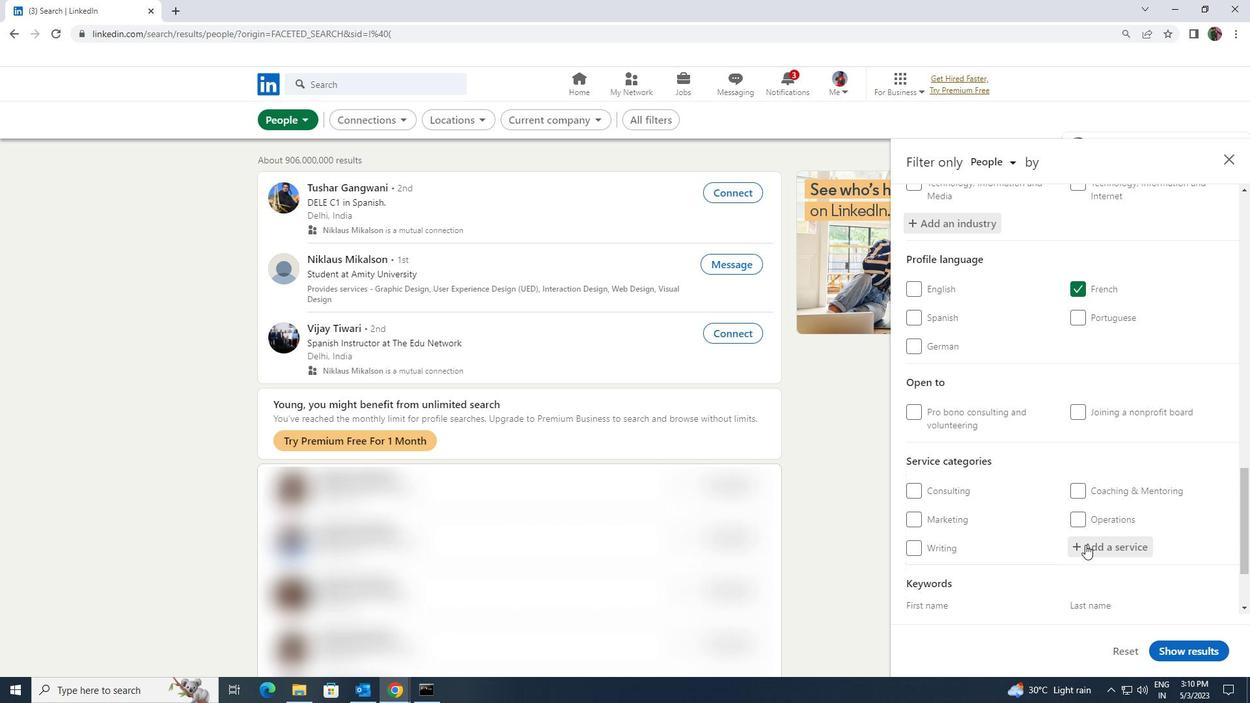 
Action: Key pressed <Key.shift><Key.shift><Key.shift><Key.shift><Key.shift><Key.shift>WEDDING
Screenshot: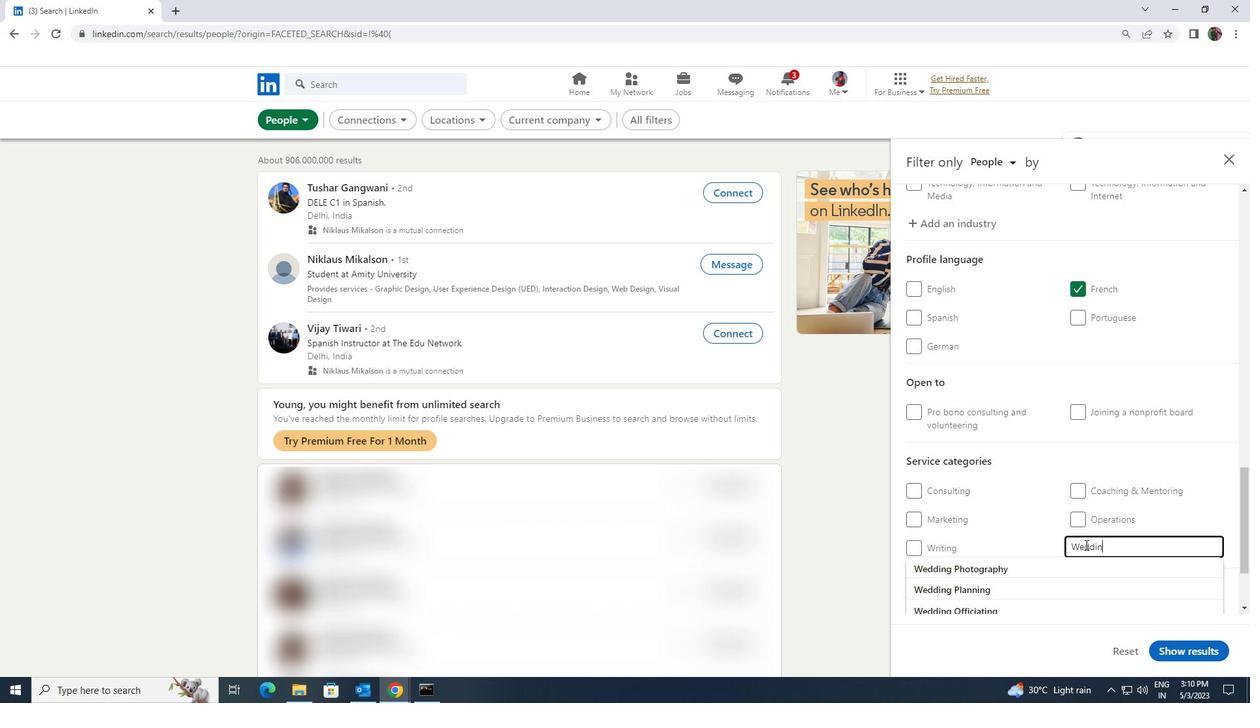 
Action: Mouse moved to (1084, 570)
Screenshot: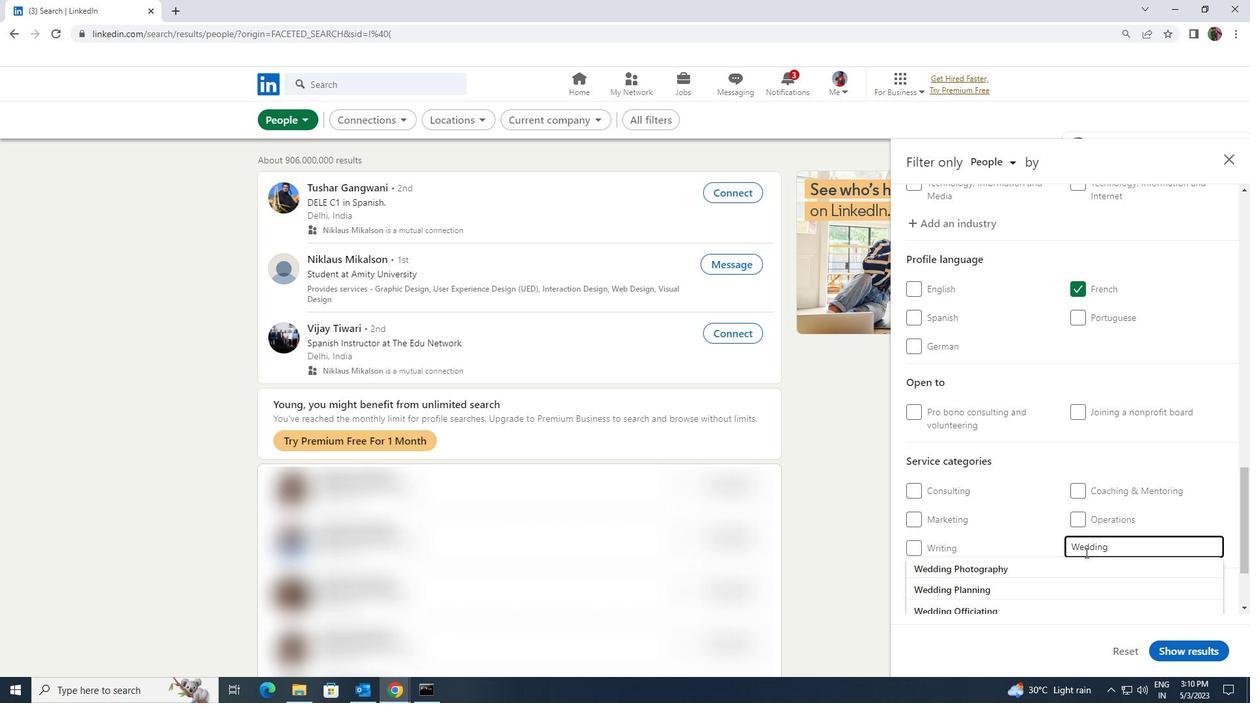 
Action: Mouse pressed left at (1084, 570)
Screenshot: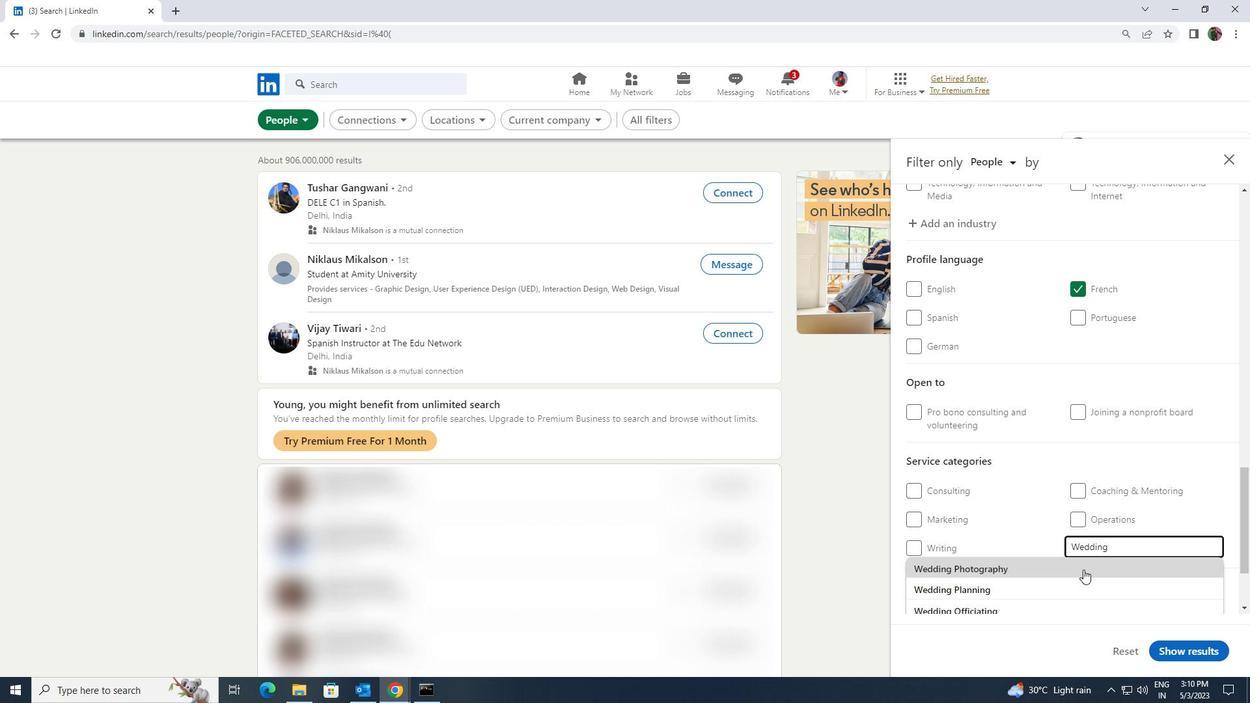 
Action: Mouse moved to (1074, 566)
Screenshot: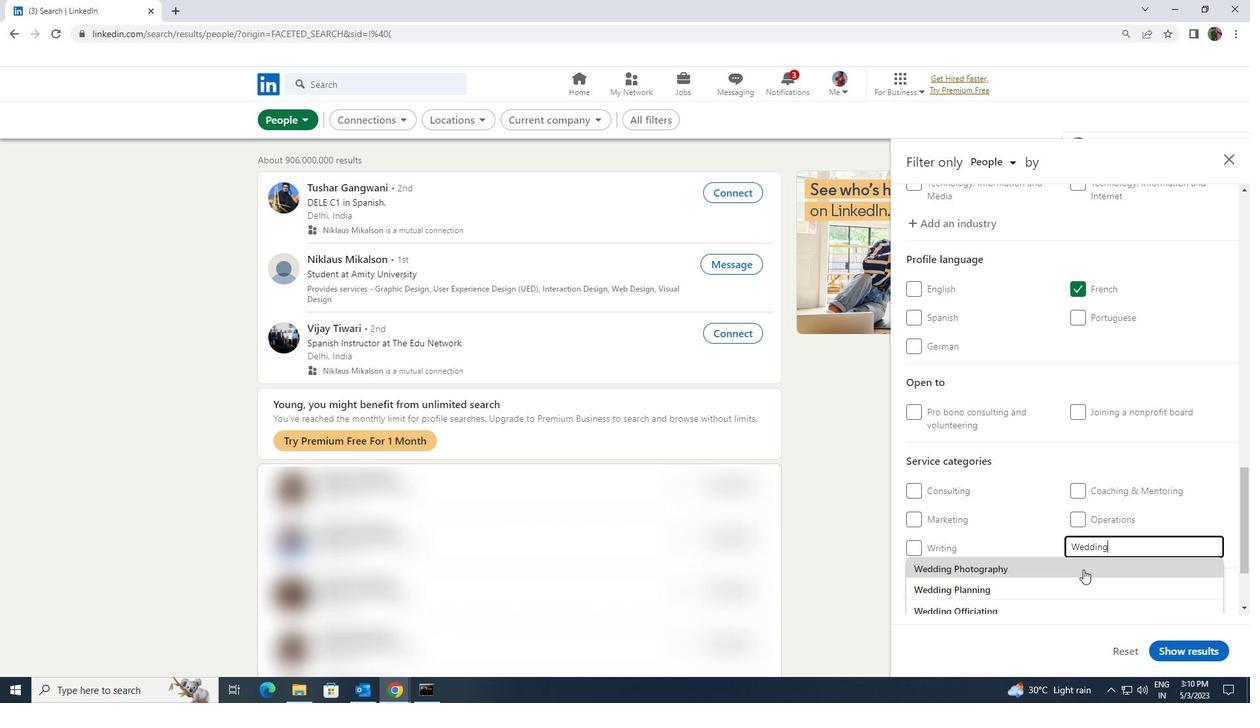 
Action: Mouse scrolled (1074, 566) with delta (0, 0)
Screenshot: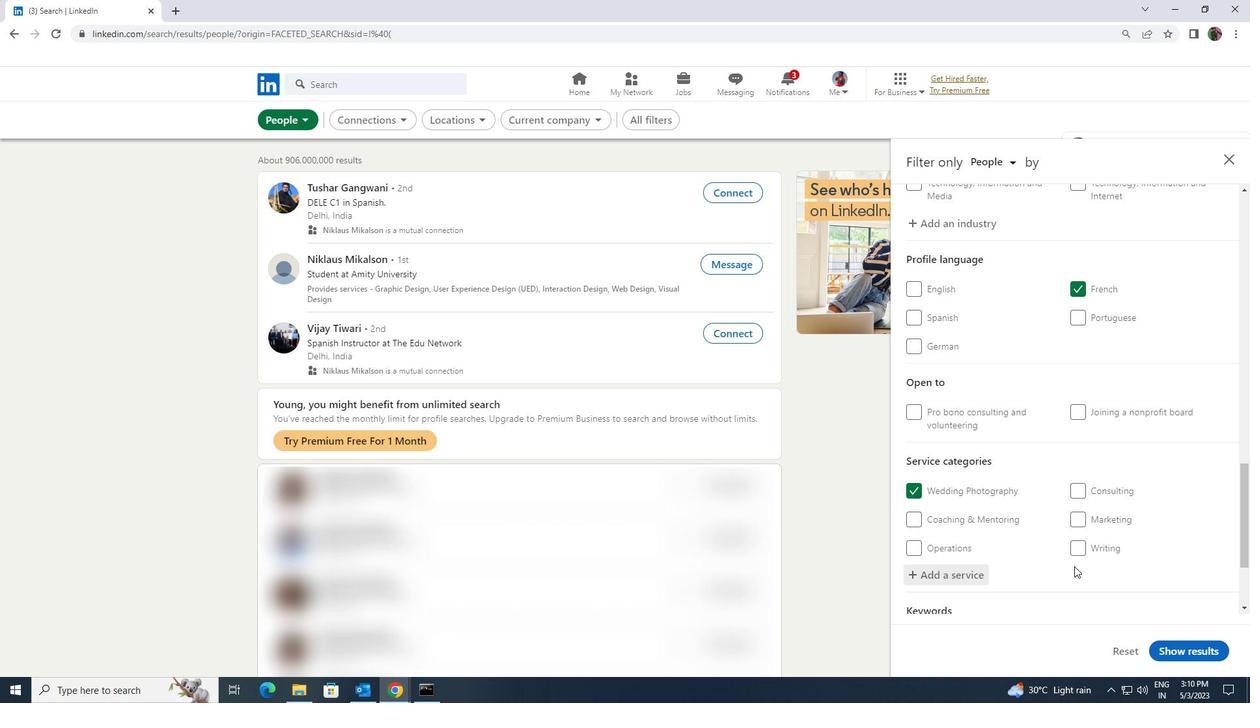 
Action: Mouse scrolled (1074, 566) with delta (0, 0)
Screenshot: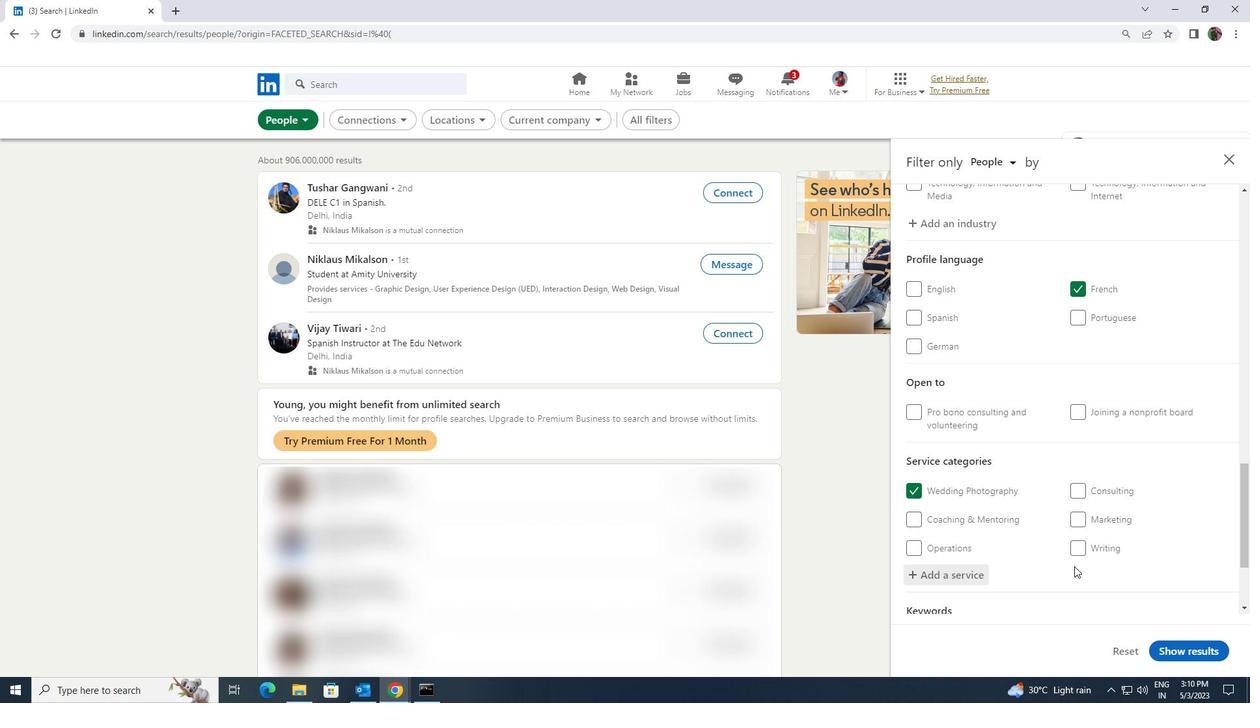 
Action: Mouse scrolled (1074, 566) with delta (0, 0)
Screenshot: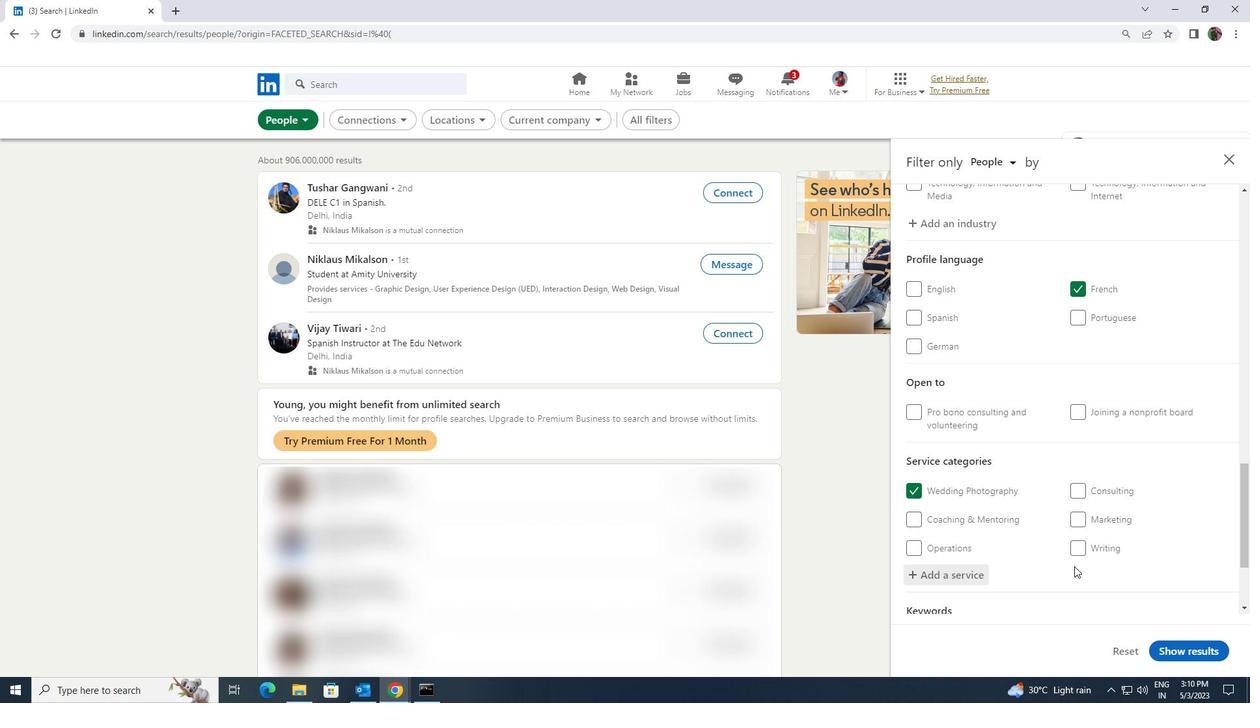 
Action: Mouse moved to (1049, 558)
Screenshot: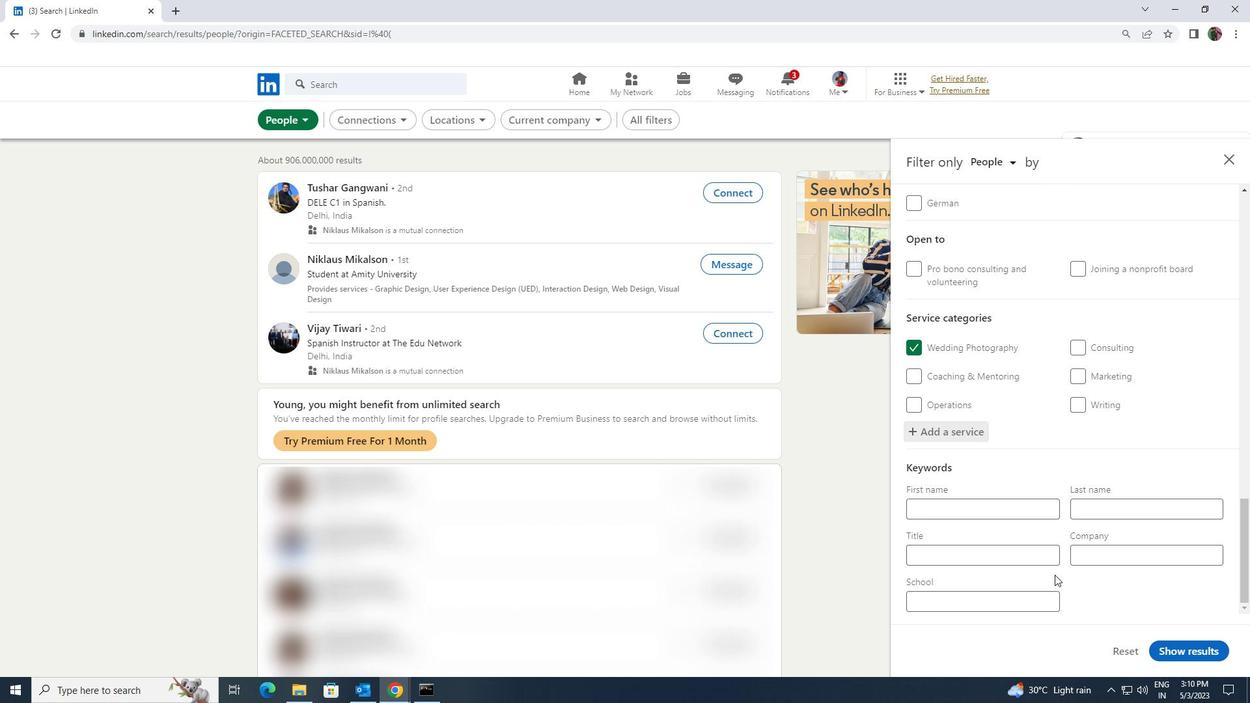 
Action: Mouse pressed left at (1049, 558)
Screenshot: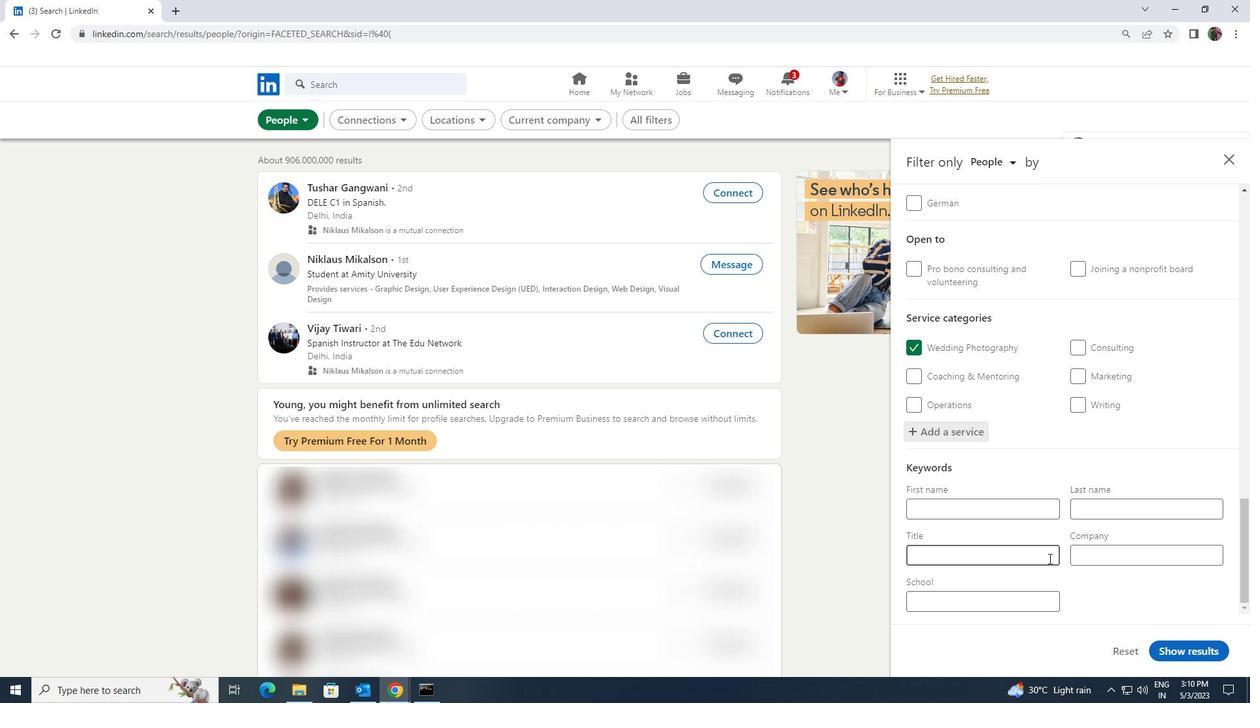 
Action: Key pressed <Key.shift><Key.shift><Key.shift><Key.shift>OVER<Key.space>THE<Key.space><Key.shift><Key.shift><Key.shift><Key.shift><Key.shift><Key.shift><Key.shift><Key.shift><Key.shift><Key.shift><Key.shift>PHONE<Key.space><Key.shift>INTERPRETER
Screenshot: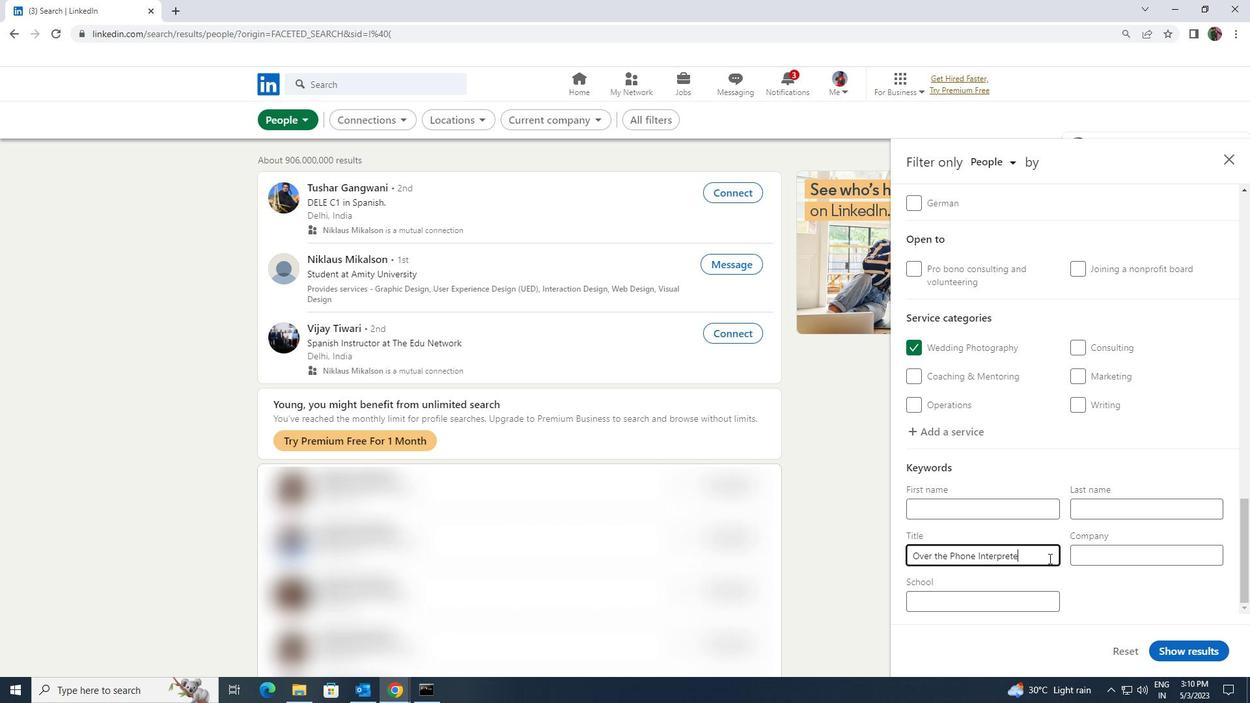
Action: Mouse moved to (1182, 648)
Screenshot: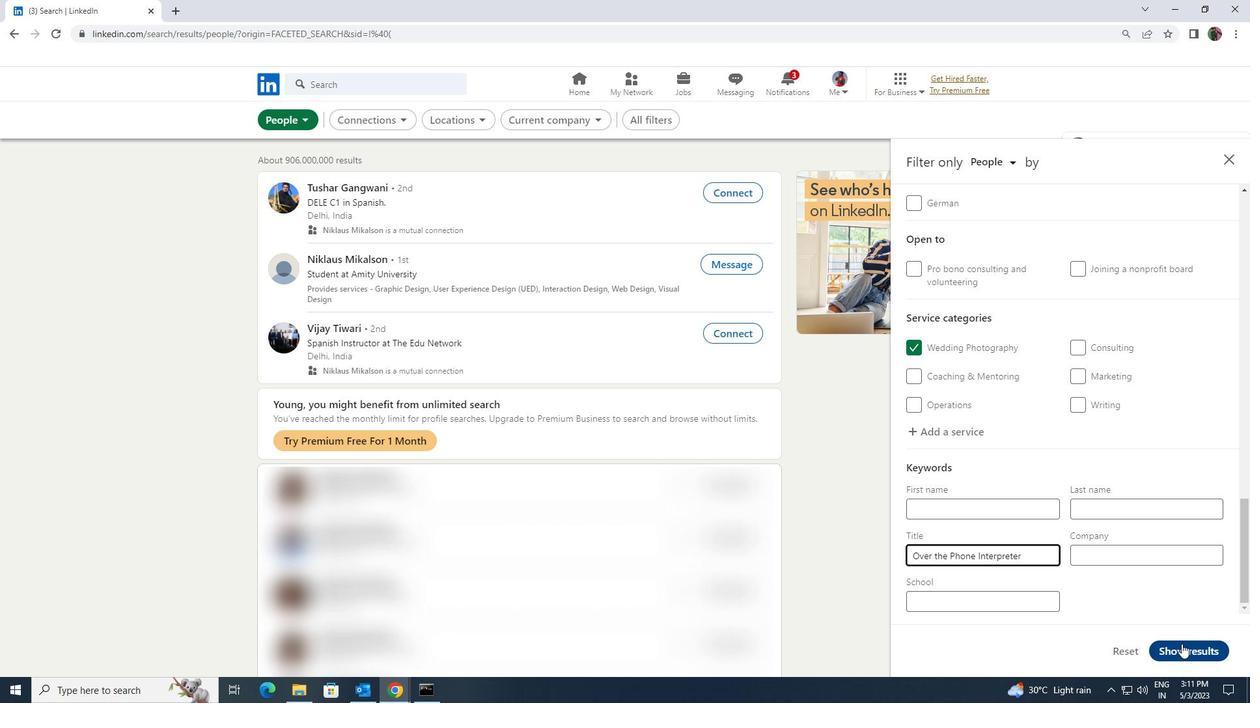 
Action: Mouse pressed left at (1182, 648)
Screenshot: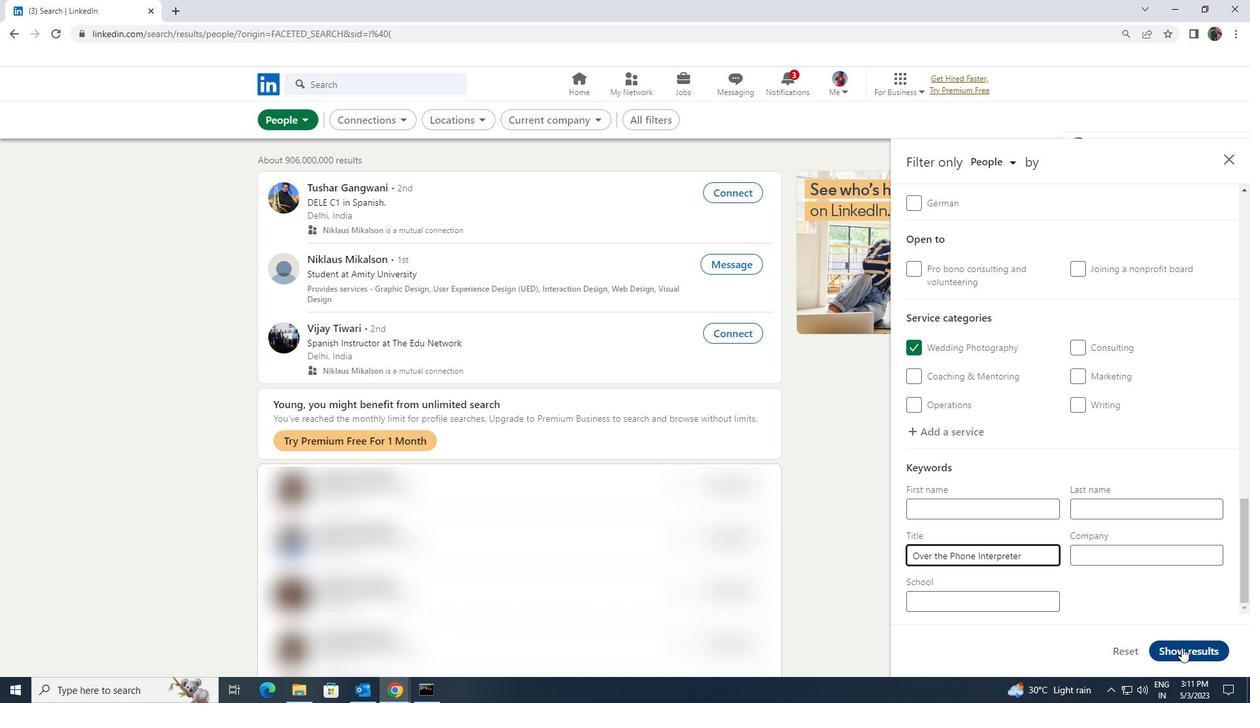 
